 Task: Find connections with filter location Kasba with filter topic #Innovationwith filter profile language French with filter current company Petroleum Engineers Association with filter school Dr. Babasaheb Ambedkar Technological University with filter industry Book and Periodical Publishing with filter service category HR Consulting with filter keywords title Hair Stylist
Action: Mouse moved to (628, 75)
Screenshot: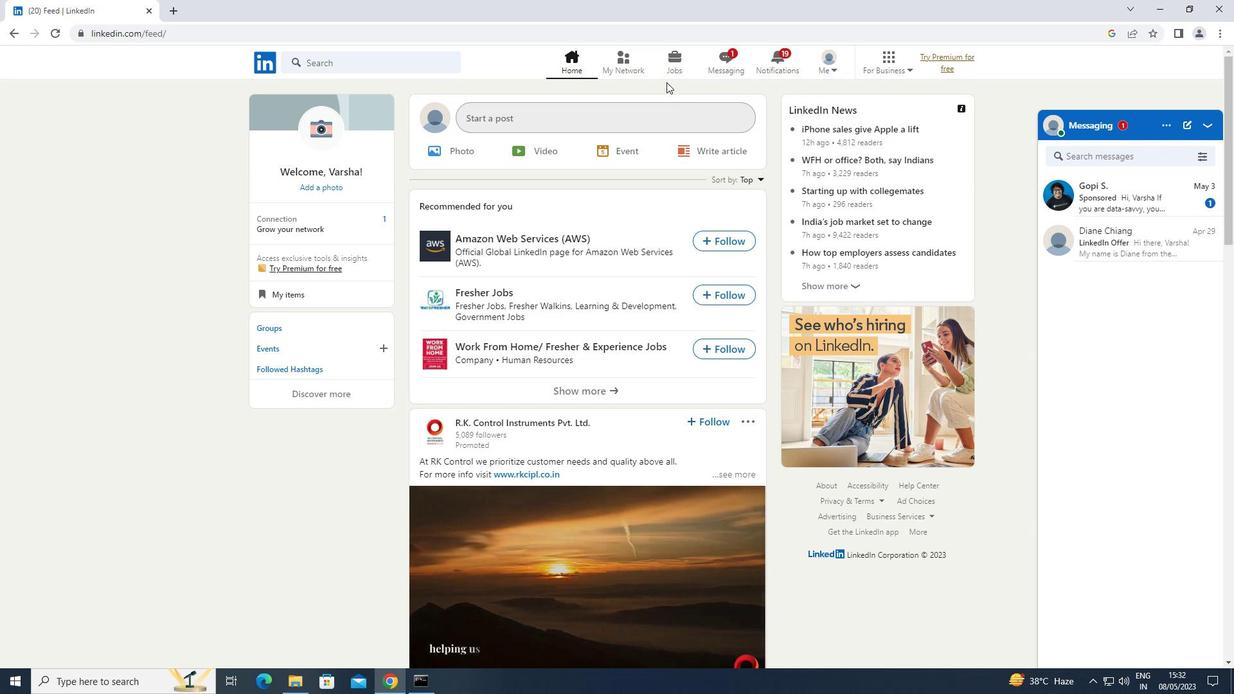 
Action: Mouse pressed left at (628, 75)
Screenshot: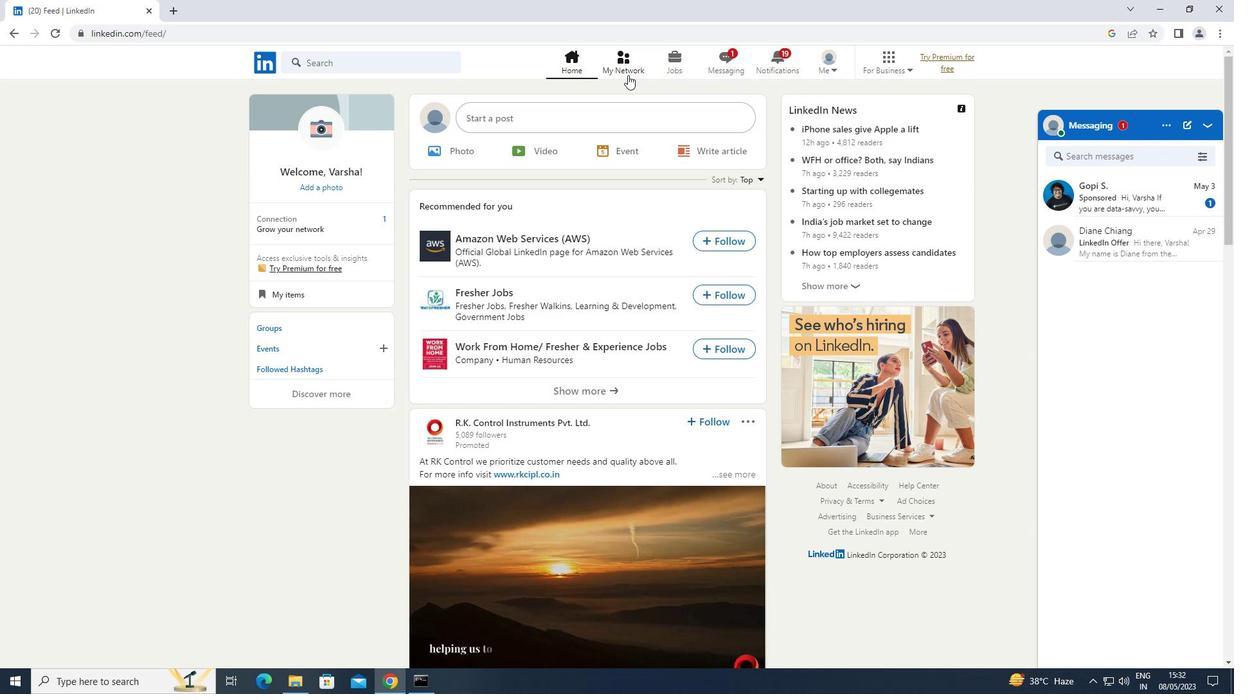 
Action: Mouse moved to (326, 139)
Screenshot: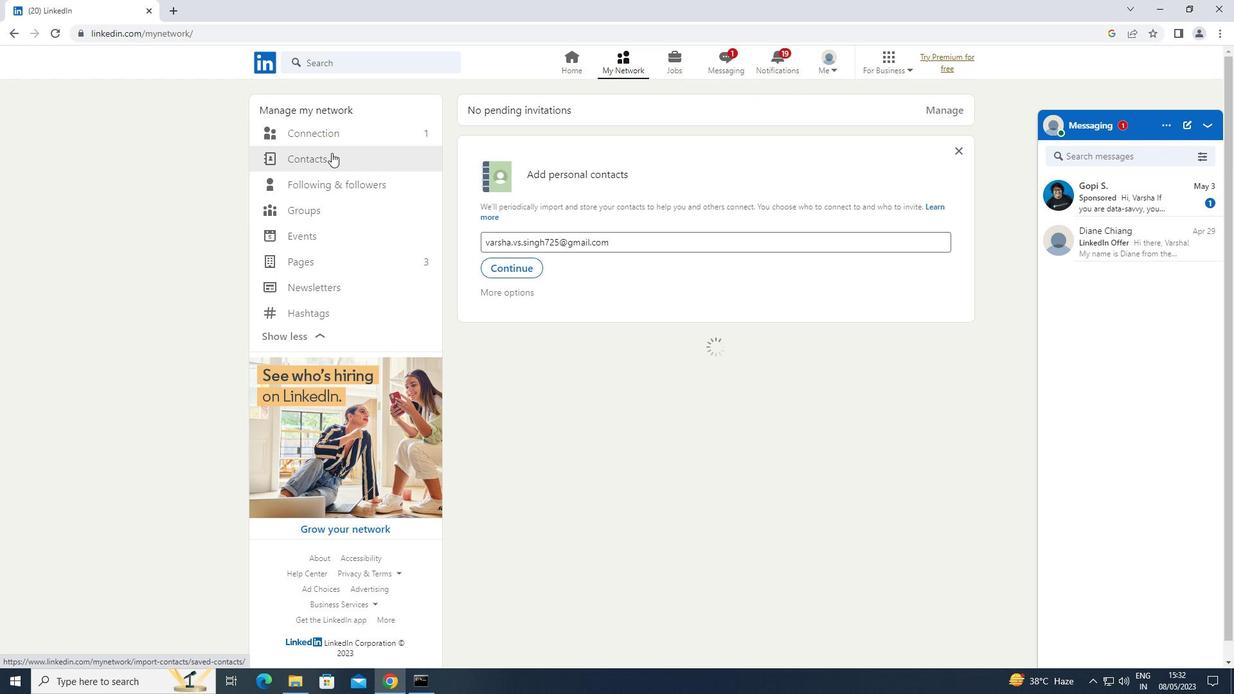 
Action: Mouse pressed left at (326, 139)
Screenshot: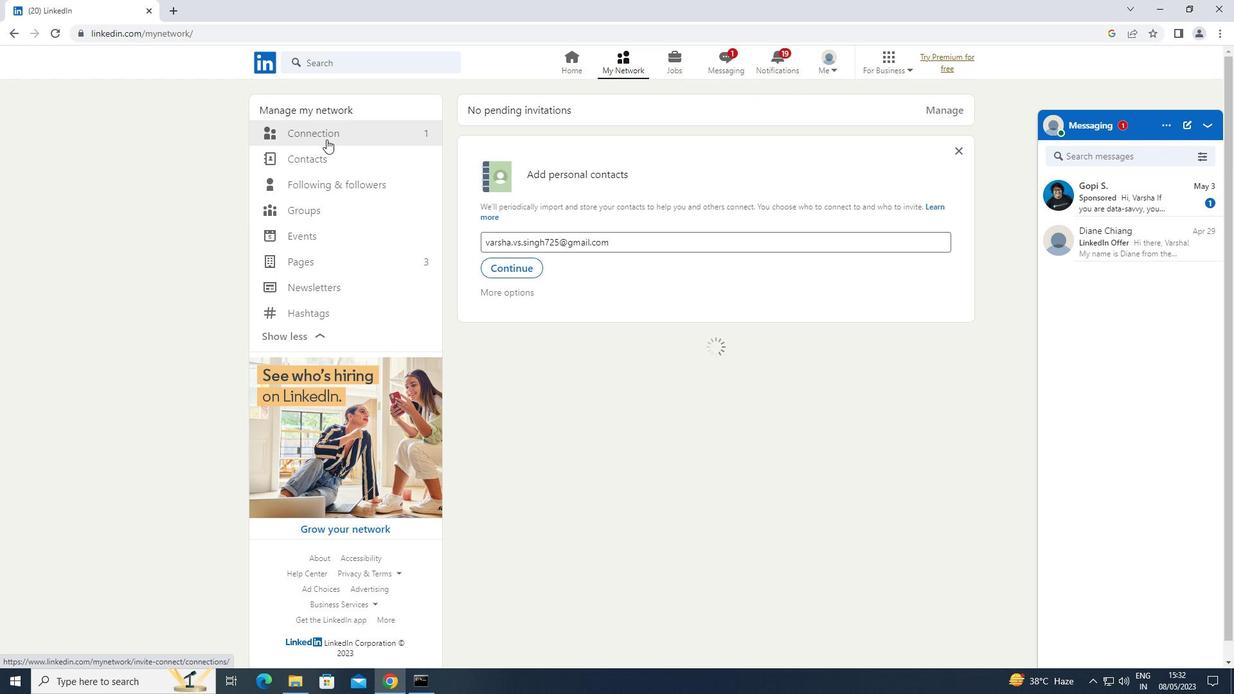 
Action: Mouse moved to (702, 129)
Screenshot: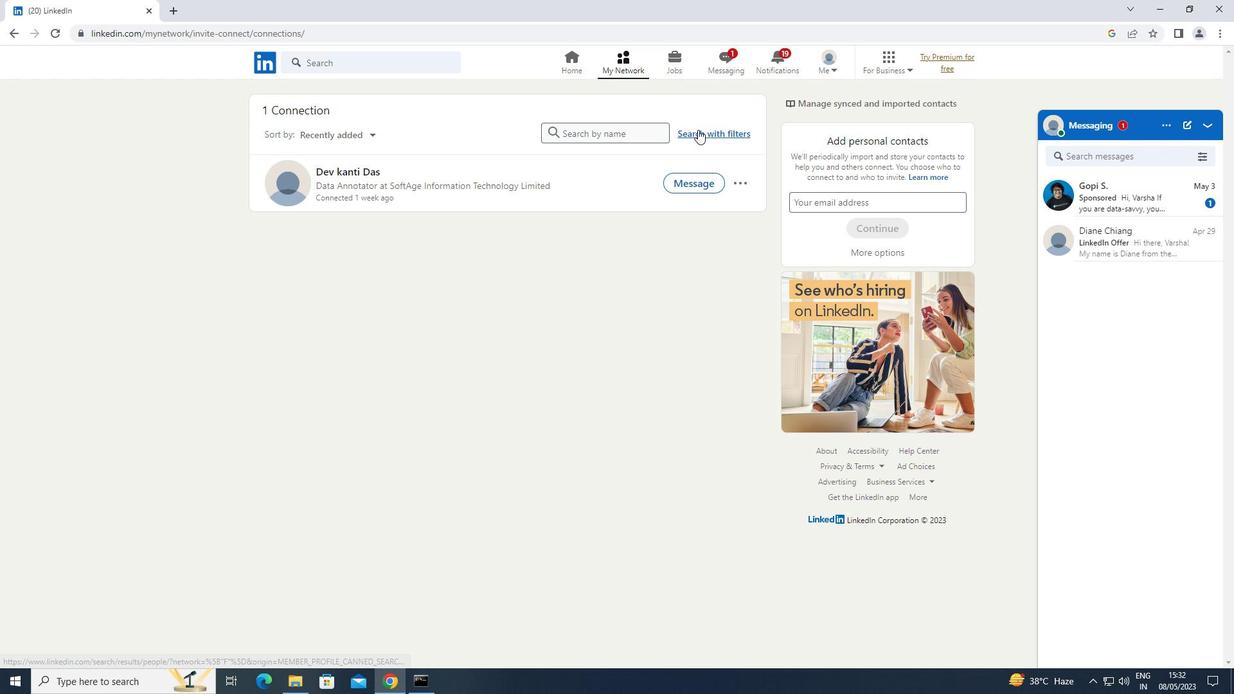 
Action: Mouse pressed left at (702, 129)
Screenshot: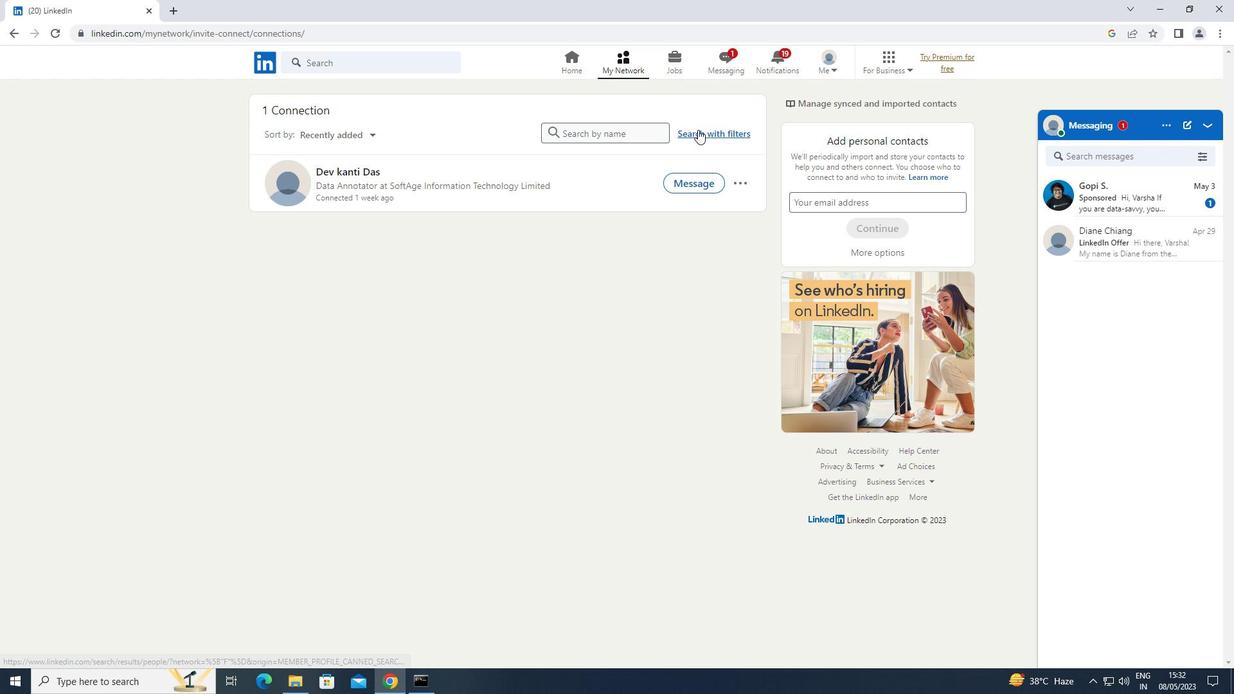 
Action: Mouse moved to (664, 100)
Screenshot: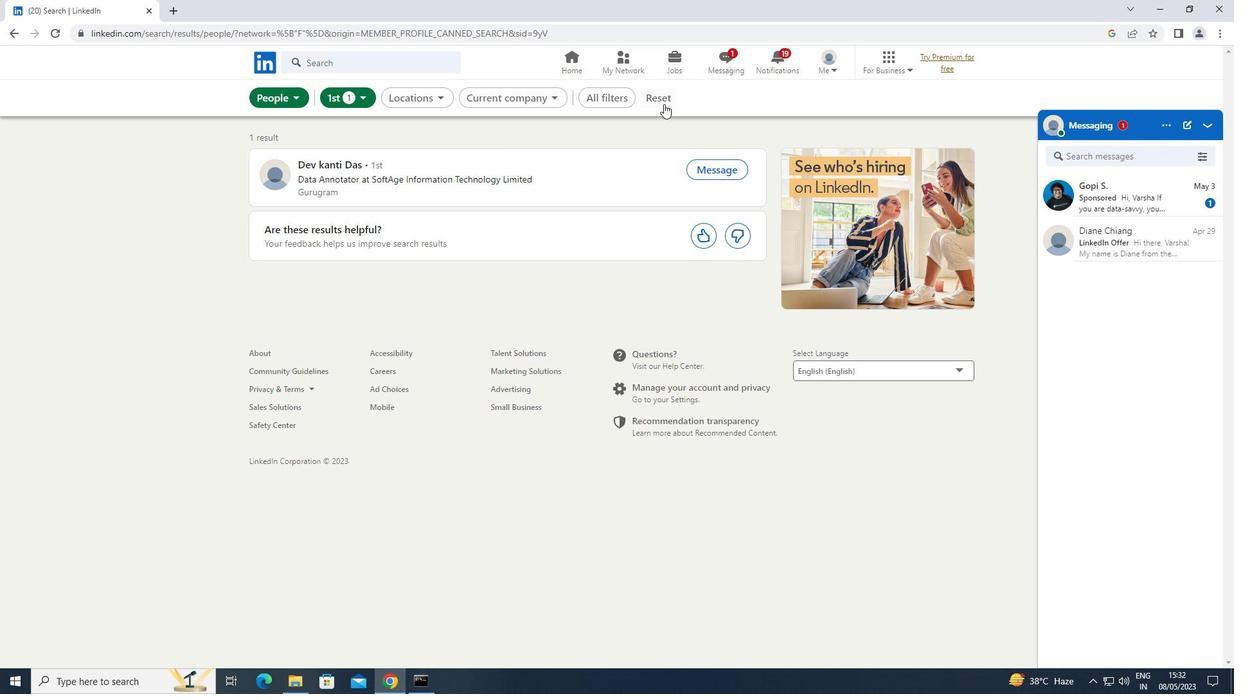 
Action: Mouse pressed left at (664, 100)
Screenshot: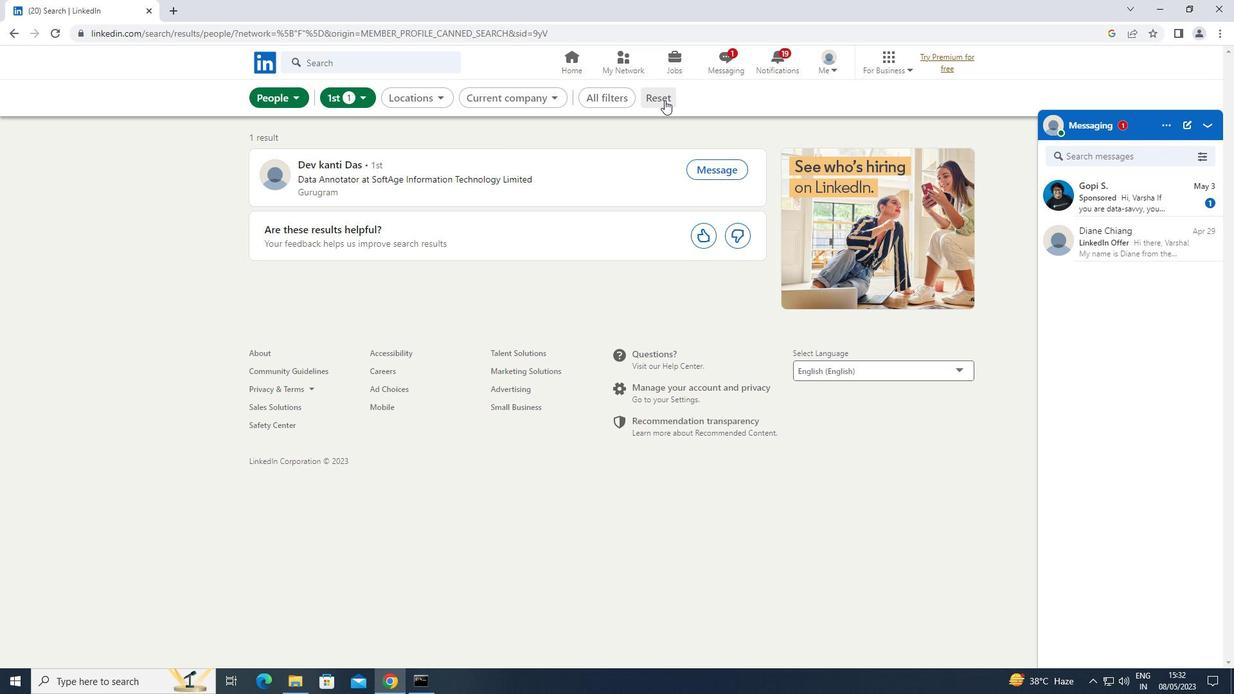 
Action: Mouse moved to (638, 101)
Screenshot: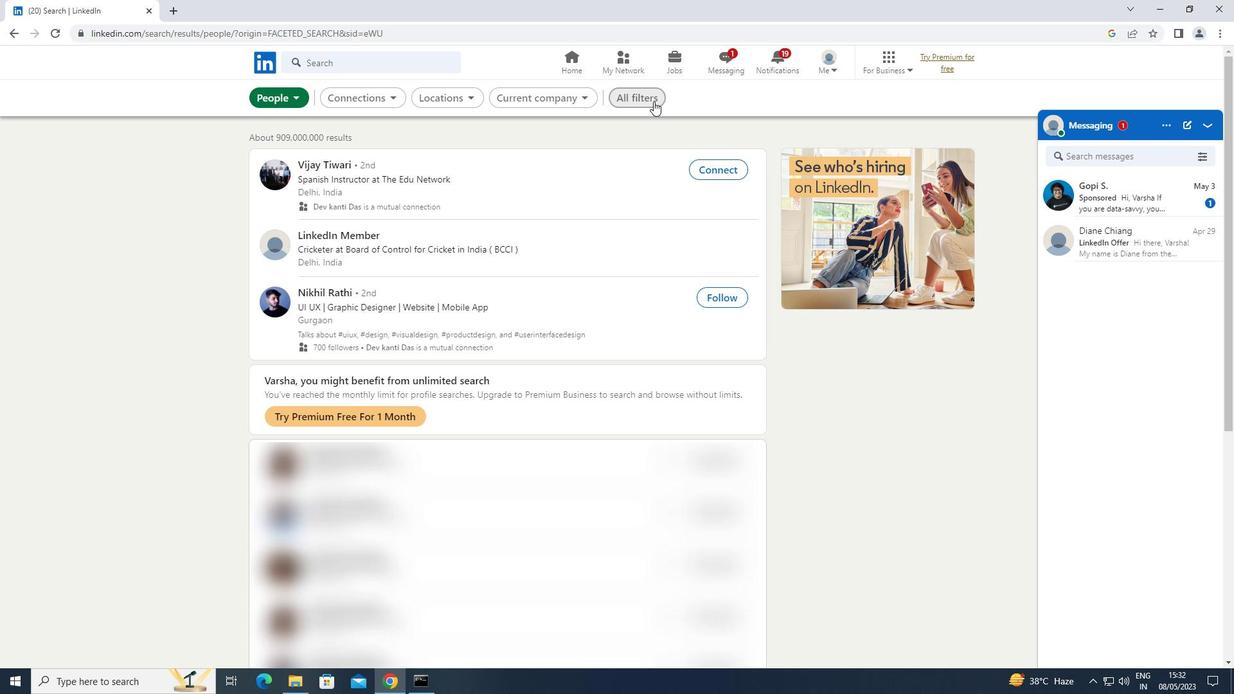 
Action: Mouse pressed left at (638, 101)
Screenshot: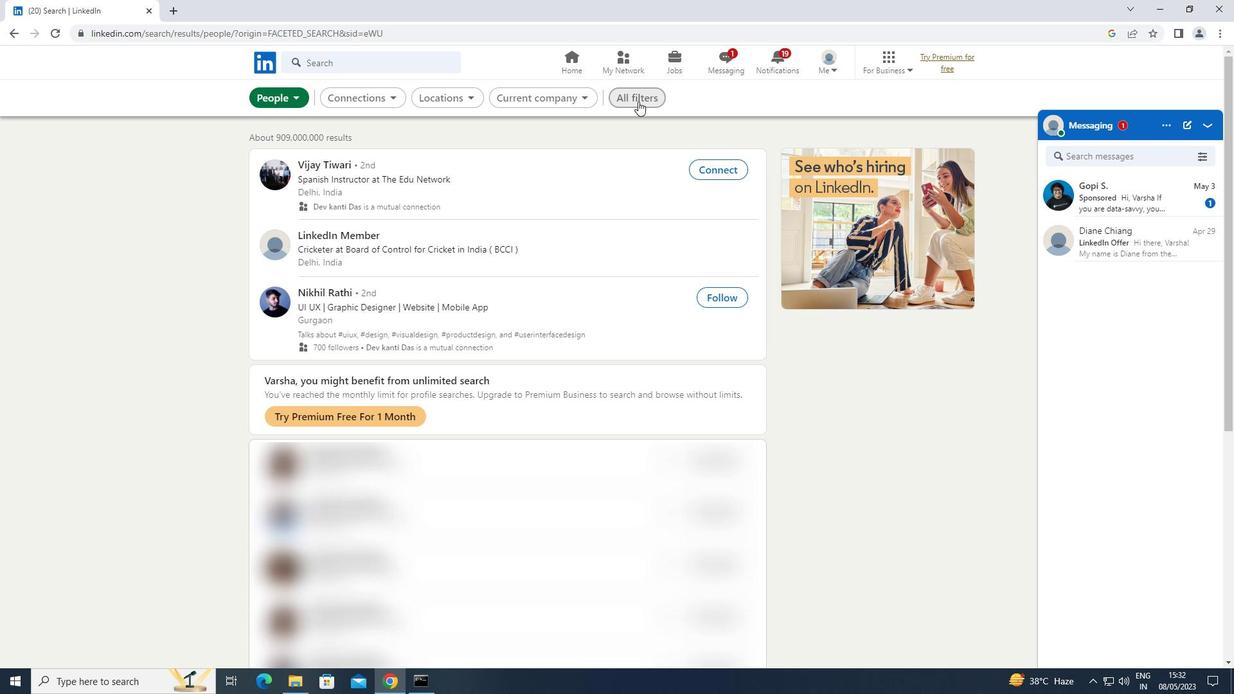 
Action: Mouse moved to (884, 243)
Screenshot: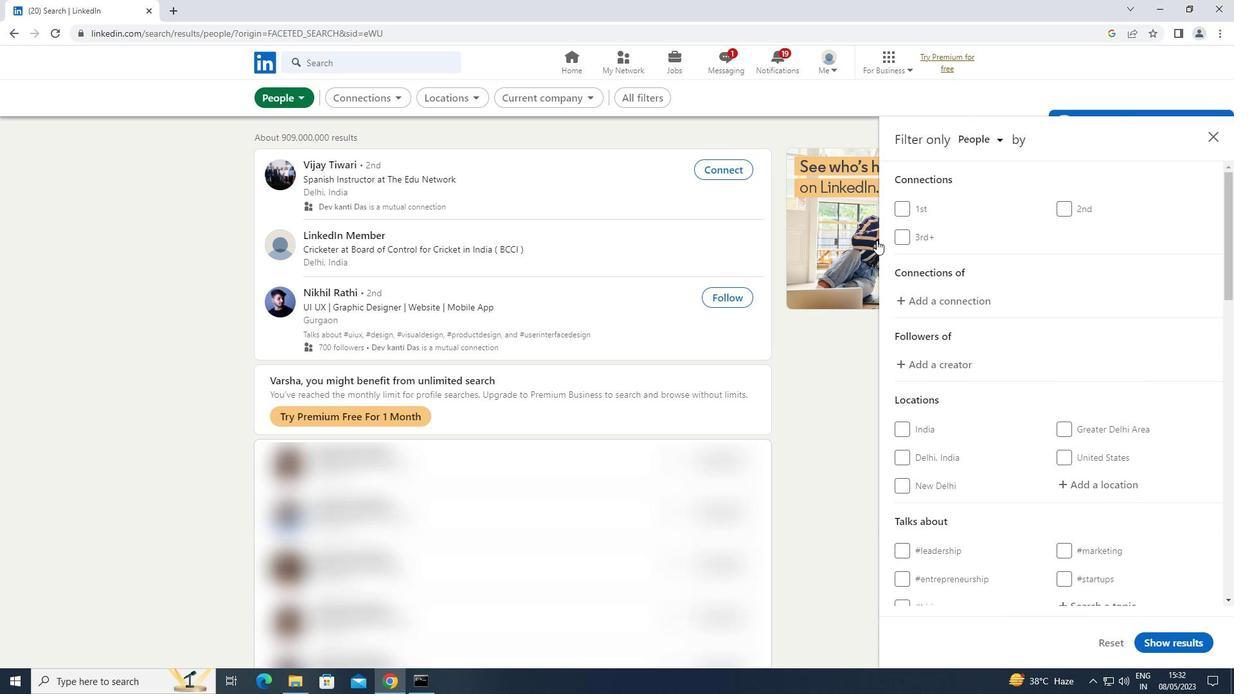 
Action: Mouse scrolled (884, 242) with delta (0, 0)
Screenshot: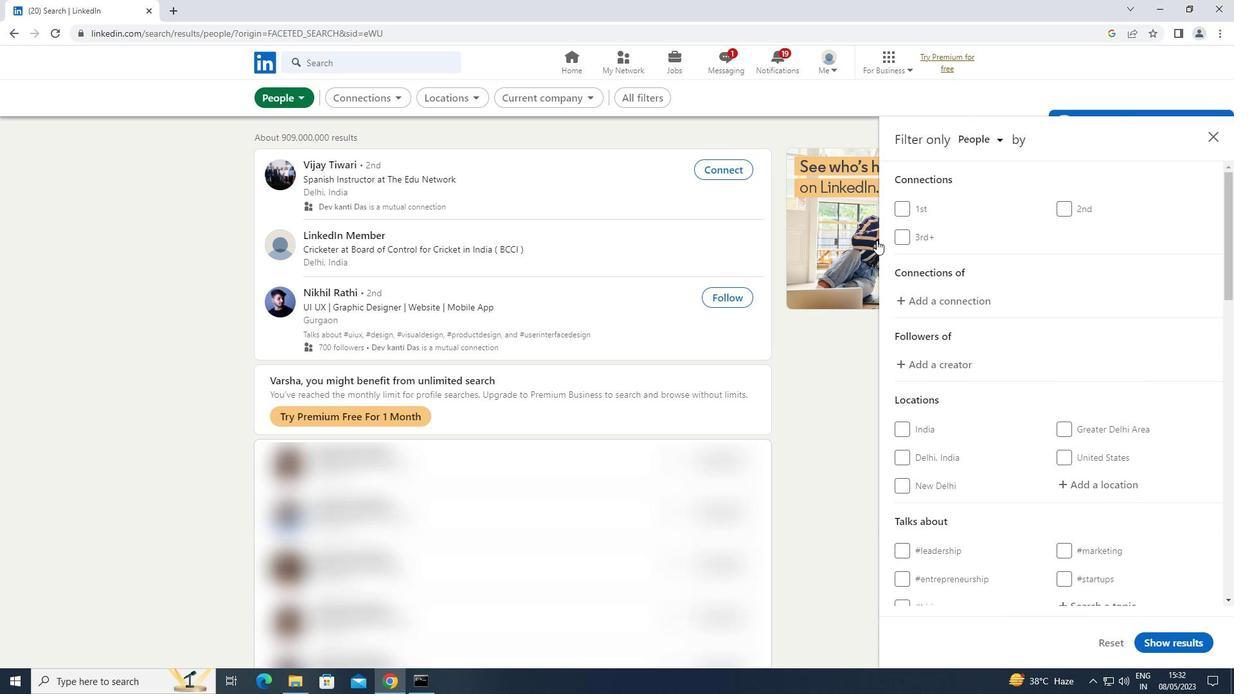 
Action: Mouse moved to (885, 244)
Screenshot: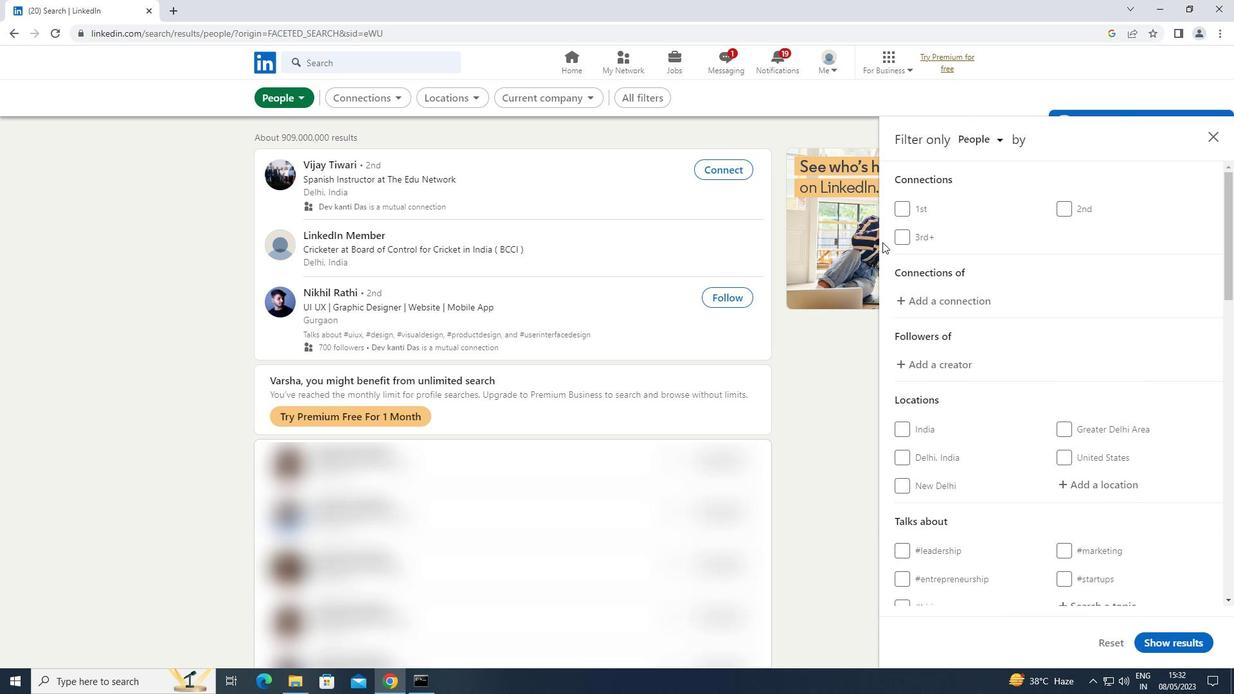 
Action: Mouse scrolled (885, 243) with delta (0, 0)
Screenshot: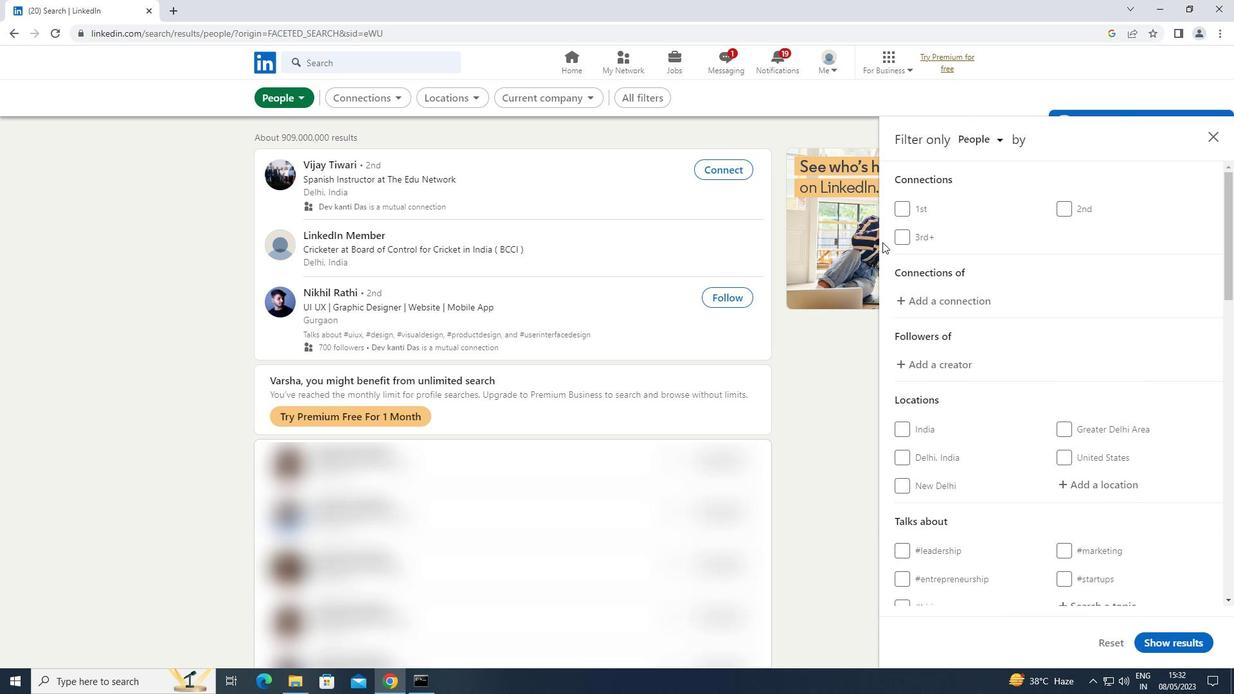 
Action: Mouse scrolled (885, 243) with delta (0, 0)
Screenshot: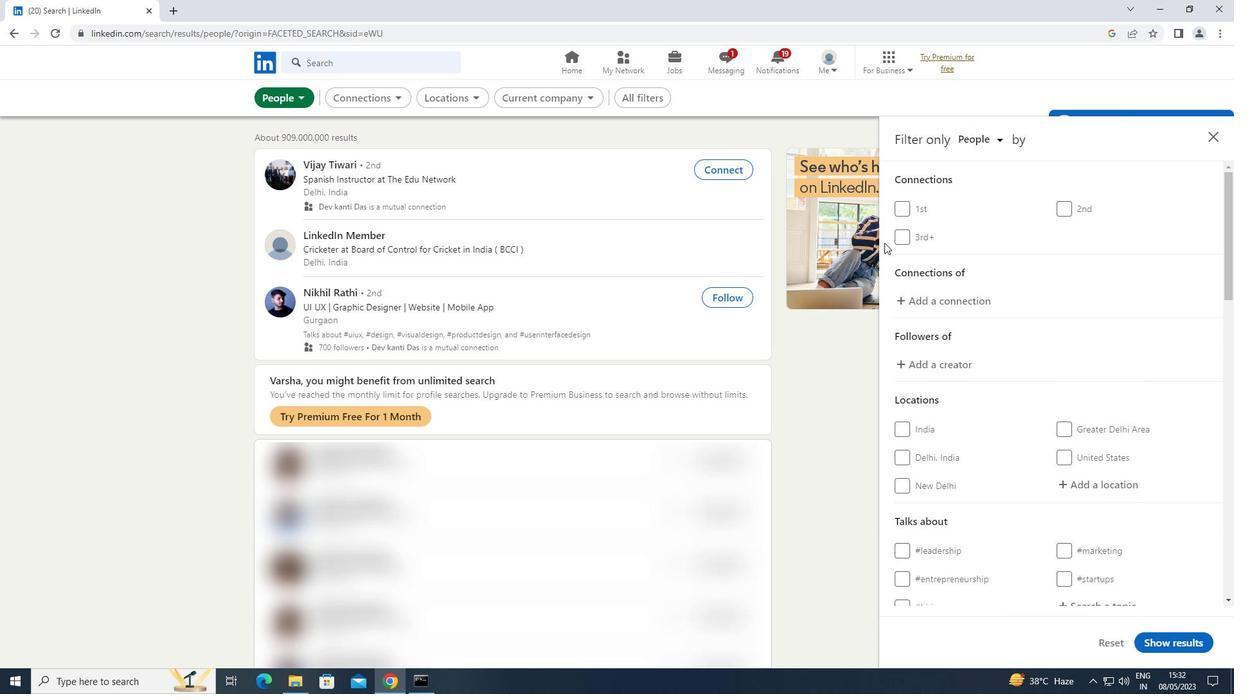 
Action: Mouse moved to (1091, 286)
Screenshot: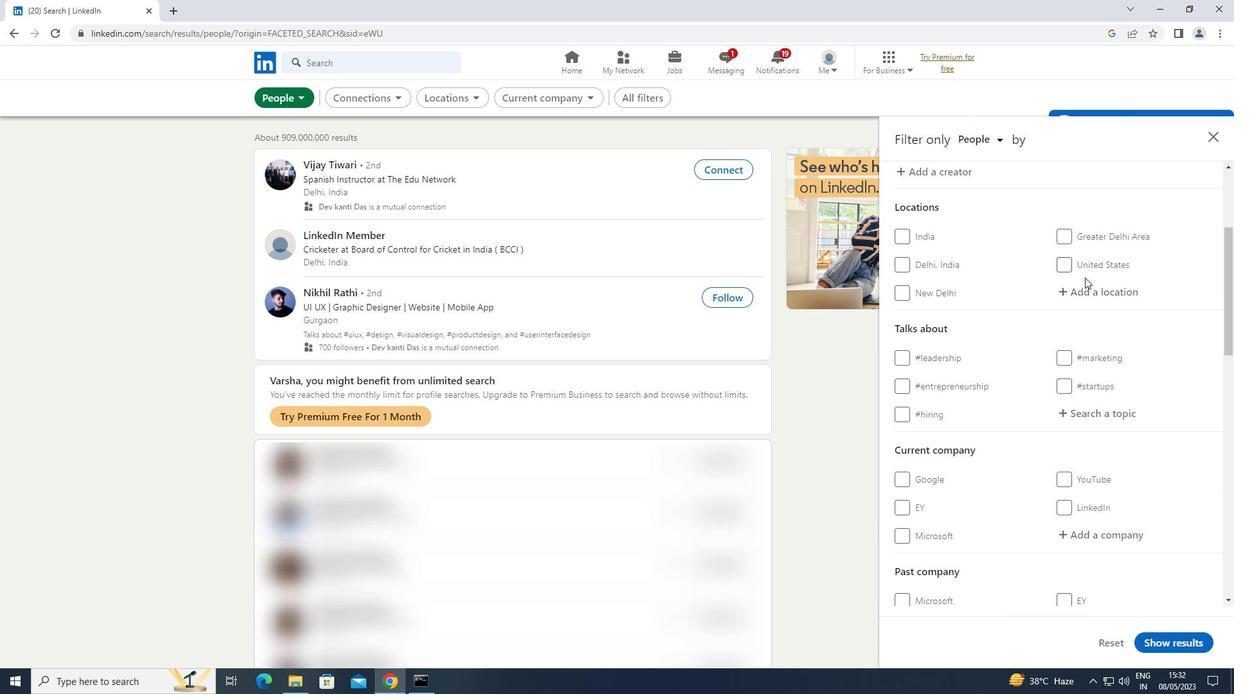 
Action: Mouse pressed left at (1091, 286)
Screenshot: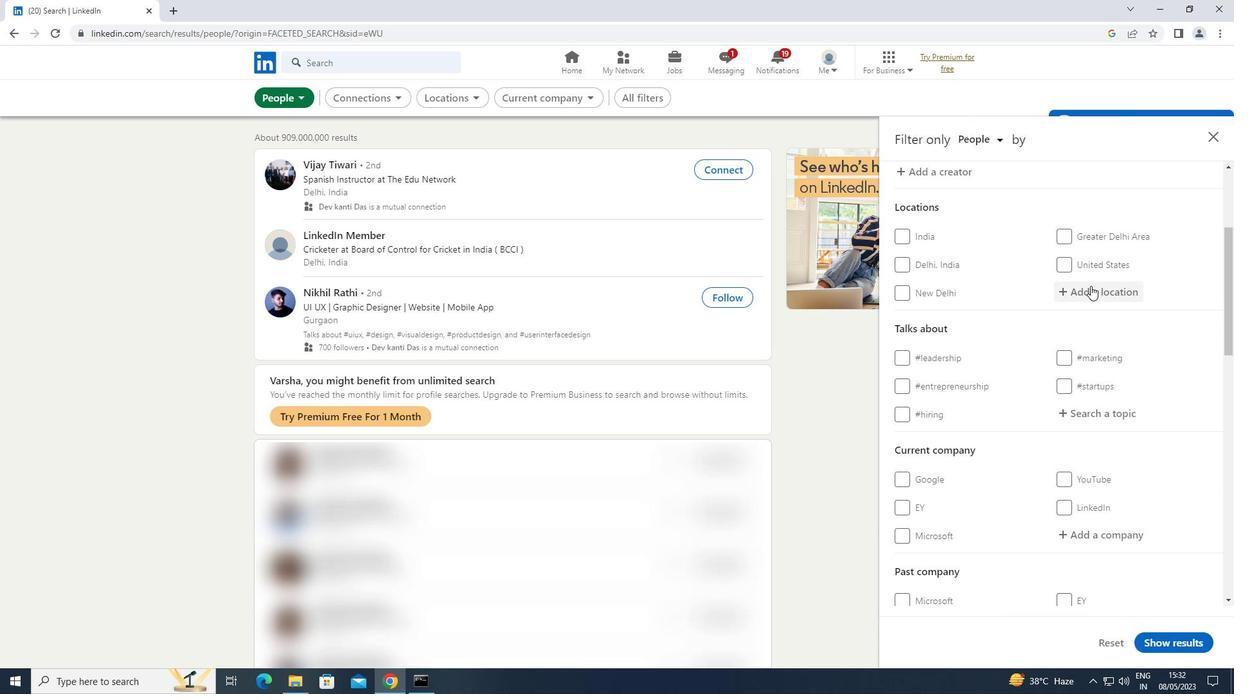 
Action: Mouse moved to (1091, 285)
Screenshot: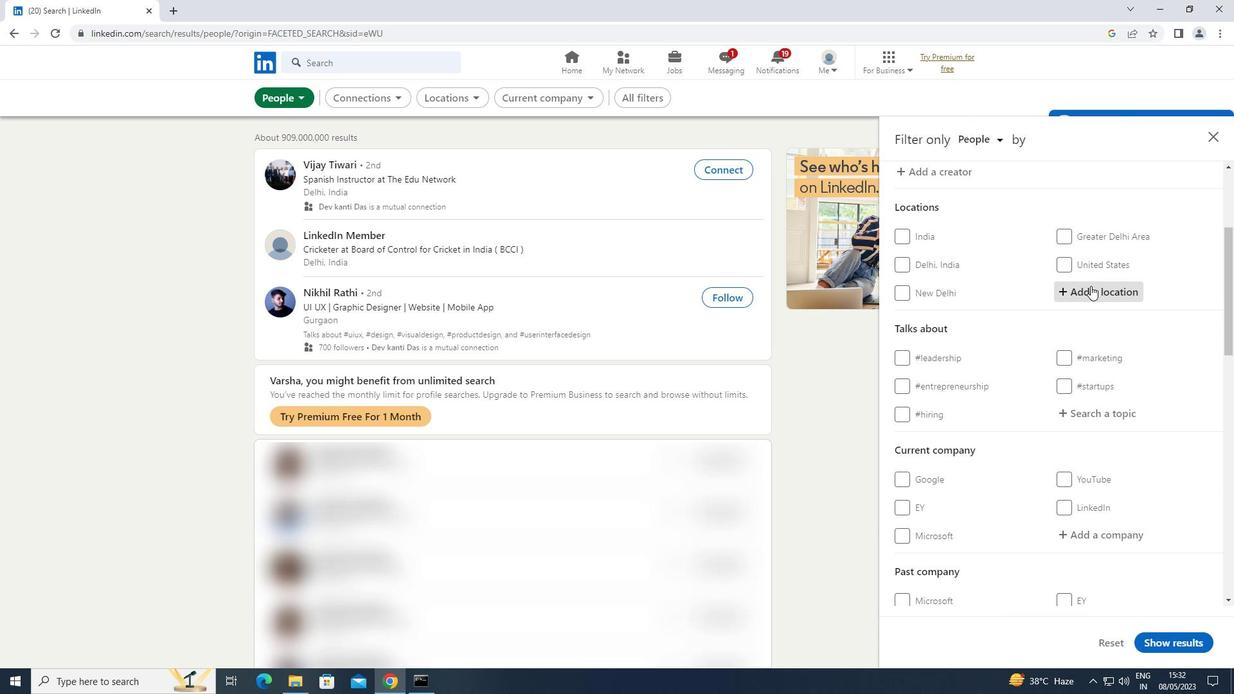 
Action: Key pressed <Key.shift>KASBA
Screenshot: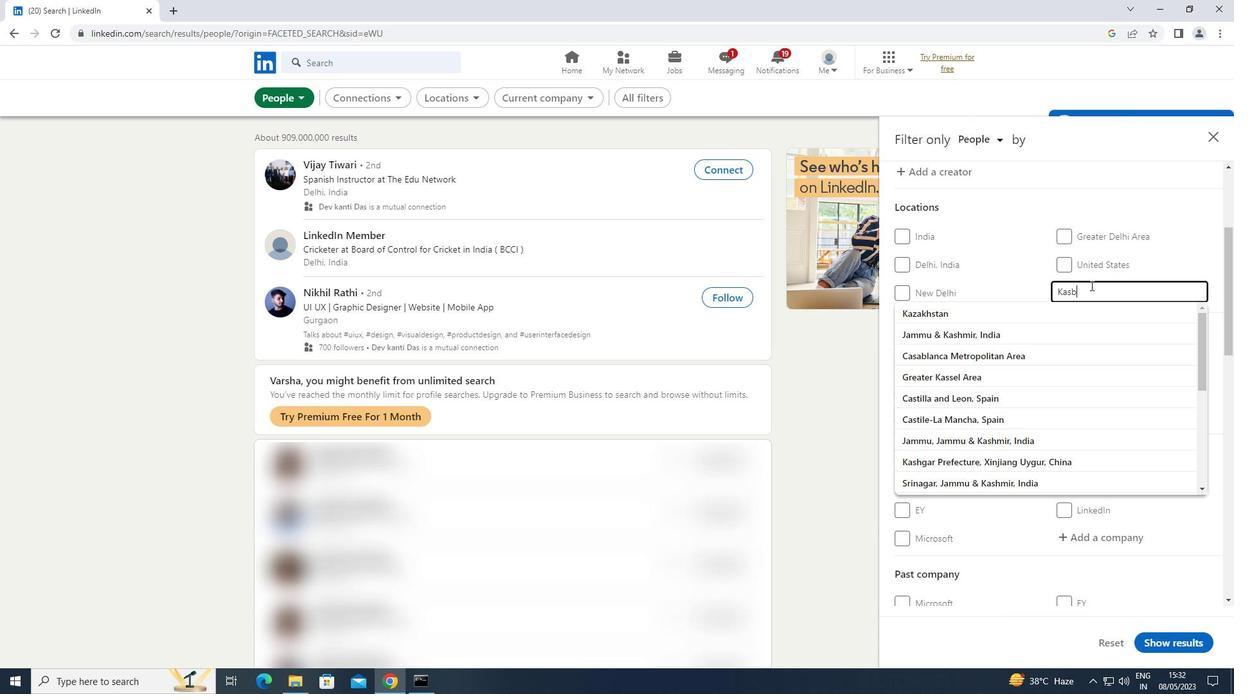 
Action: Mouse moved to (1095, 364)
Screenshot: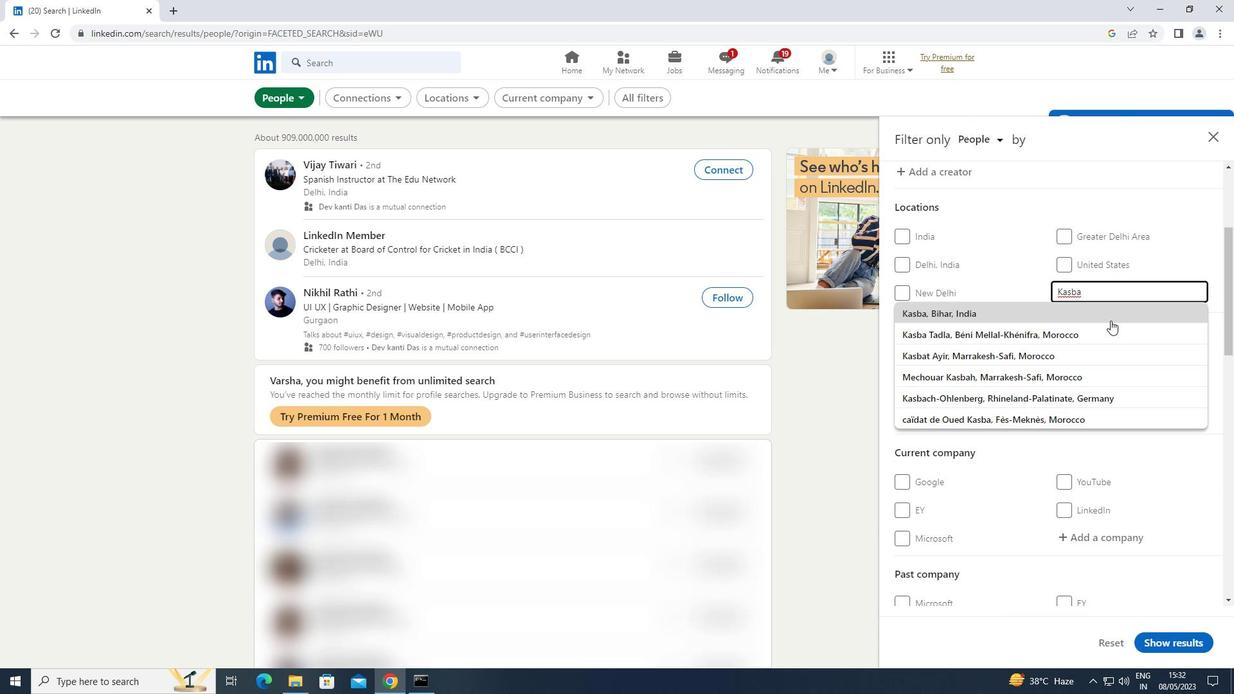 
Action: Key pressed <Key.enter>
Screenshot: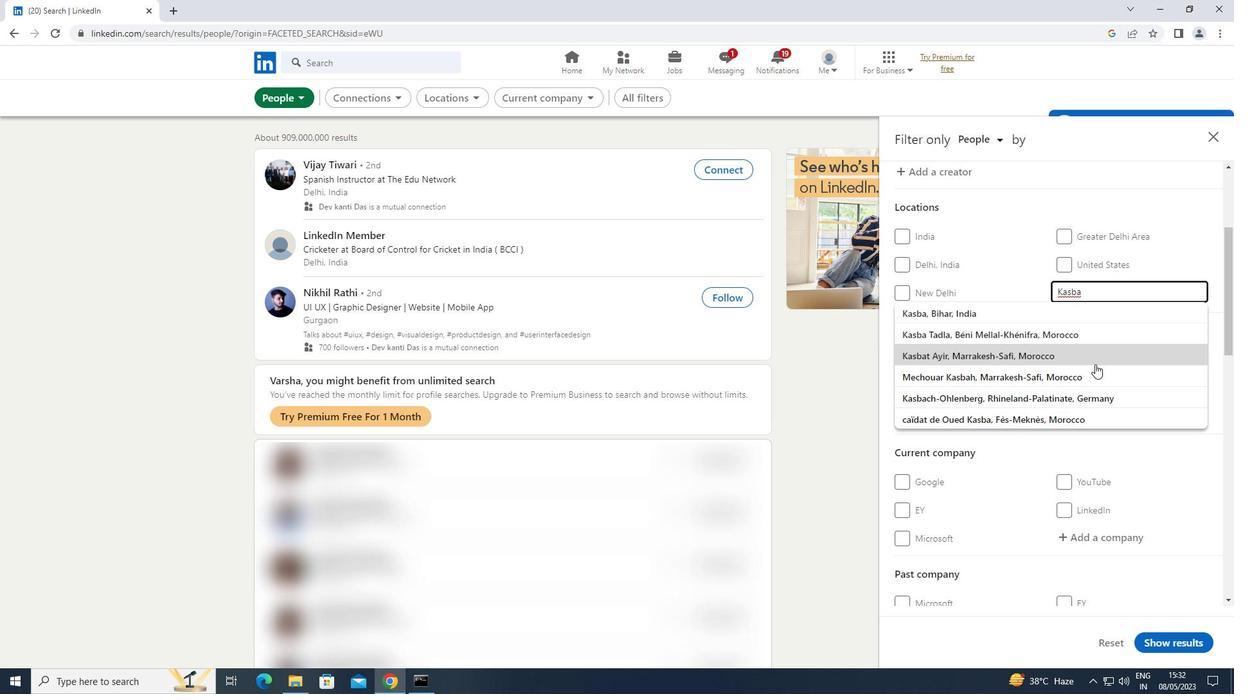 
Action: Mouse moved to (1082, 417)
Screenshot: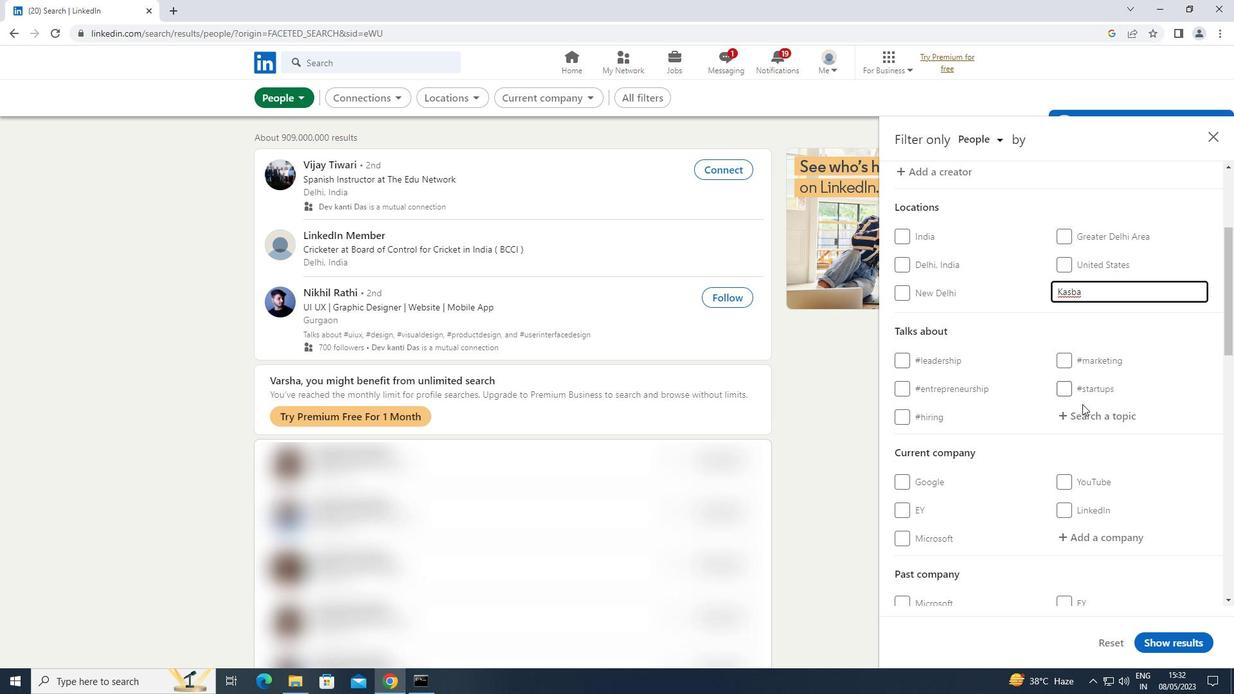 
Action: Mouse pressed left at (1082, 417)
Screenshot: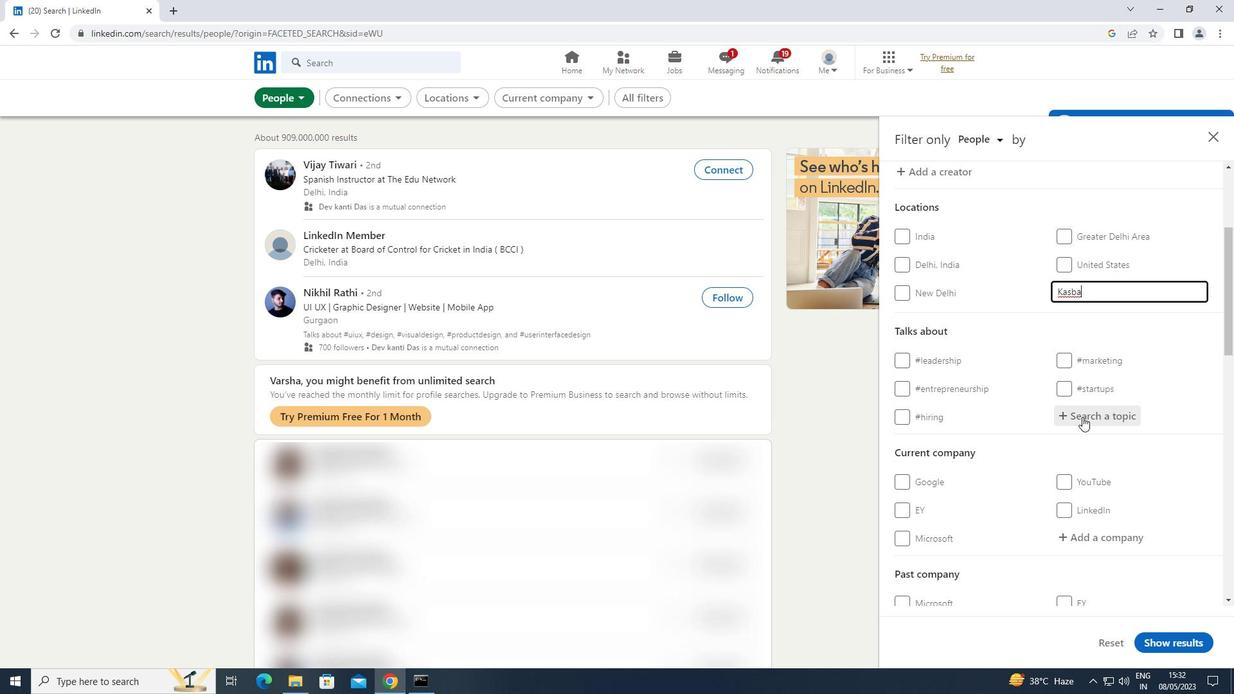 
Action: Key pressed <Key.shift>I<Key.backspace><Key.shift>#<Key.shift>INNOVATION
Screenshot: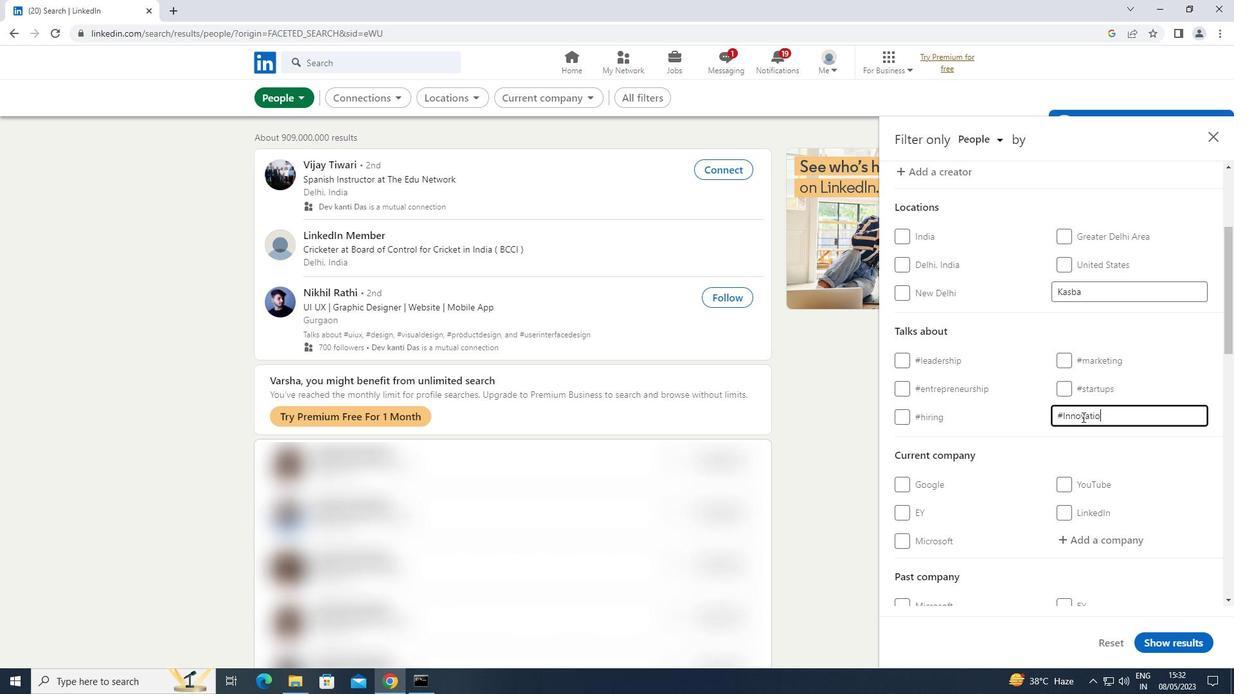 
Action: Mouse moved to (1082, 417)
Screenshot: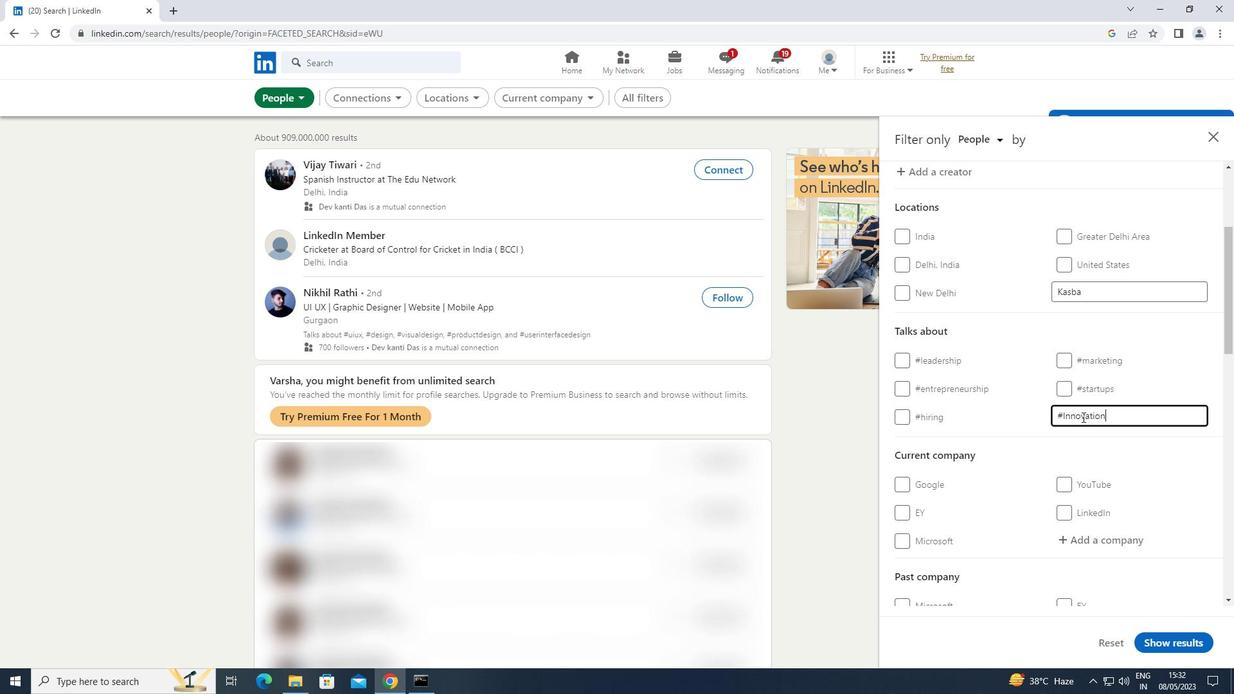 
Action: Mouse scrolled (1082, 417) with delta (0, 0)
Screenshot: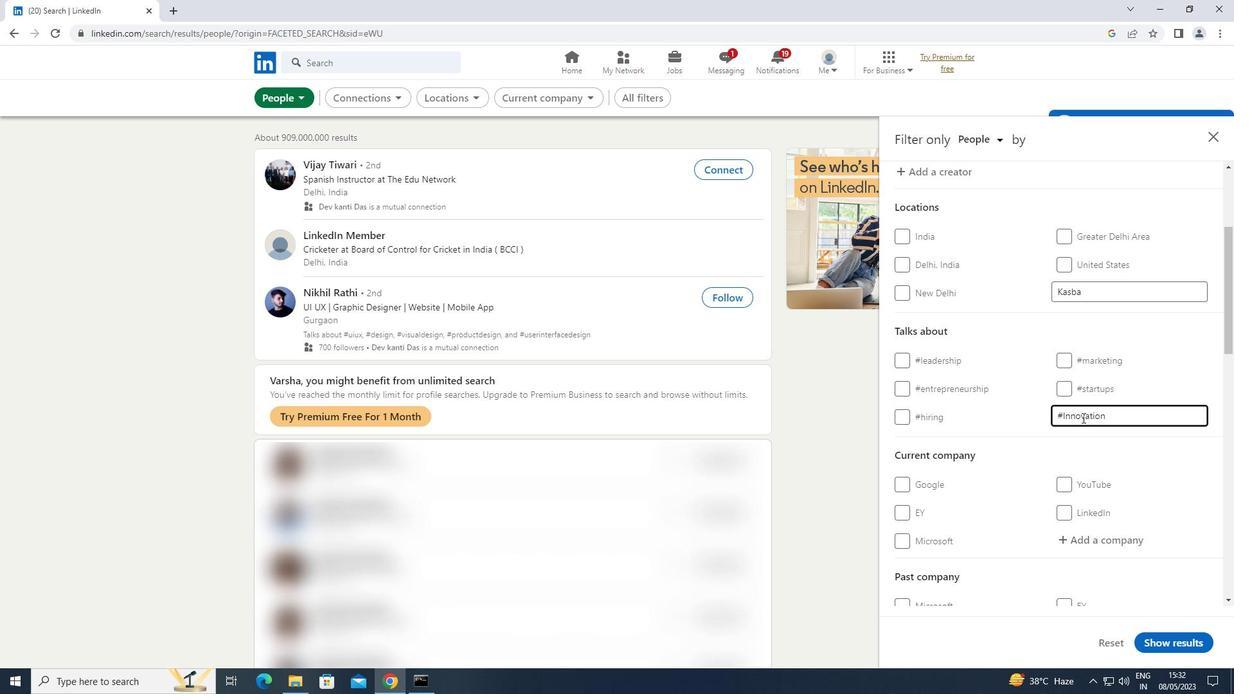 
Action: Mouse moved to (1081, 418)
Screenshot: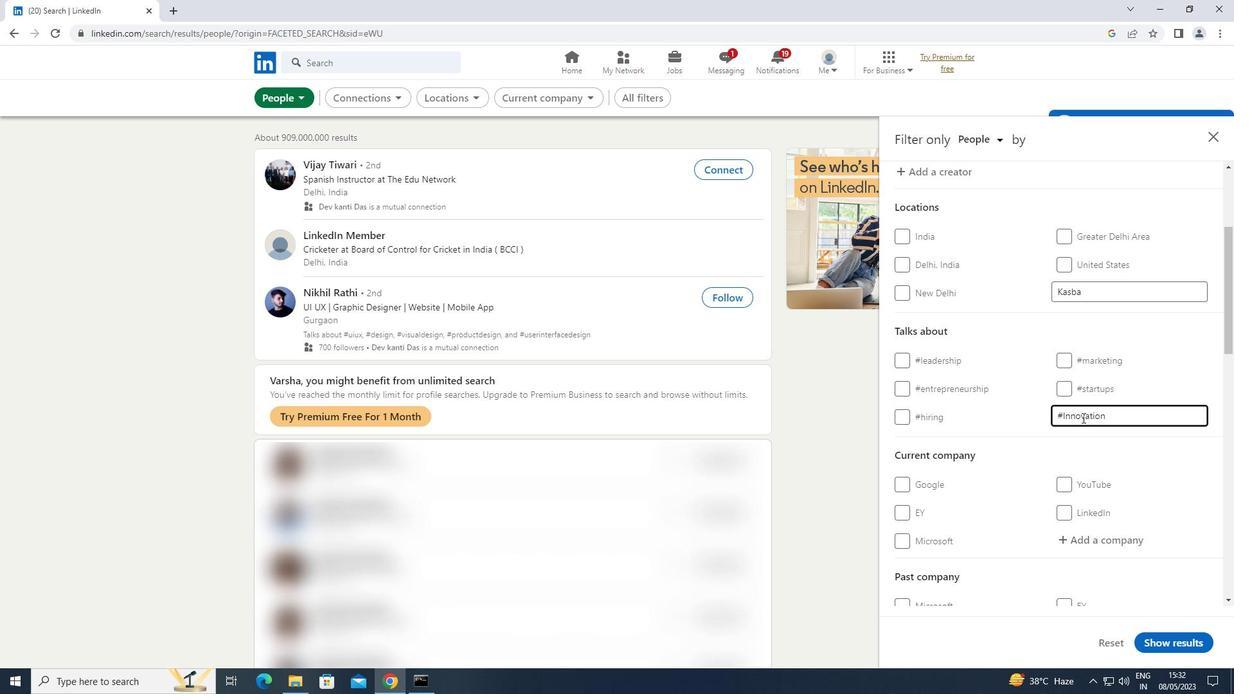 
Action: Mouse scrolled (1081, 417) with delta (0, 0)
Screenshot: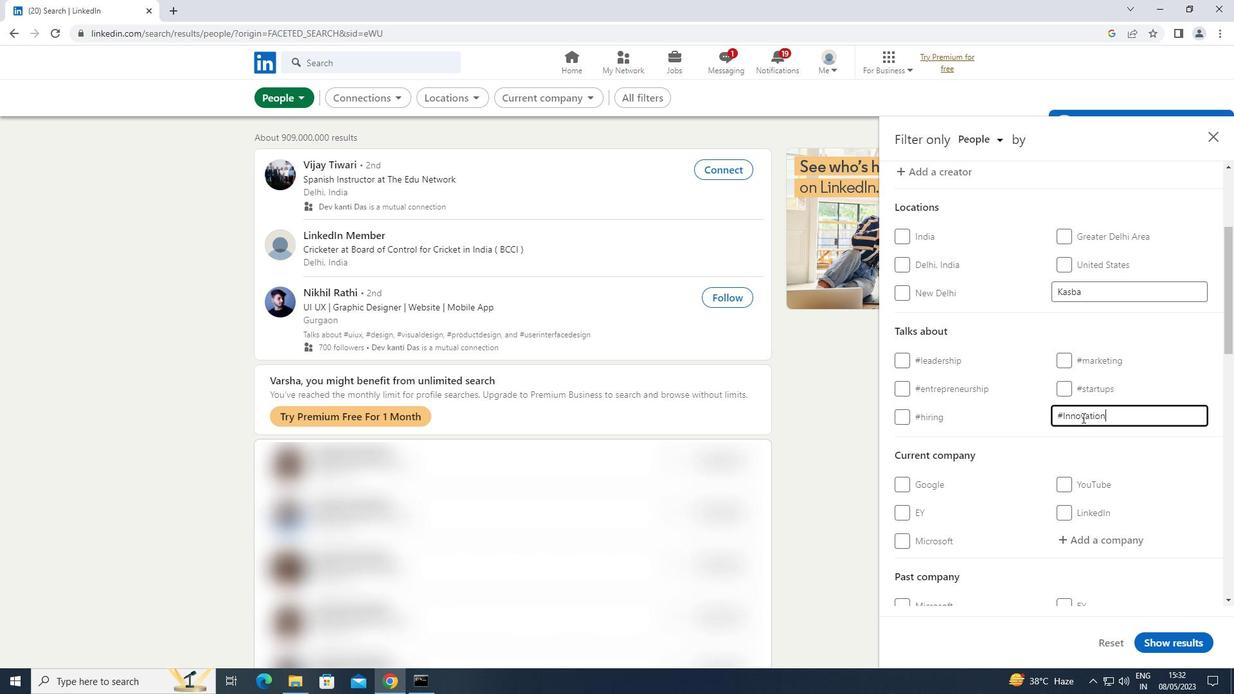 
Action: Mouse moved to (1081, 419)
Screenshot: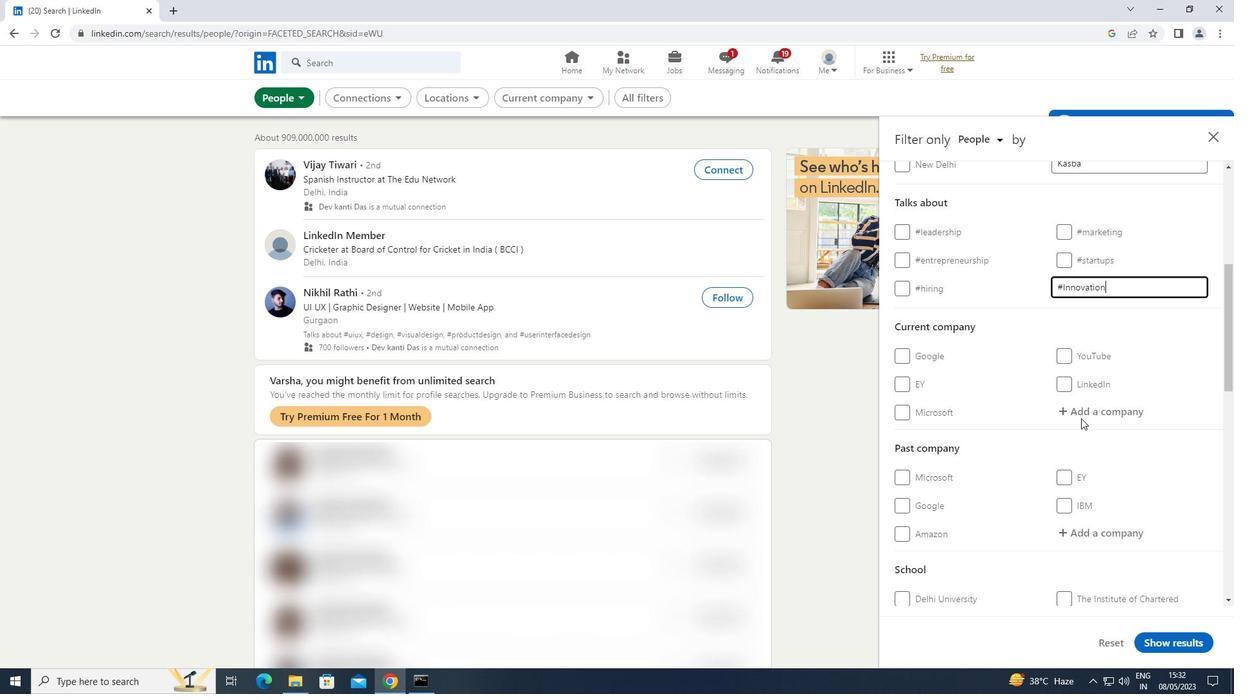 
Action: Mouse scrolled (1081, 418) with delta (0, 0)
Screenshot: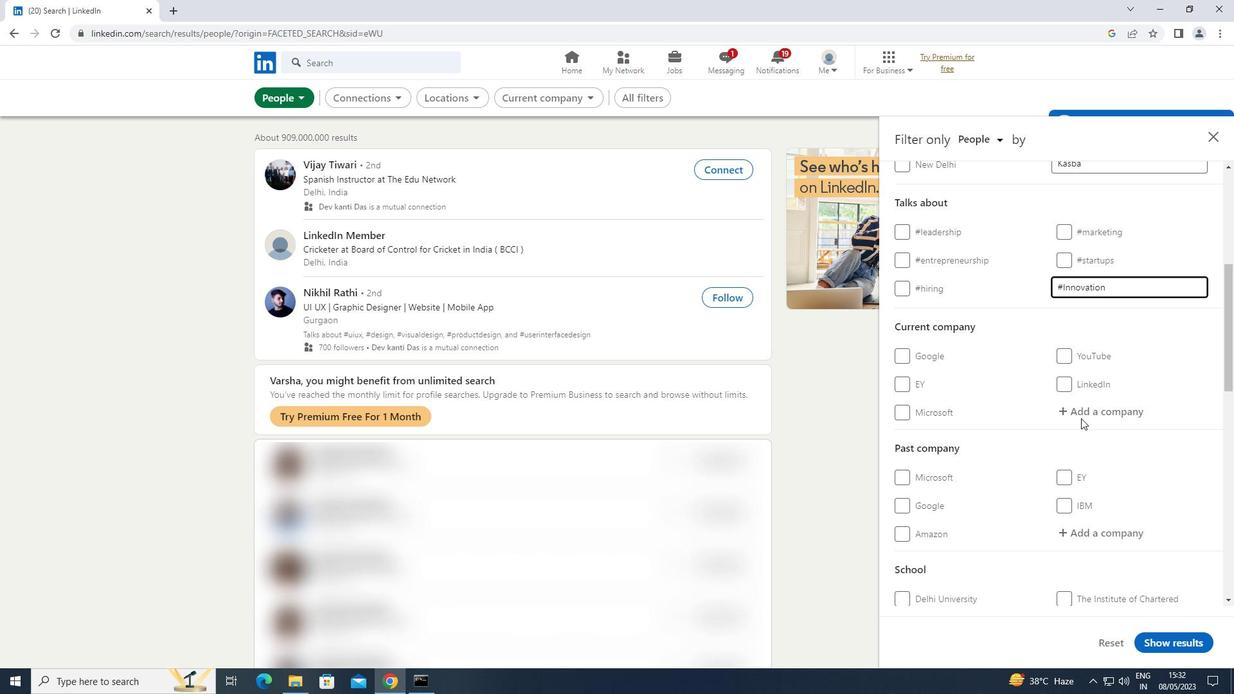 
Action: Mouse moved to (1080, 419)
Screenshot: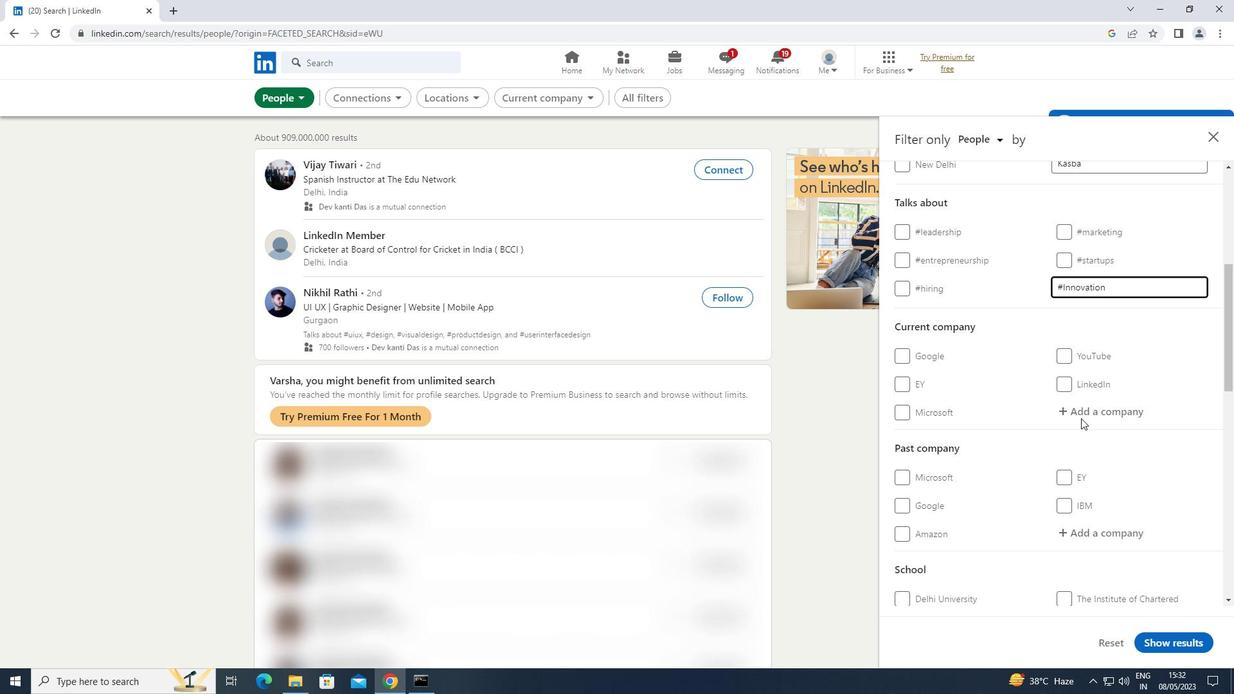 
Action: Mouse scrolled (1080, 419) with delta (0, 0)
Screenshot: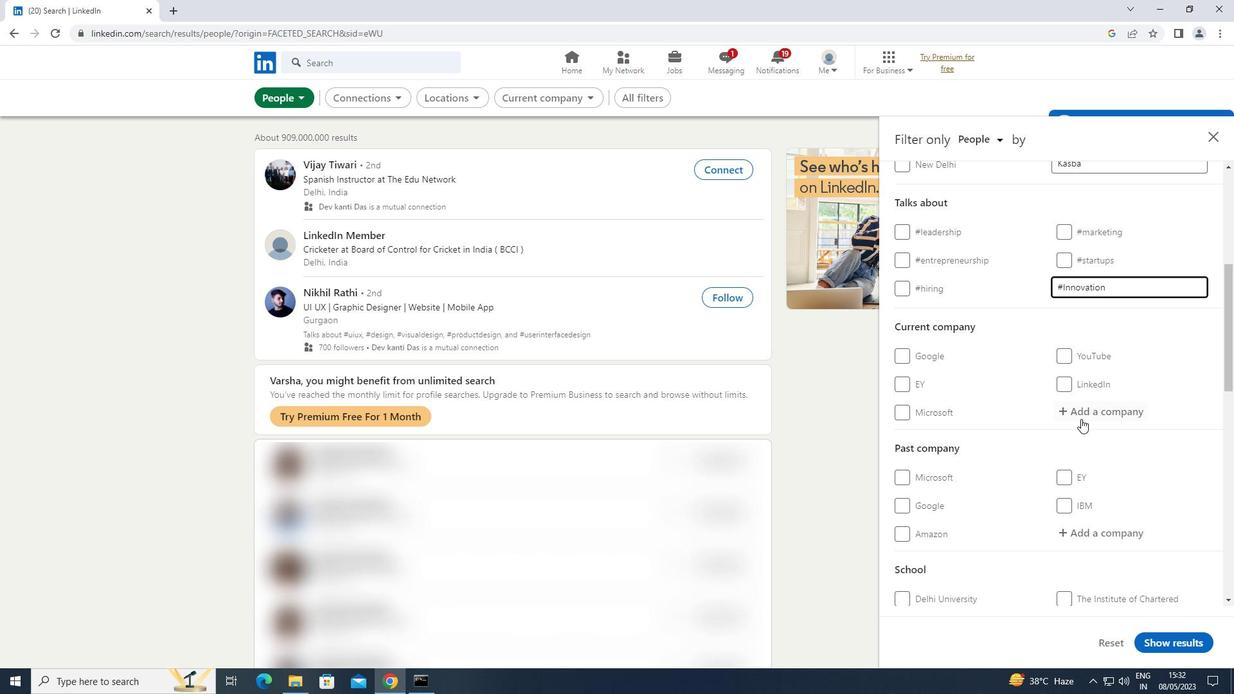 
Action: Mouse moved to (1080, 420)
Screenshot: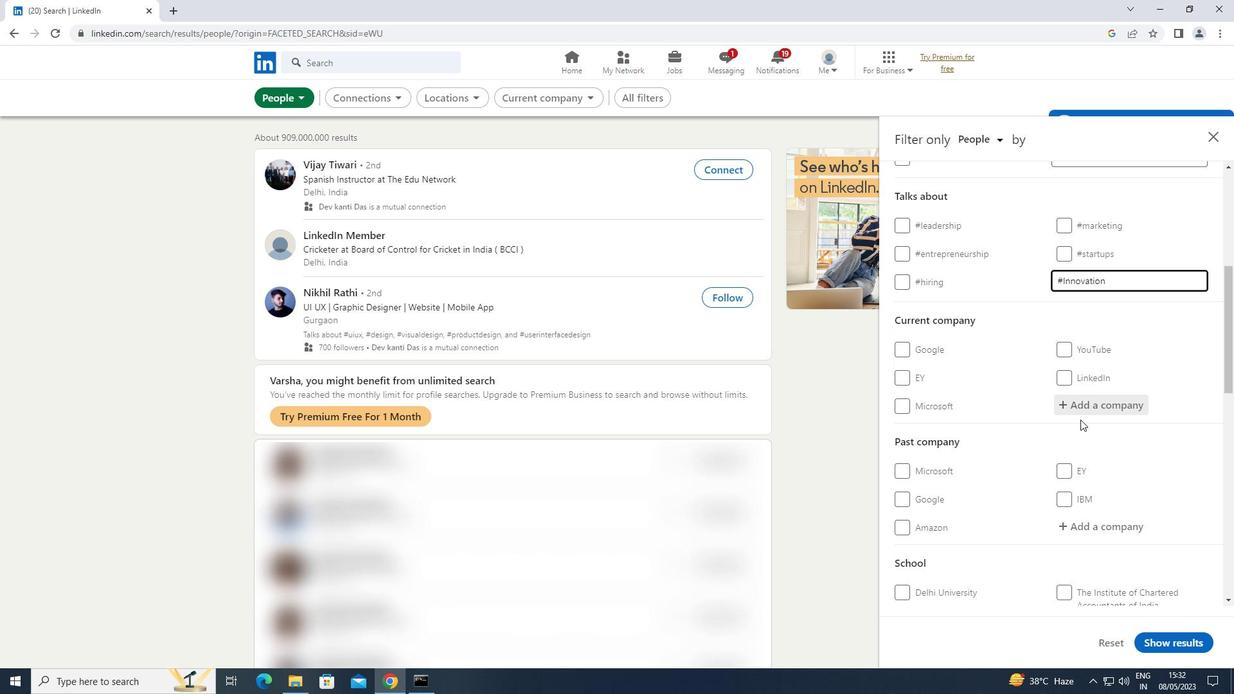 
Action: Mouse scrolled (1080, 419) with delta (0, 0)
Screenshot: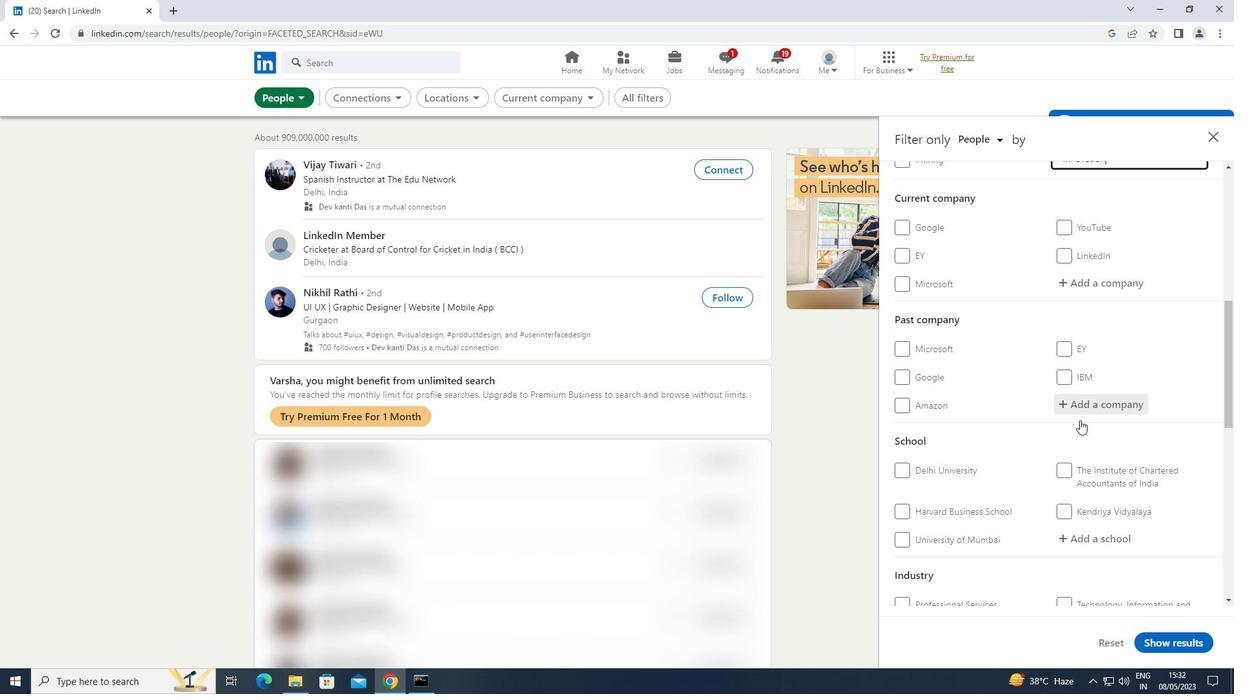 
Action: Mouse scrolled (1080, 419) with delta (0, 0)
Screenshot: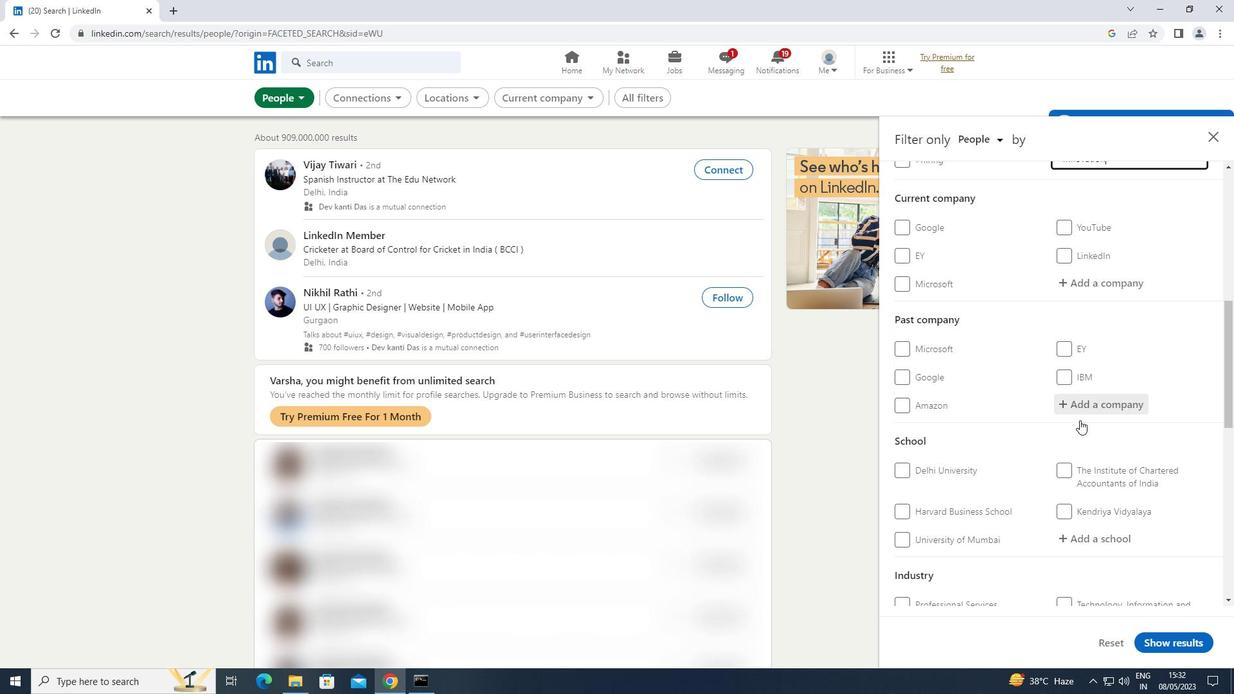 
Action: Mouse scrolled (1080, 419) with delta (0, 0)
Screenshot: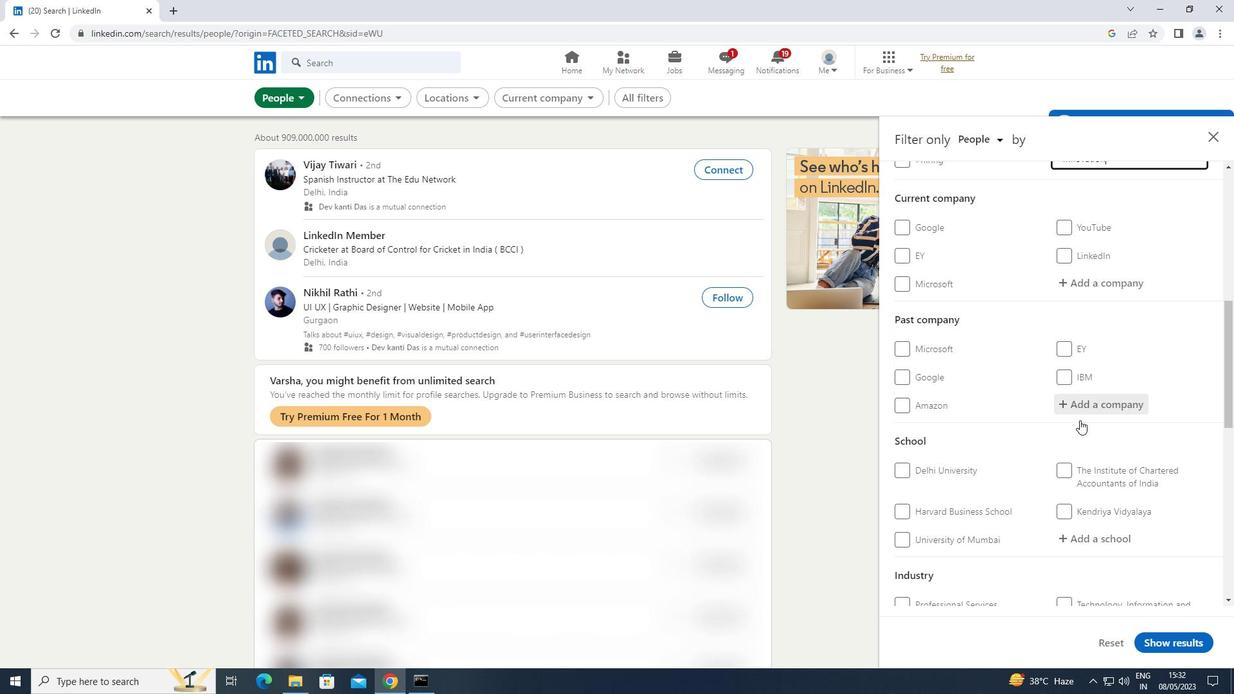 
Action: Mouse scrolled (1080, 419) with delta (0, 0)
Screenshot: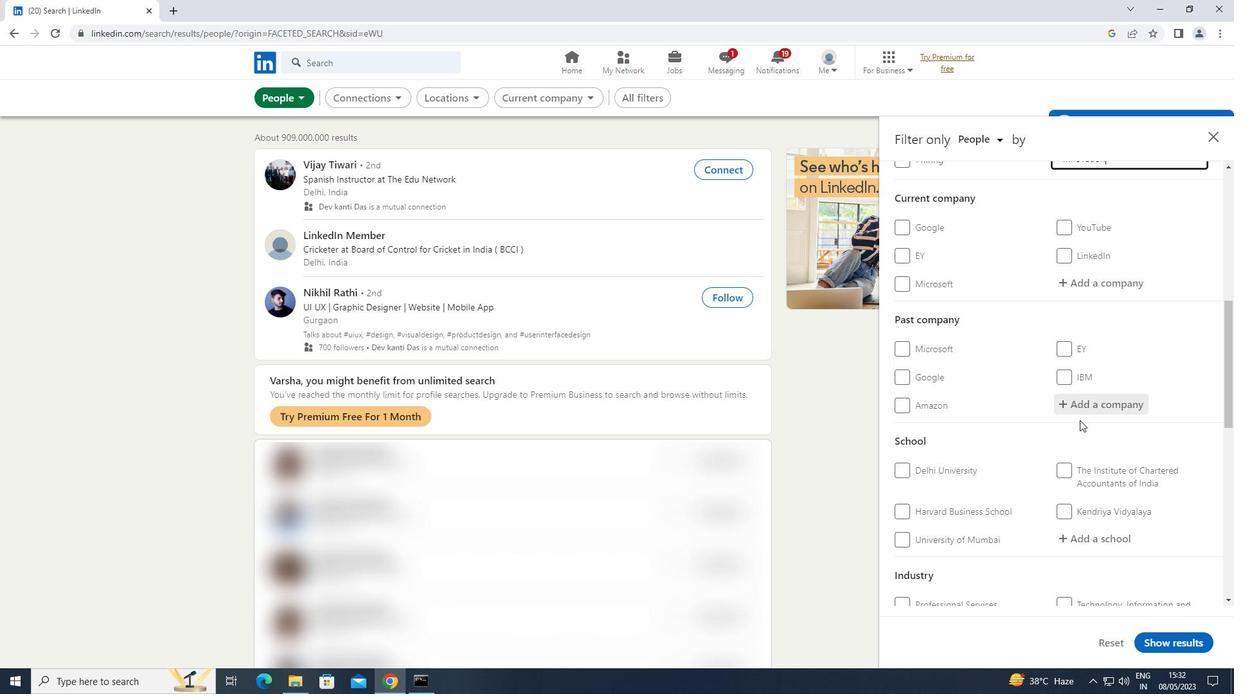 
Action: Mouse moved to (1064, 494)
Screenshot: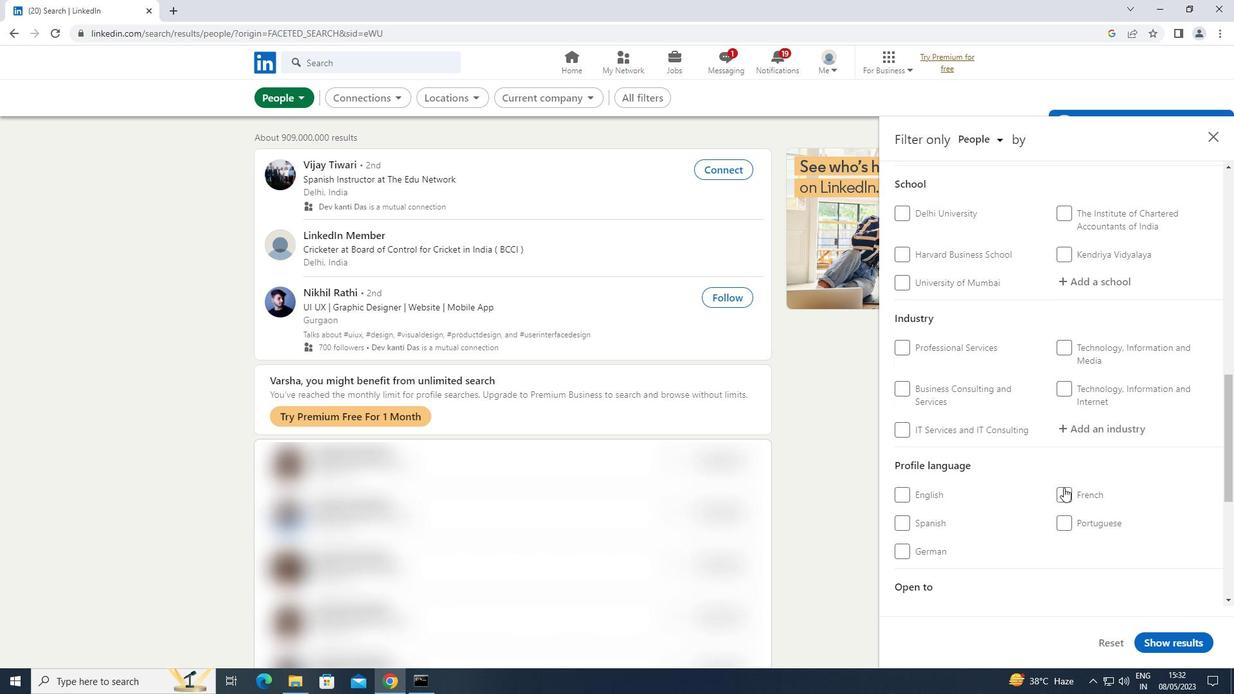 
Action: Mouse pressed left at (1064, 494)
Screenshot: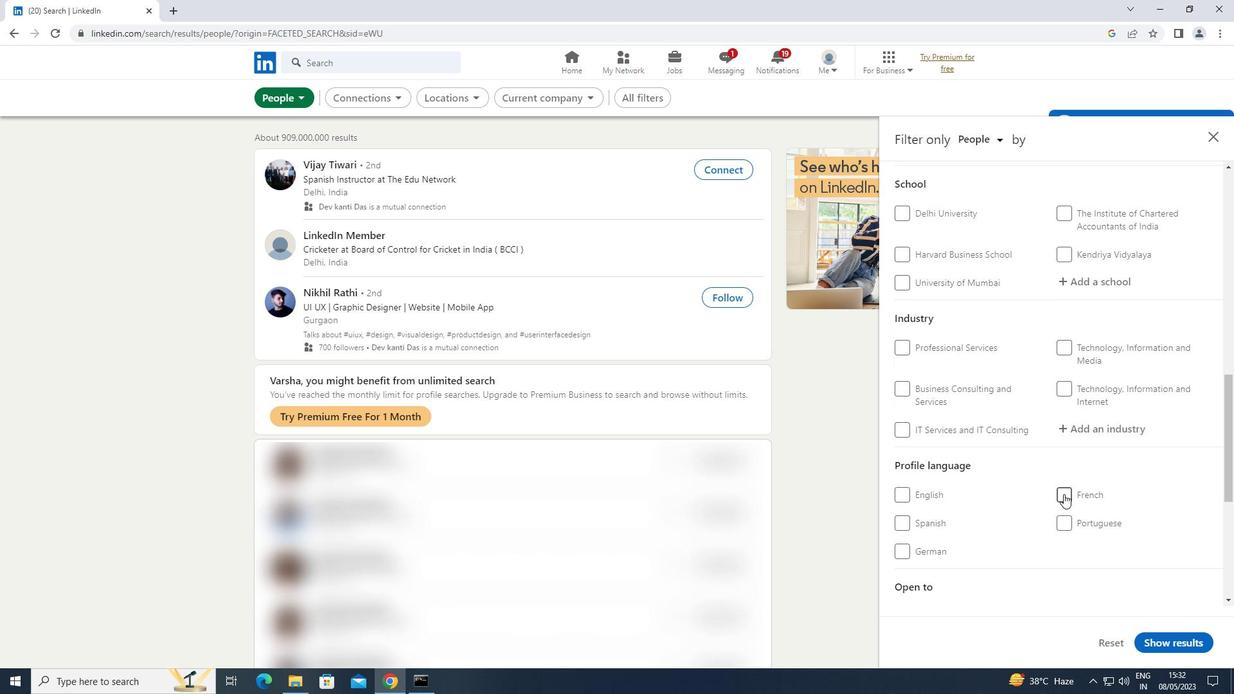 
Action: Mouse moved to (1068, 491)
Screenshot: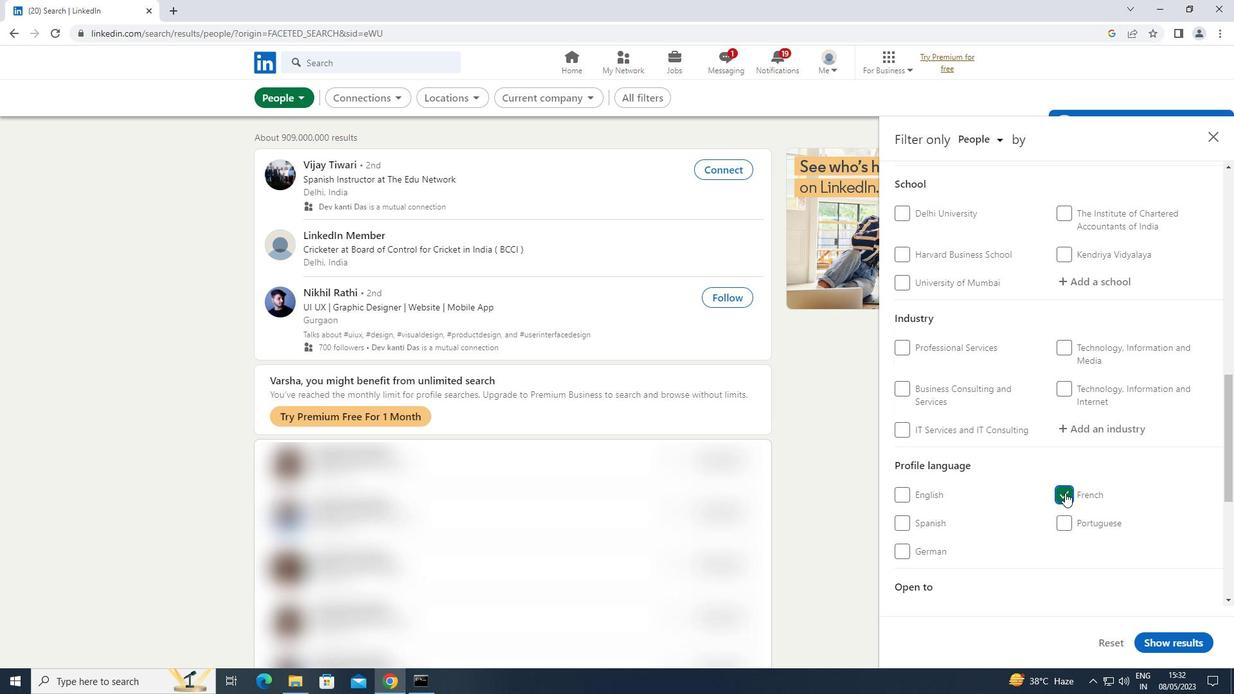 
Action: Mouse scrolled (1068, 491) with delta (0, 0)
Screenshot: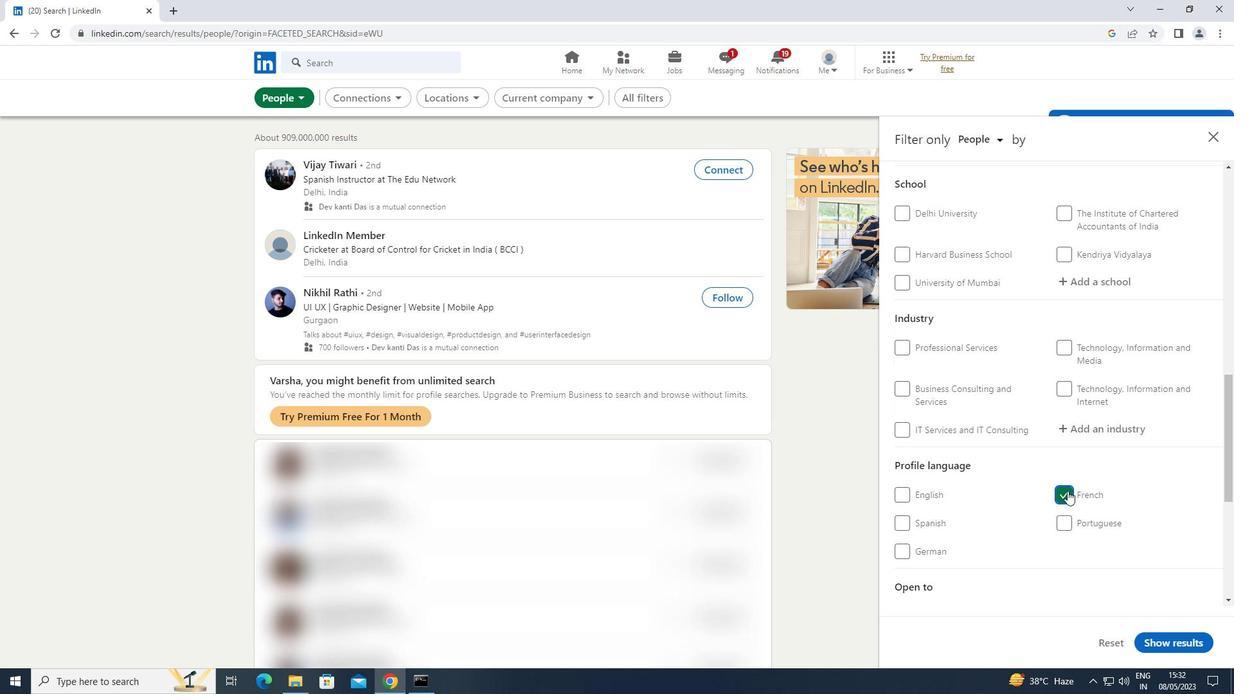 
Action: Mouse scrolled (1068, 491) with delta (0, 0)
Screenshot: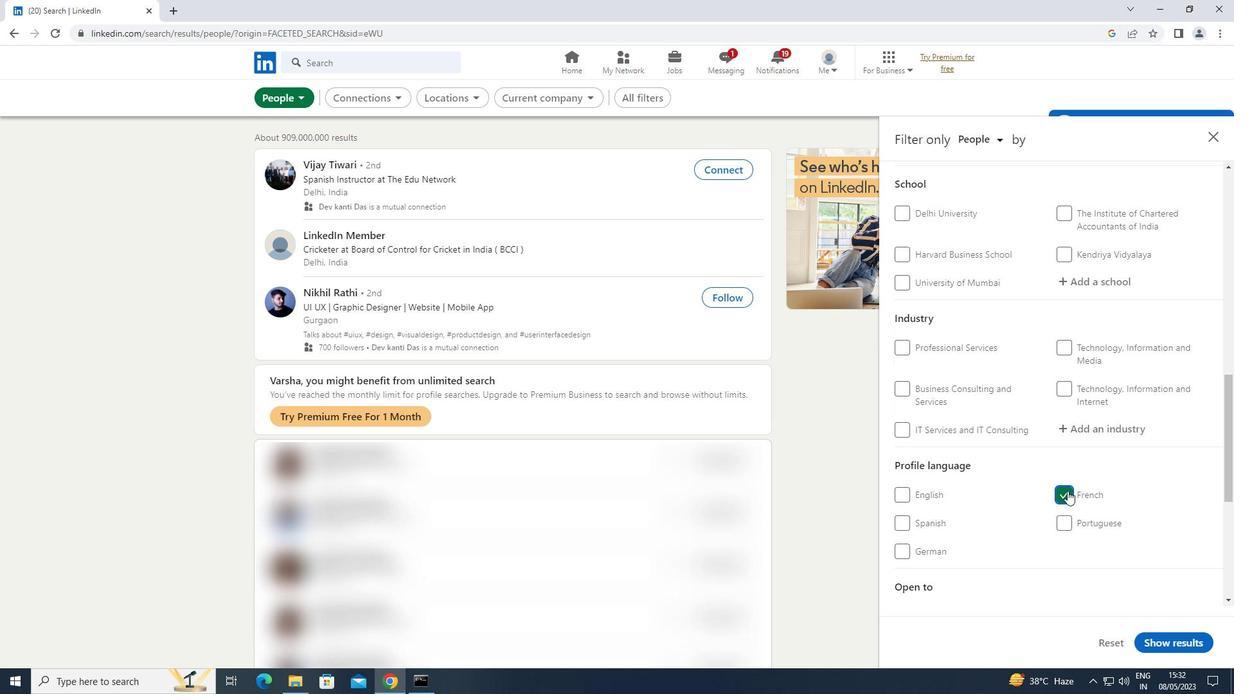 
Action: Mouse moved to (1069, 489)
Screenshot: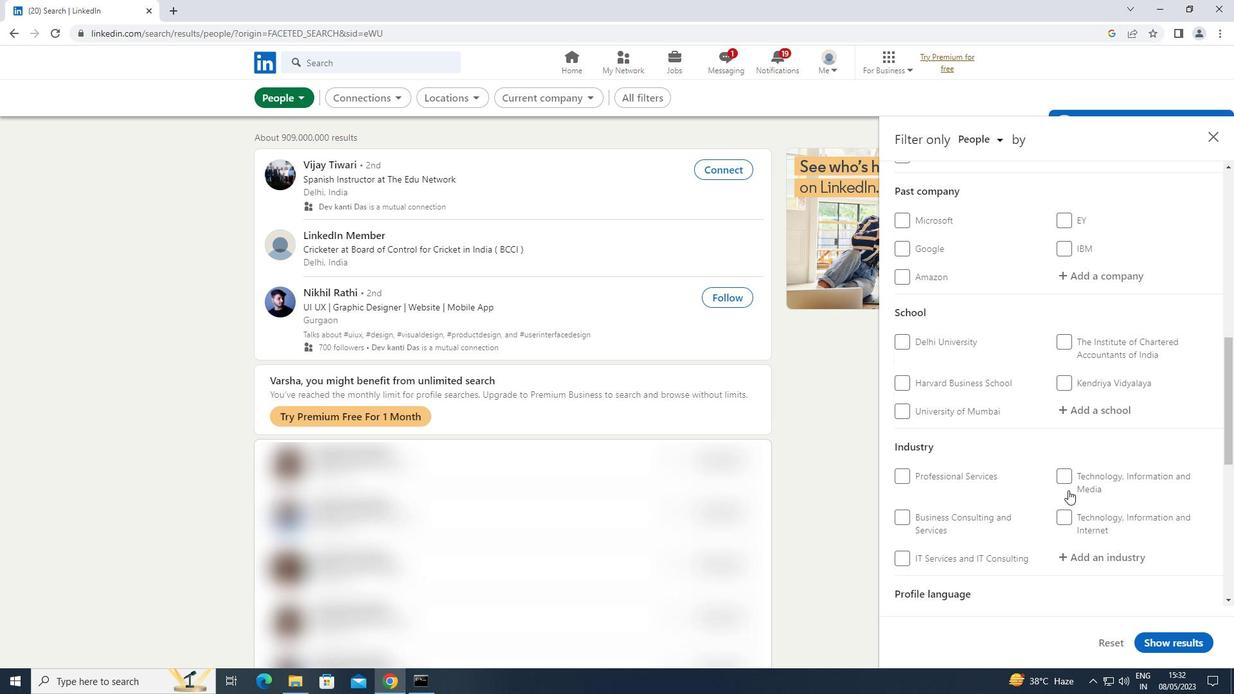 
Action: Mouse scrolled (1069, 490) with delta (0, 0)
Screenshot: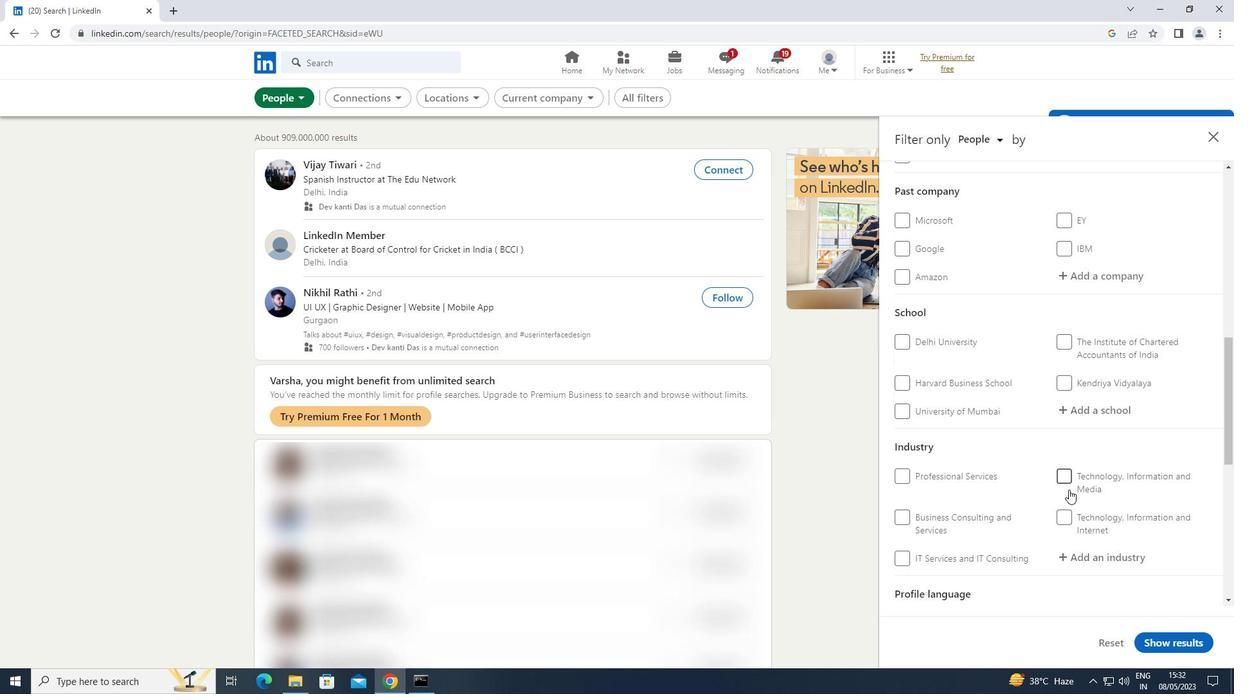 
Action: Mouse moved to (1071, 488)
Screenshot: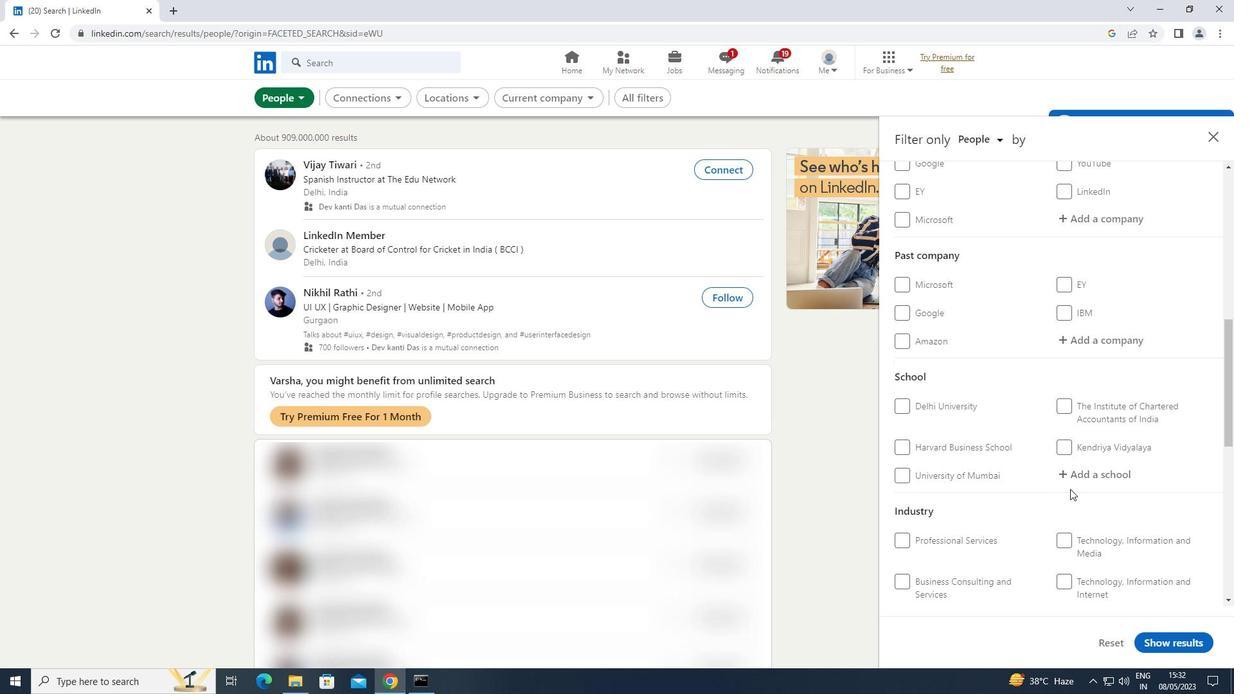
Action: Mouse scrolled (1071, 489) with delta (0, 0)
Screenshot: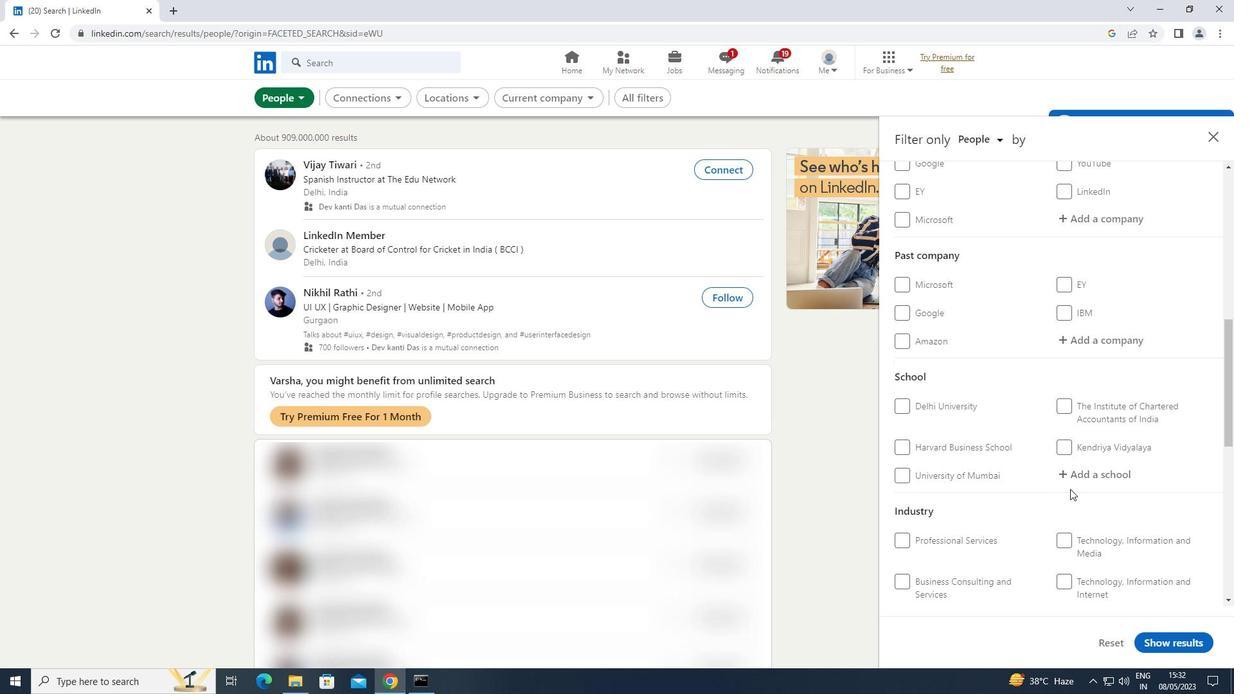 
Action: Mouse scrolled (1071, 489) with delta (0, 0)
Screenshot: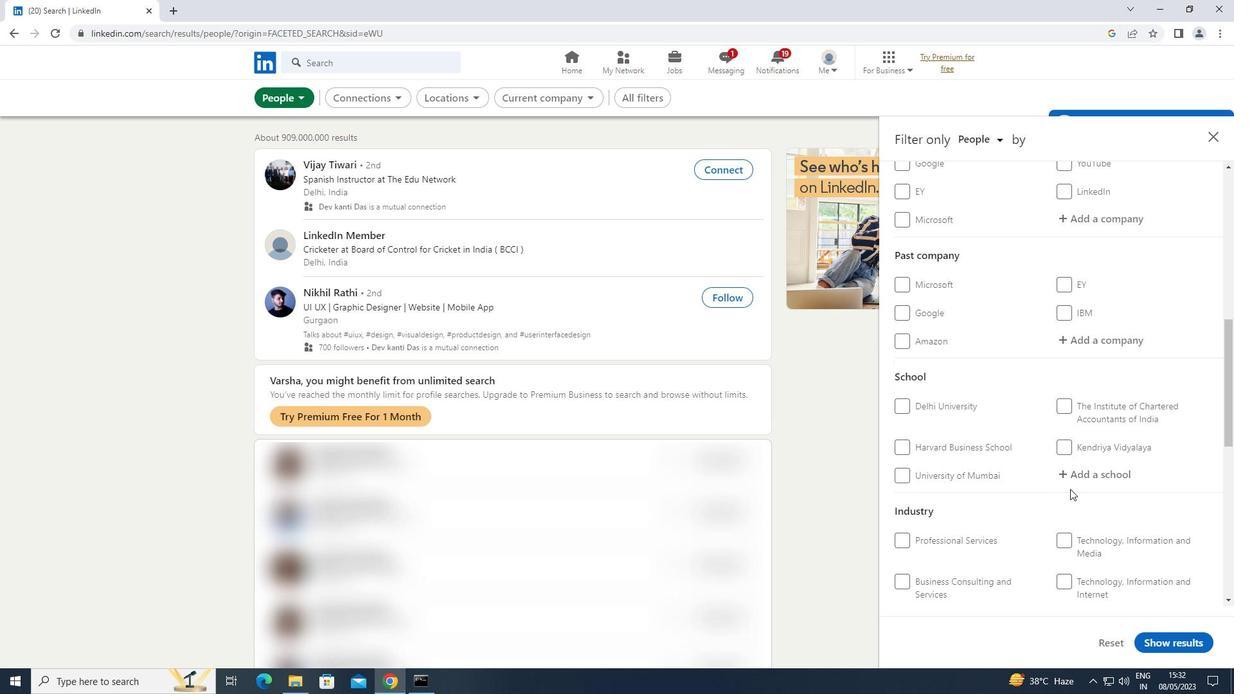 
Action: Mouse scrolled (1071, 489) with delta (0, 0)
Screenshot: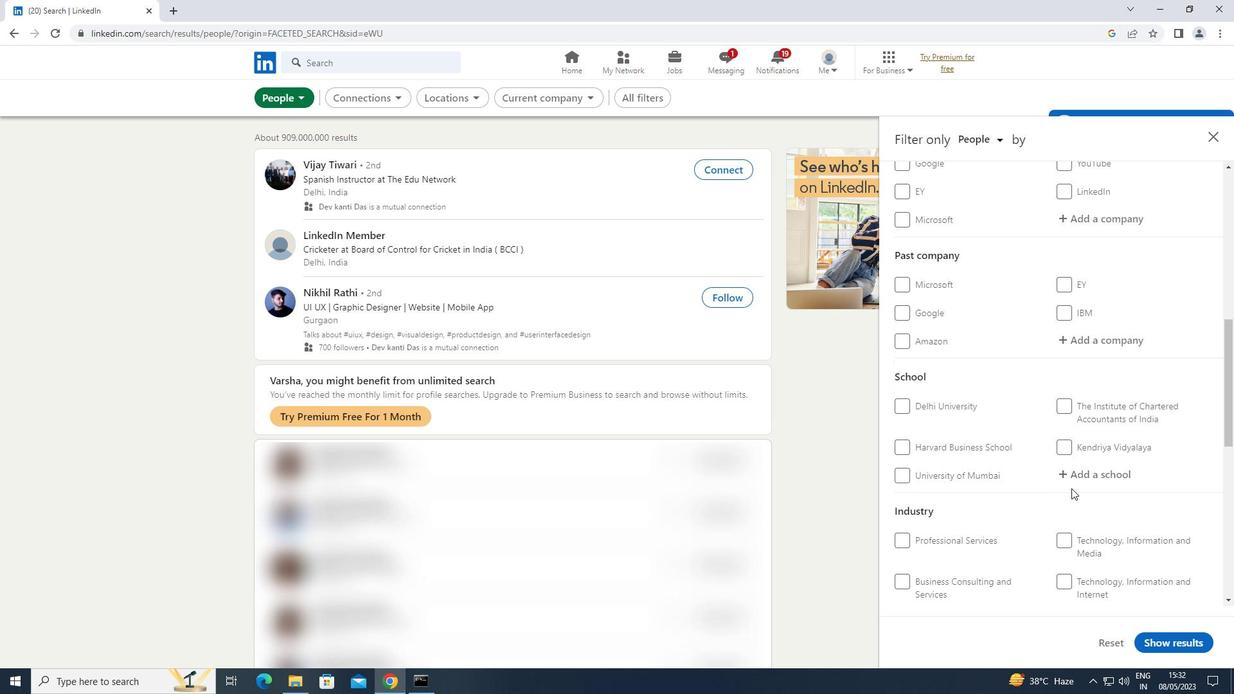 
Action: Mouse moved to (1091, 412)
Screenshot: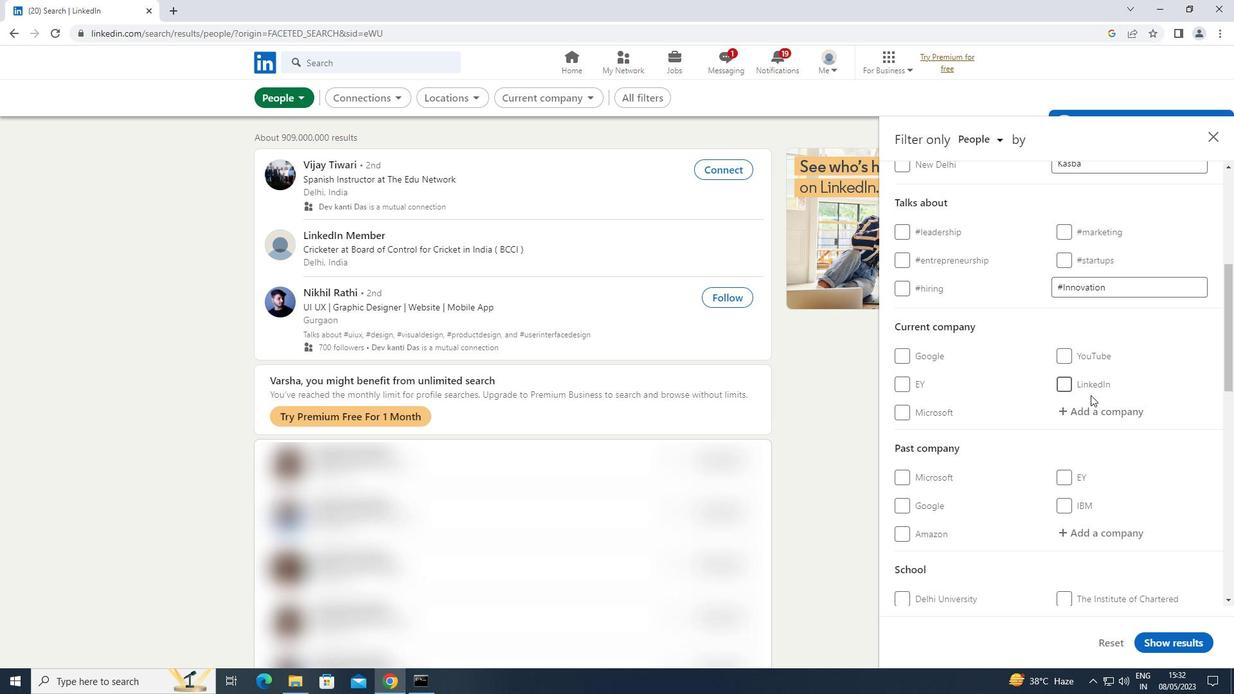 
Action: Mouse pressed left at (1091, 412)
Screenshot: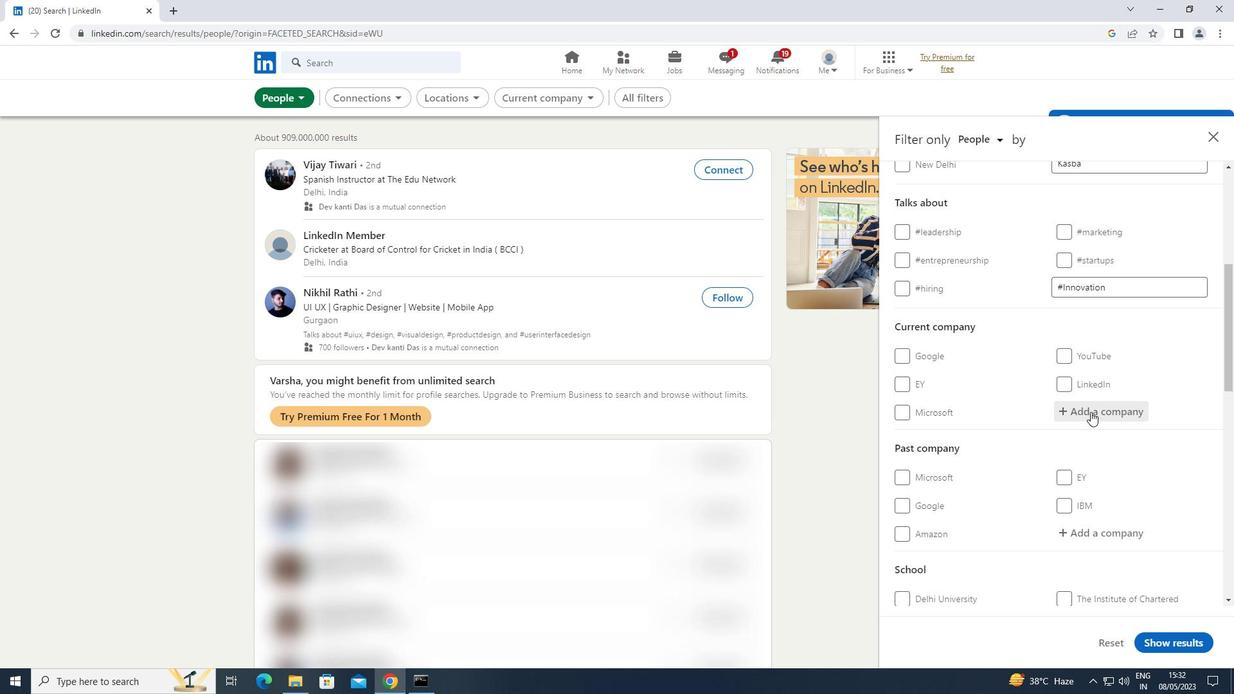 
Action: Key pressed <Key.shift>PETROLEUM
Screenshot: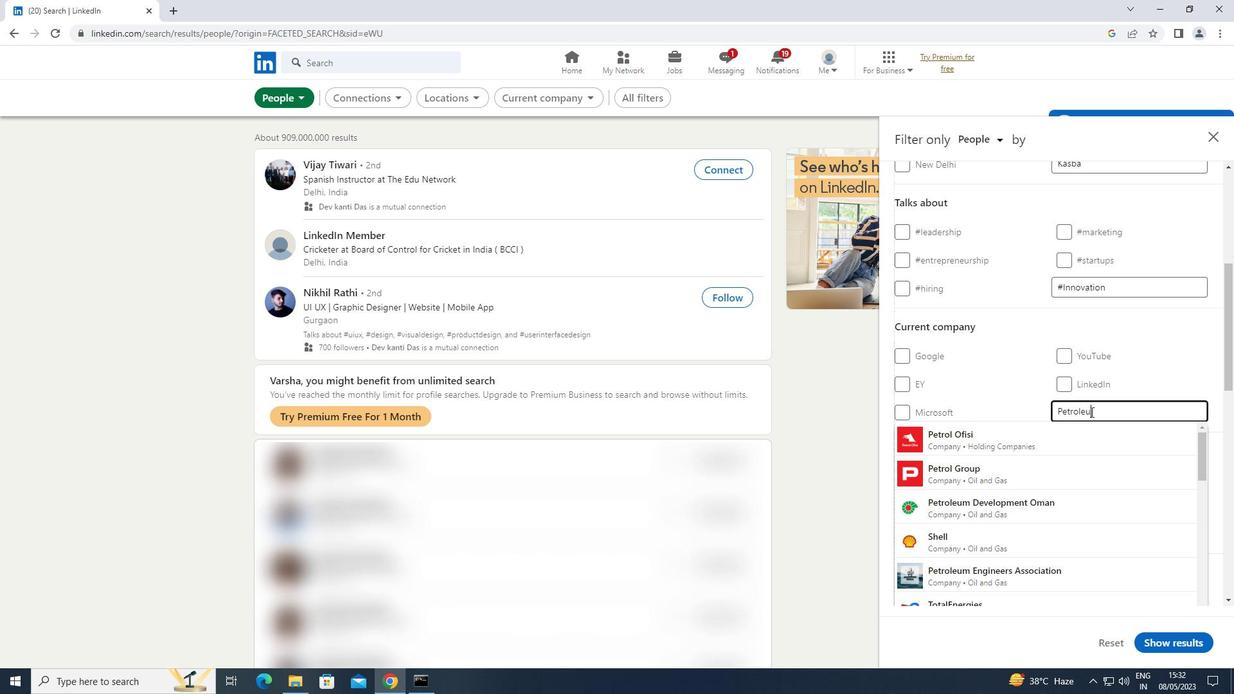 
Action: Mouse moved to (1020, 500)
Screenshot: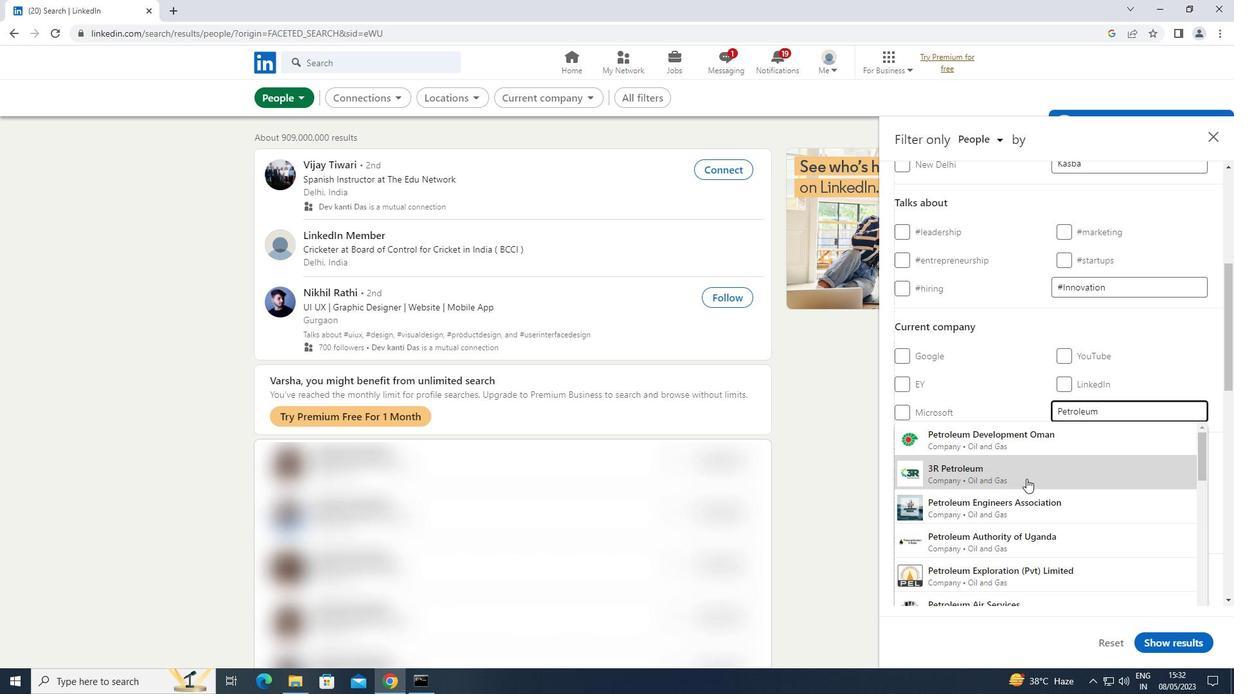 
Action: Mouse pressed left at (1020, 500)
Screenshot: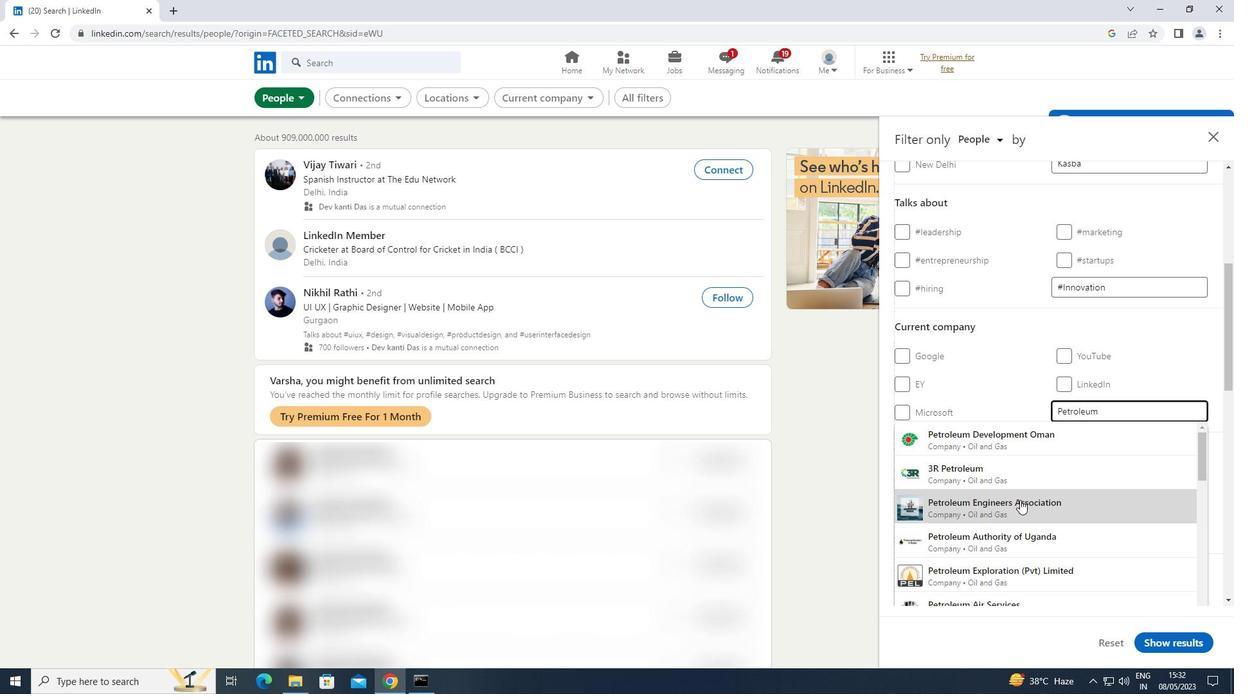 
Action: Mouse moved to (1021, 498)
Screenshot: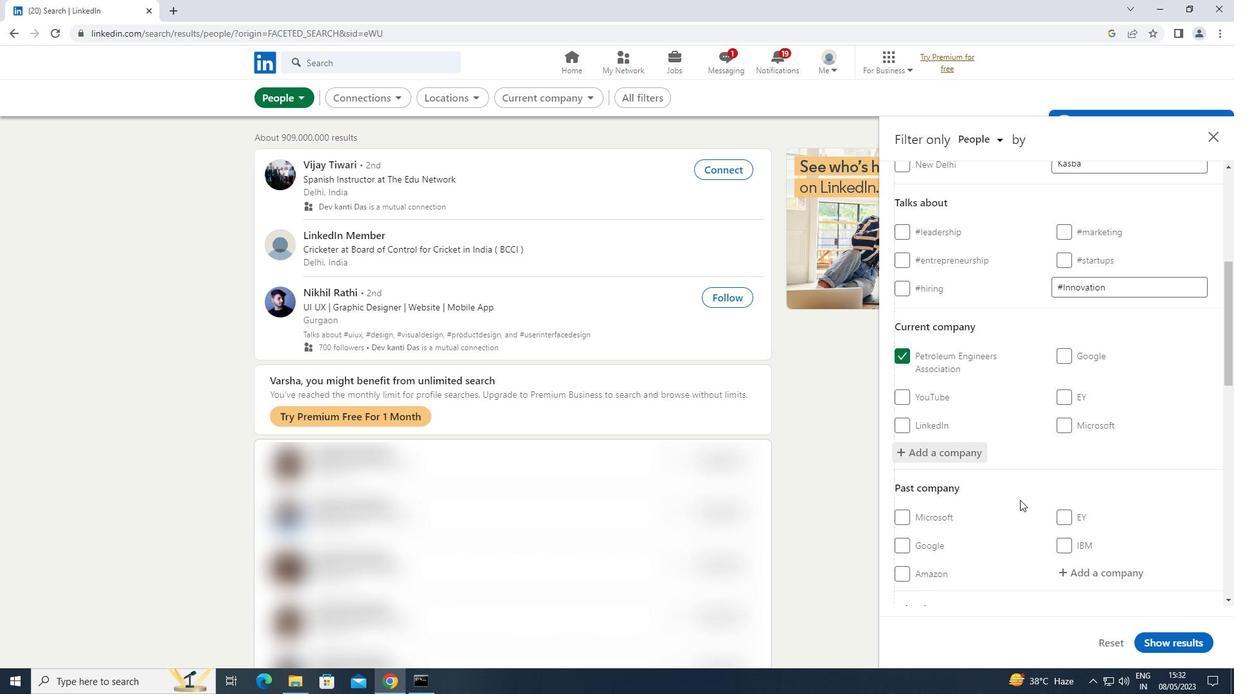 
Action: Mouse scrolled (1021, 498) with delta (0, 0)
Screenshot: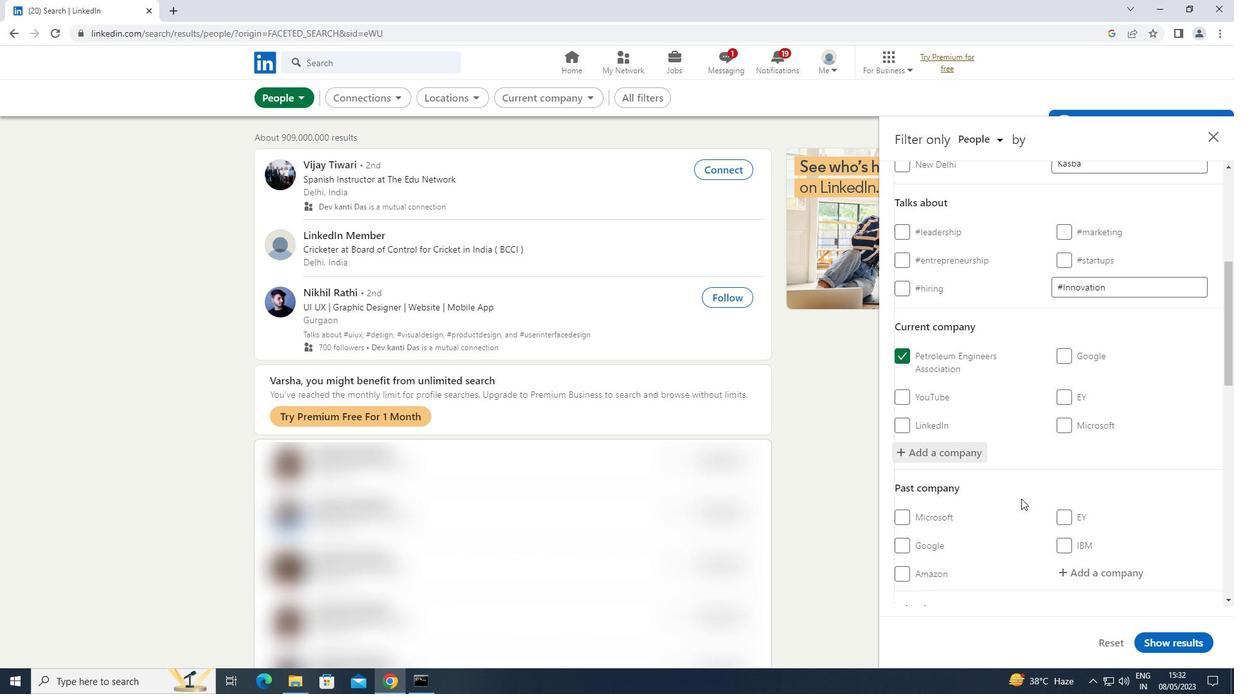 
Action: Mouse scrolled (1021, 498) with delta (0, 0)
Screenshot: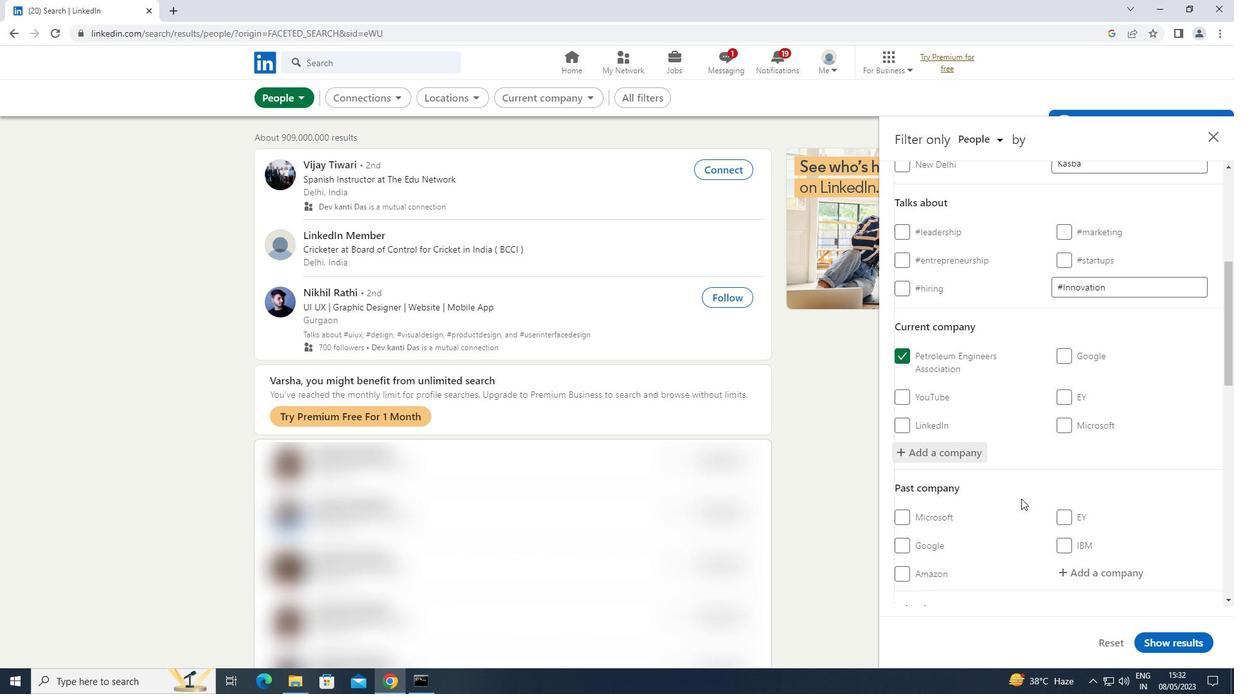
Action: Mouse scrolled (1021, 498) with delta (0, 0)
Screenshot: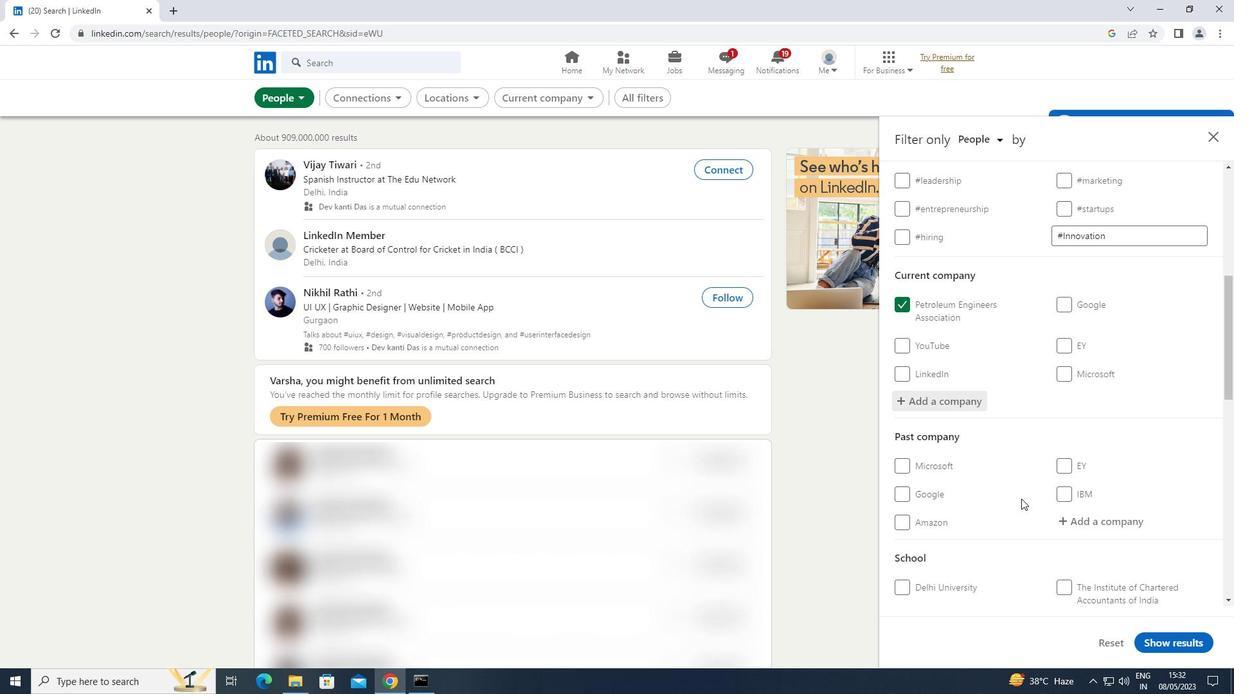 
Action: Mouse moved to (1080, 511)
Screenshot: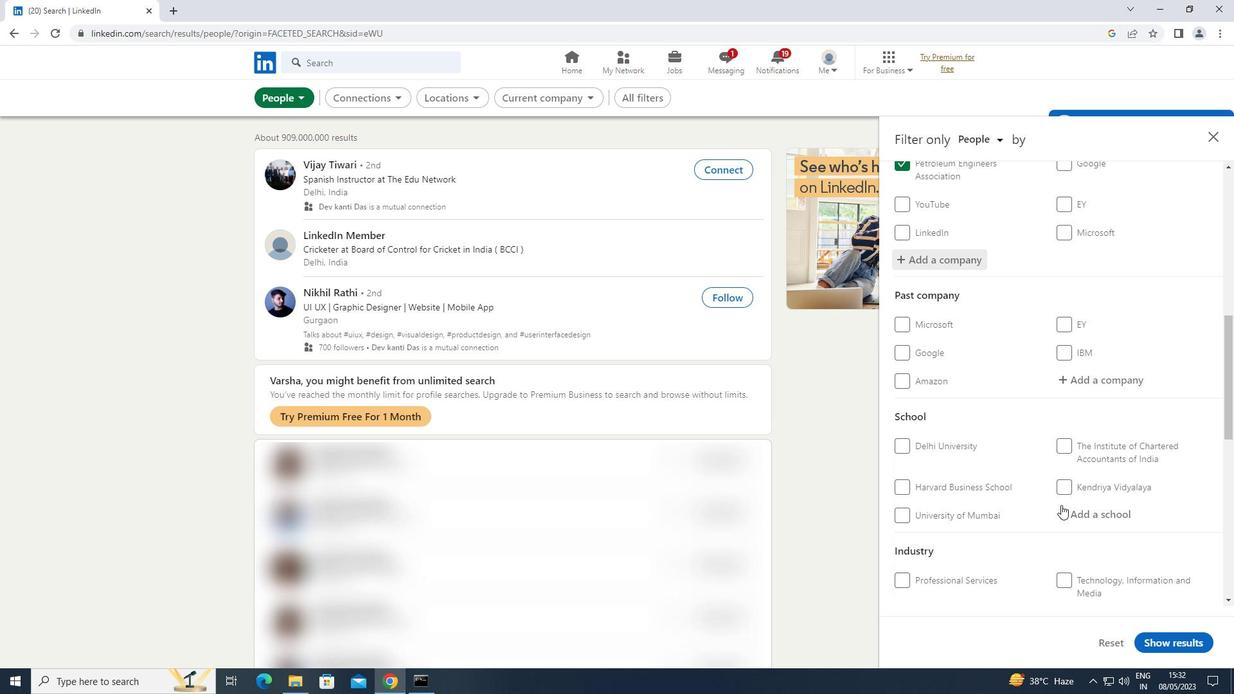 
Action: Mouse pressed left at (1080, 511)
Screenshot: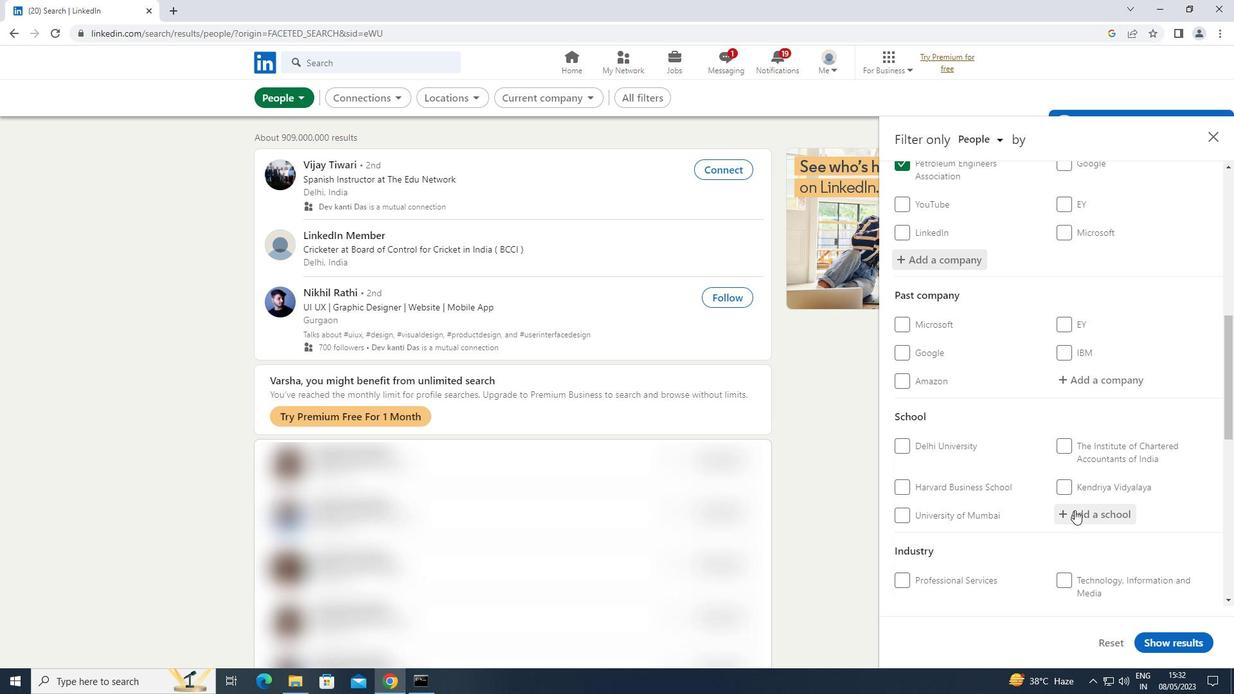 
Action: Key pressed <Key.shift>DR.<Key.space><Key.shift>BABASAHEB
Screenshot: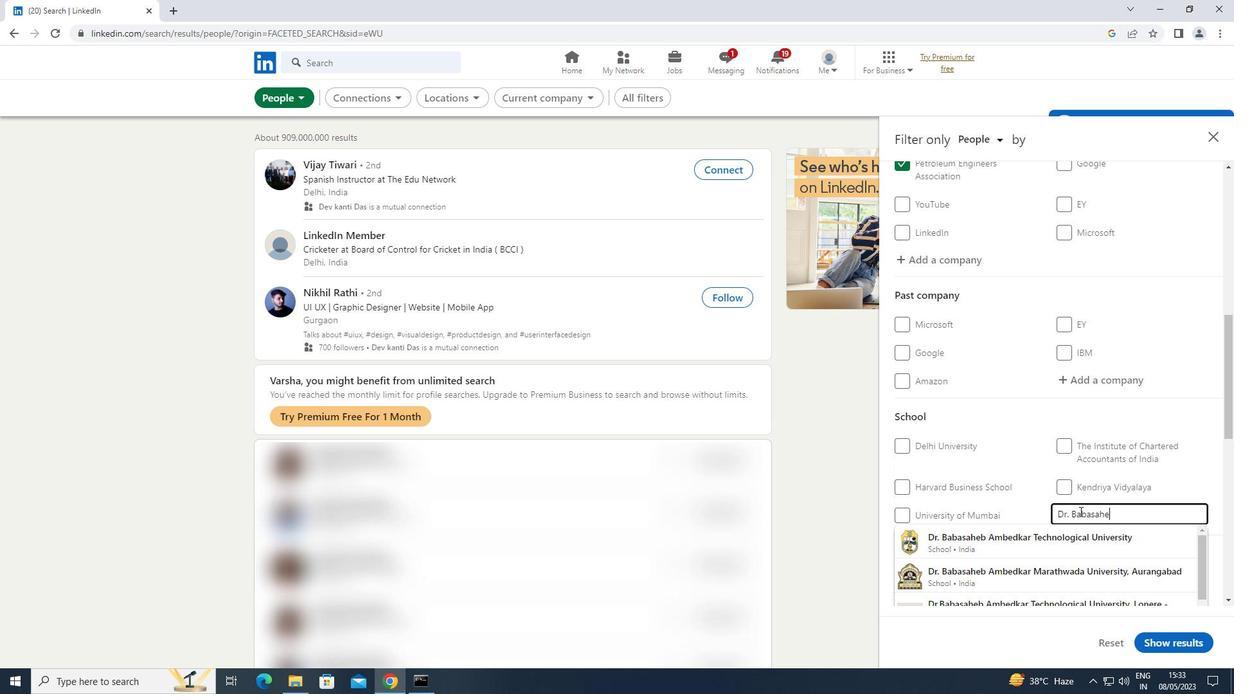 
Action: Mouse moved to (1068, 543)
Screenshot: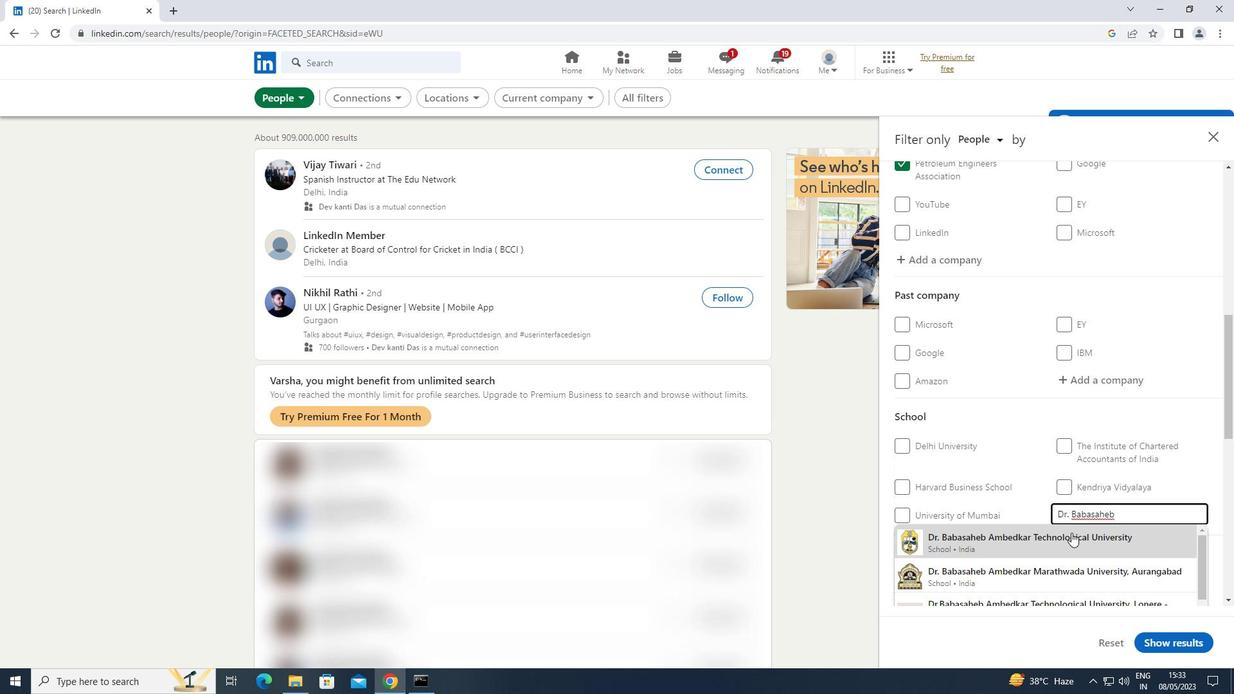 
Action: Mouse scrolled (1068, 543) with delta (0, 0)
Screenshot: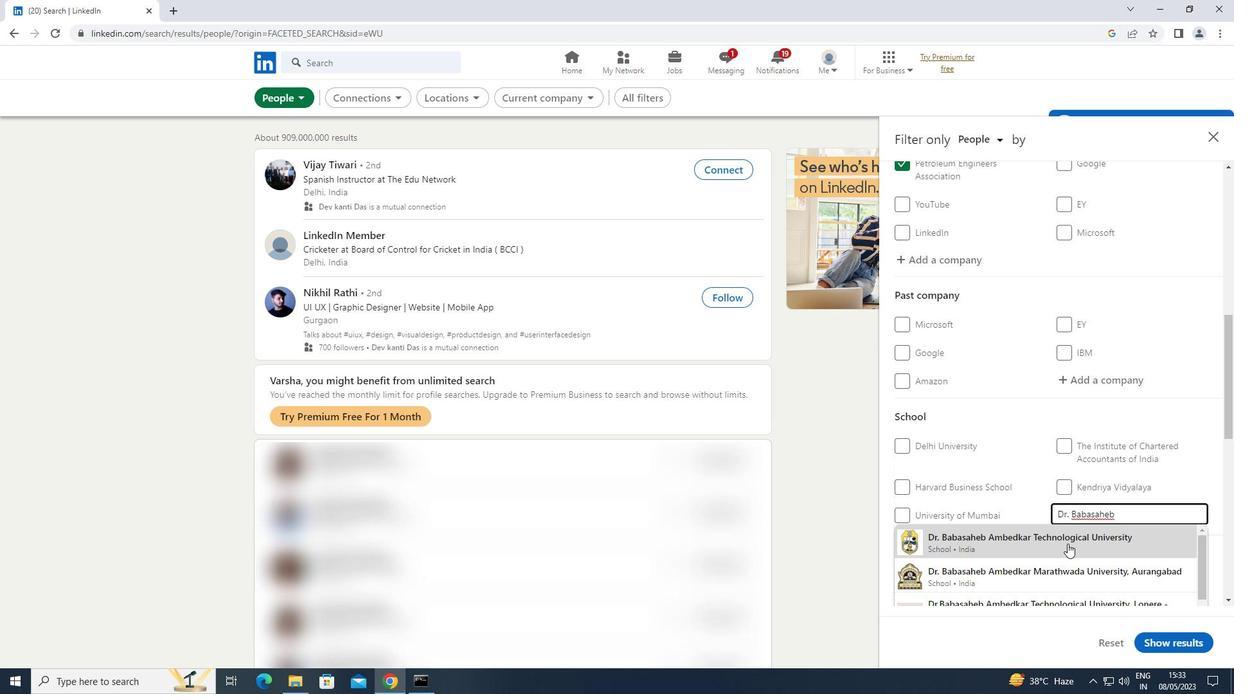
Action: Mouse moved to (1068, 545)
Screenshot: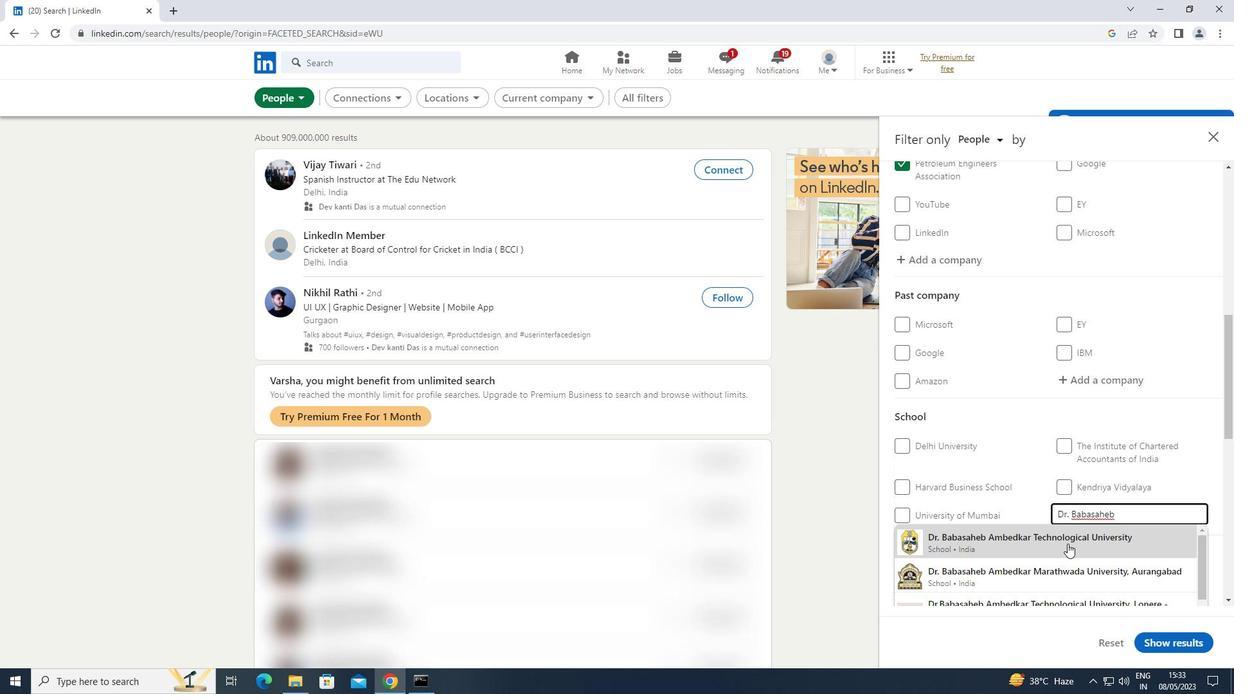 
Action: Mouse scrolled (1068, 545) with delta (0, 0)
Screenshot: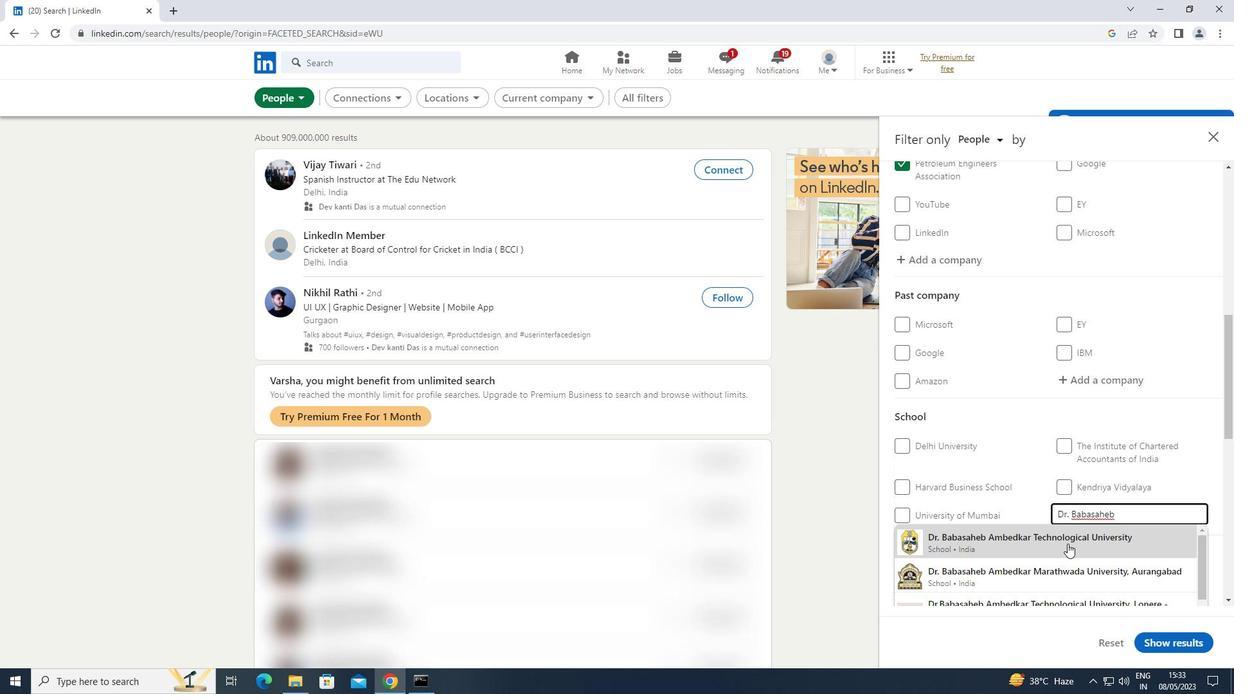 
Action: Mouse moved to (1068, 547)
Screenshot: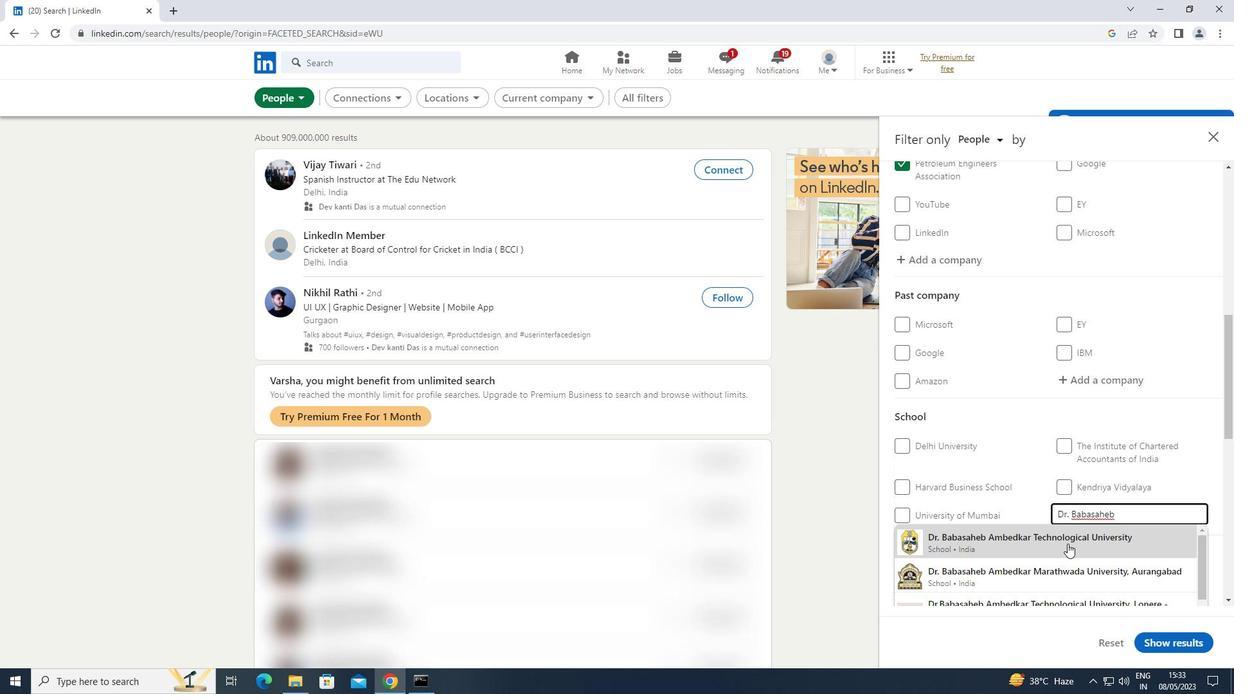 
Action: Mouse scrolled (1068, 546) with delta (0, 0)
Screenshot: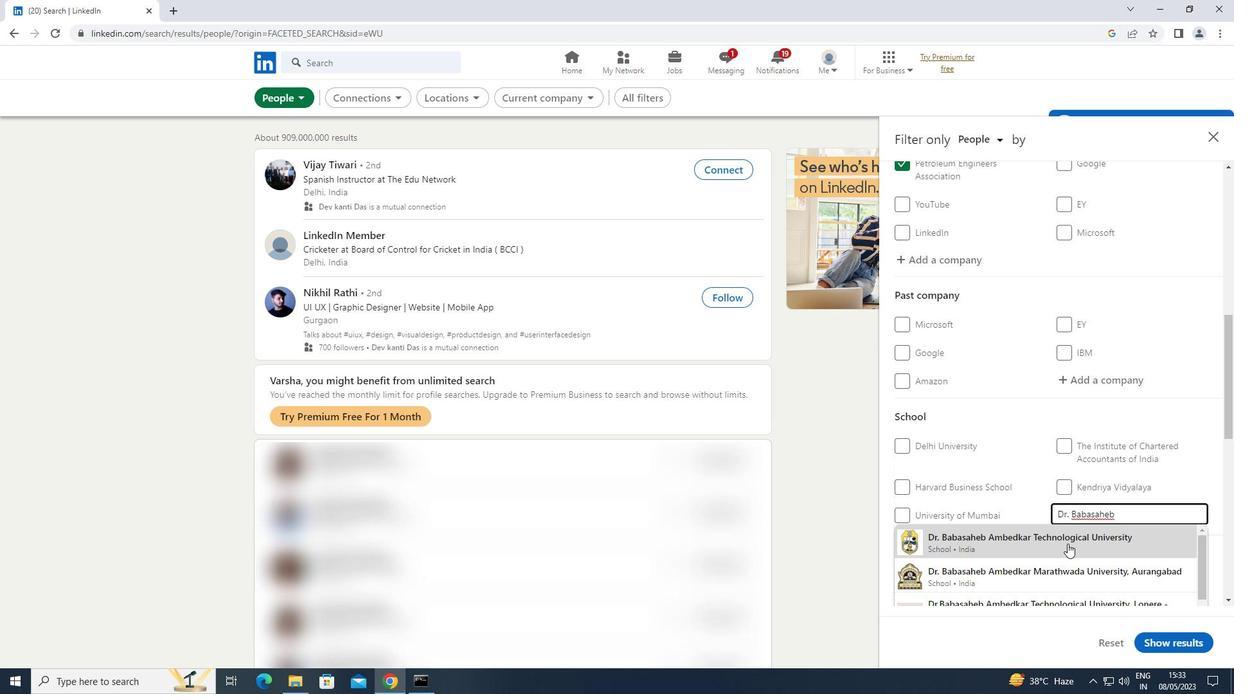 
Action: Mouse moved to (1069, 546)
Screenshot: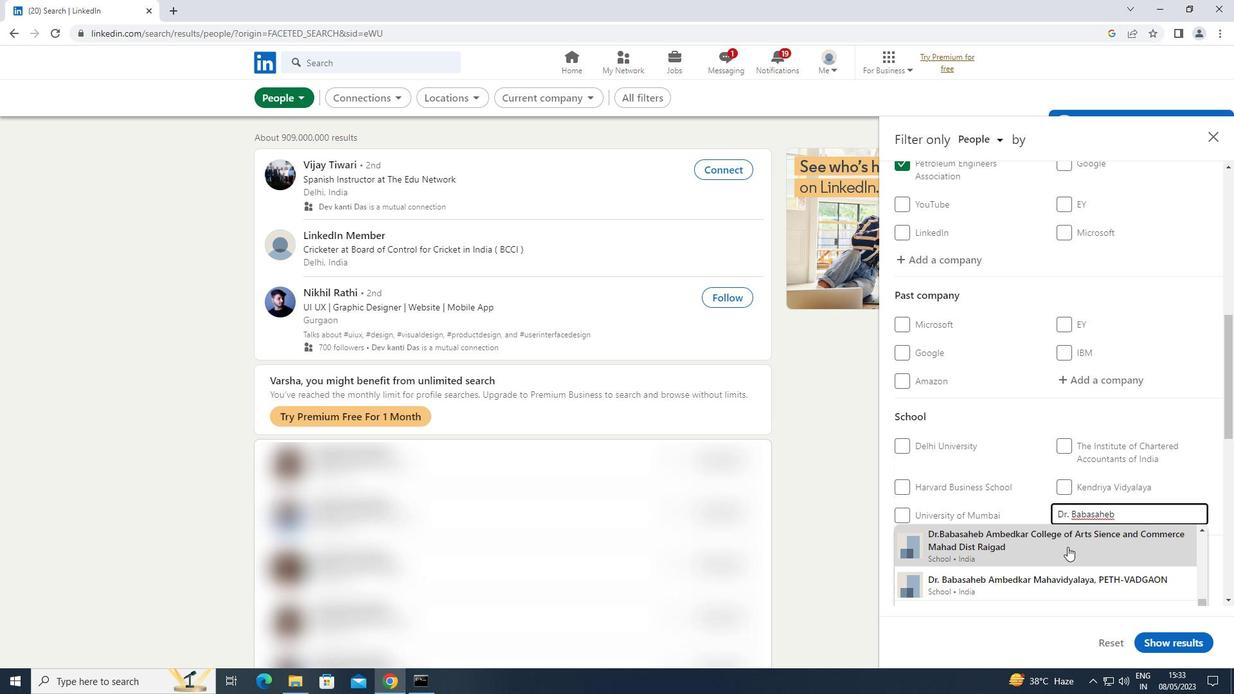 
Action: Mouse scrolled (1069, 547) with delta (0, 0)
Screenshot: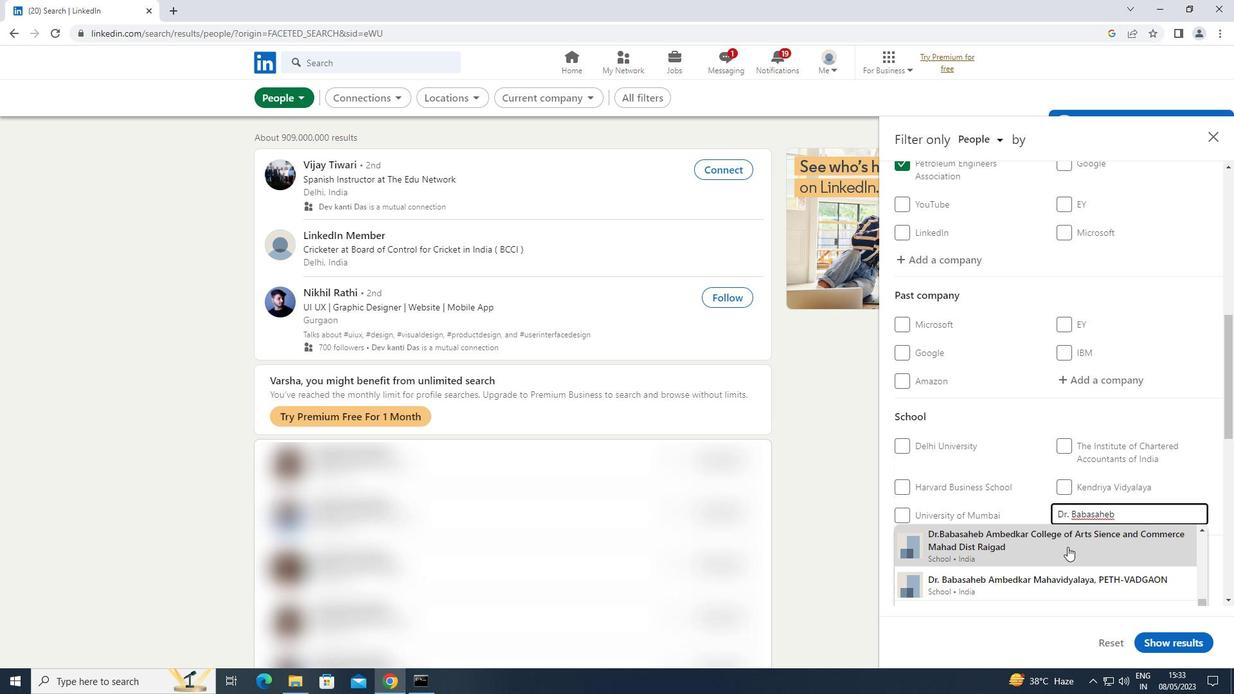 
Action: Mouse scrolled (1069, 547) with delta (0, 0)
Screenshot: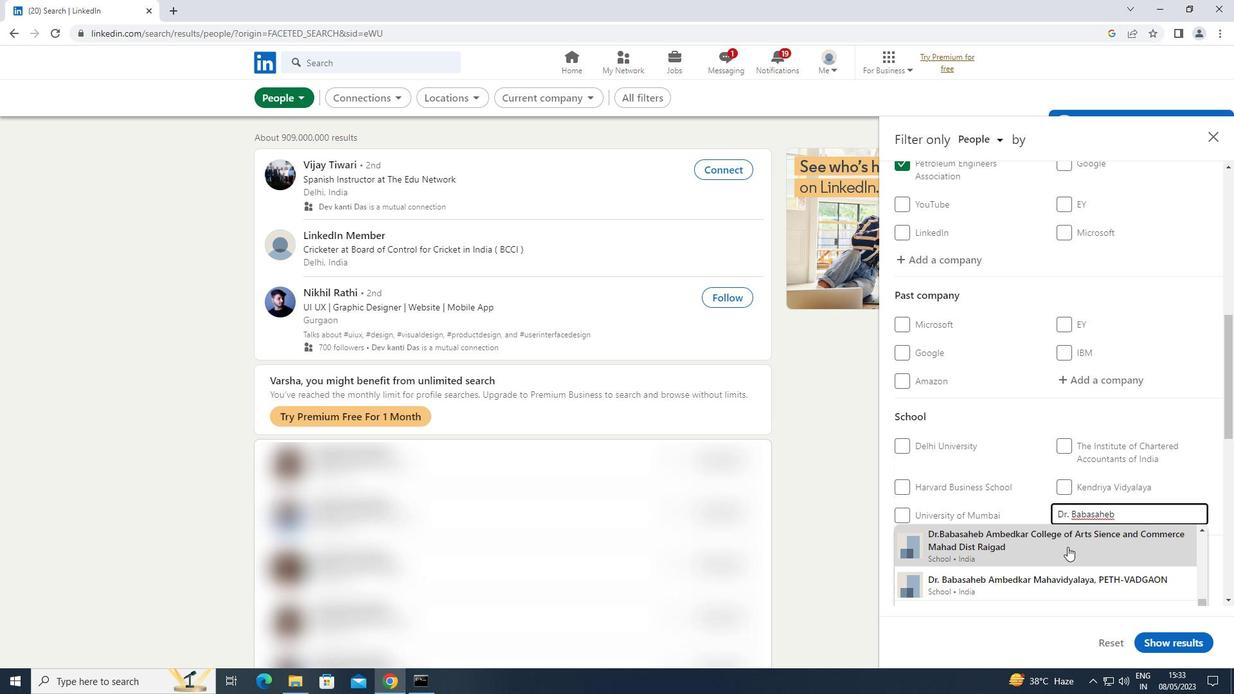 
Action: Mouse scrolled (1069, 547) with delta (0, 0)
Screenshot: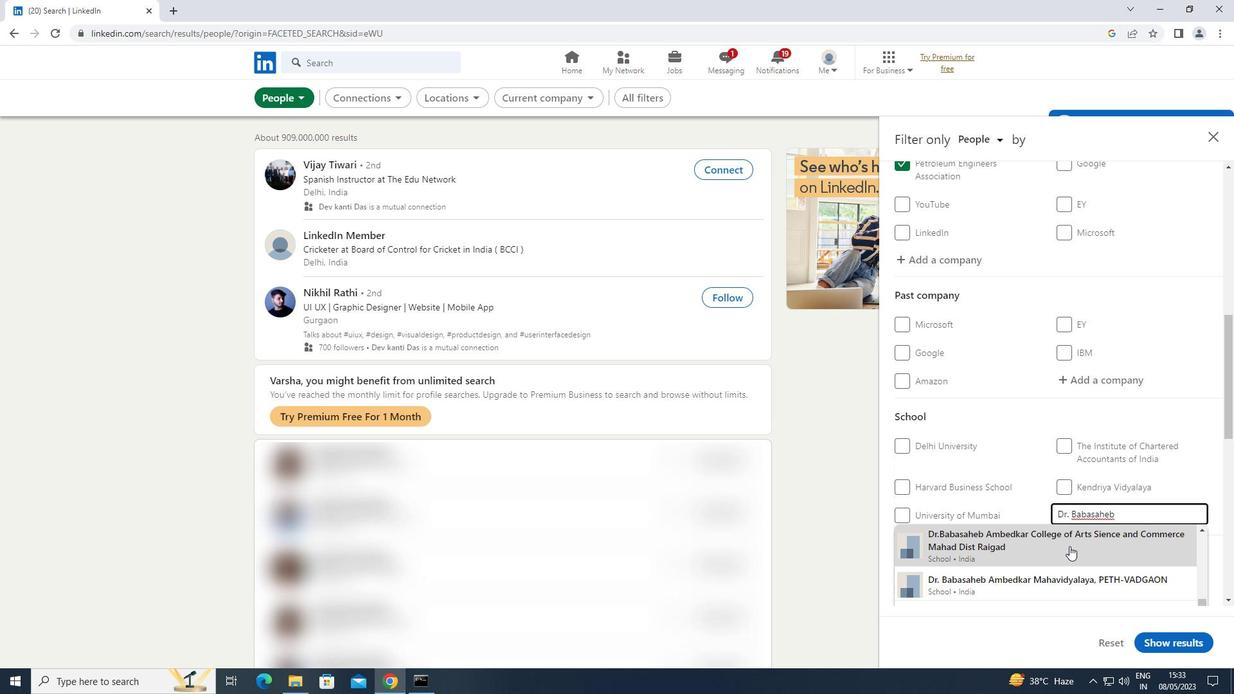 
Action: Mouse scrolled (1069, 547) with delta (0, 0)
Screenshot: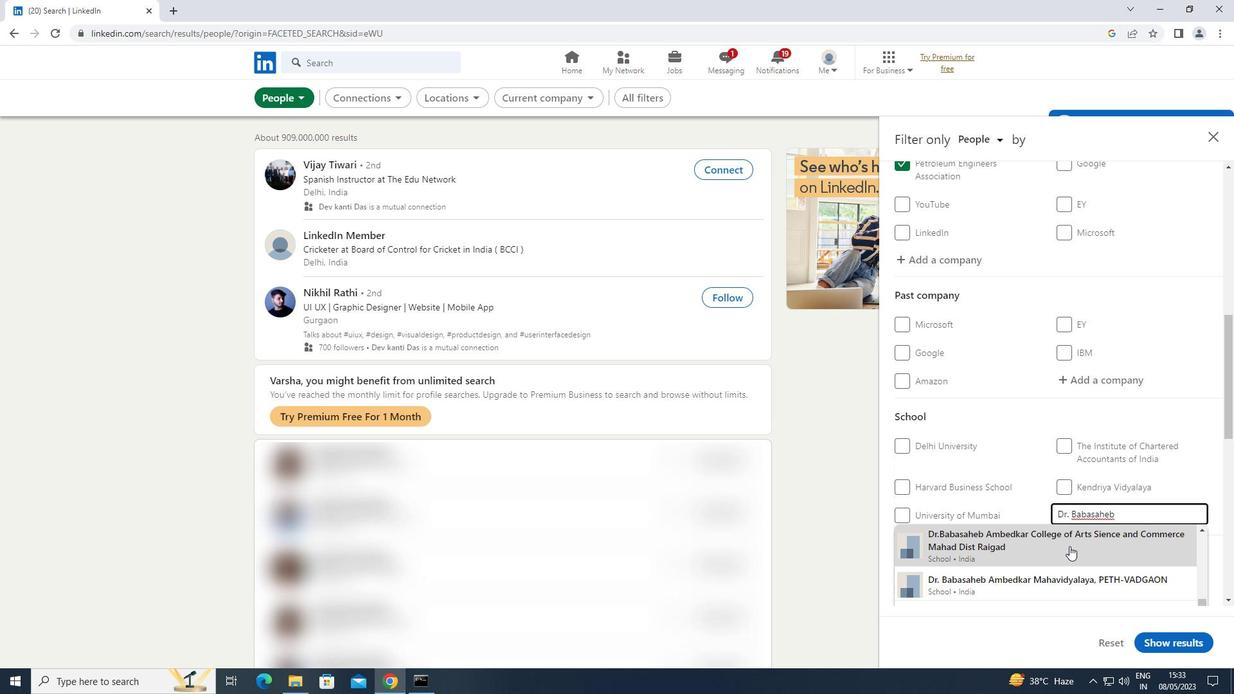 
Action: Mouse scrolled (1069, 547) with delta (0, 0)
Screenshot: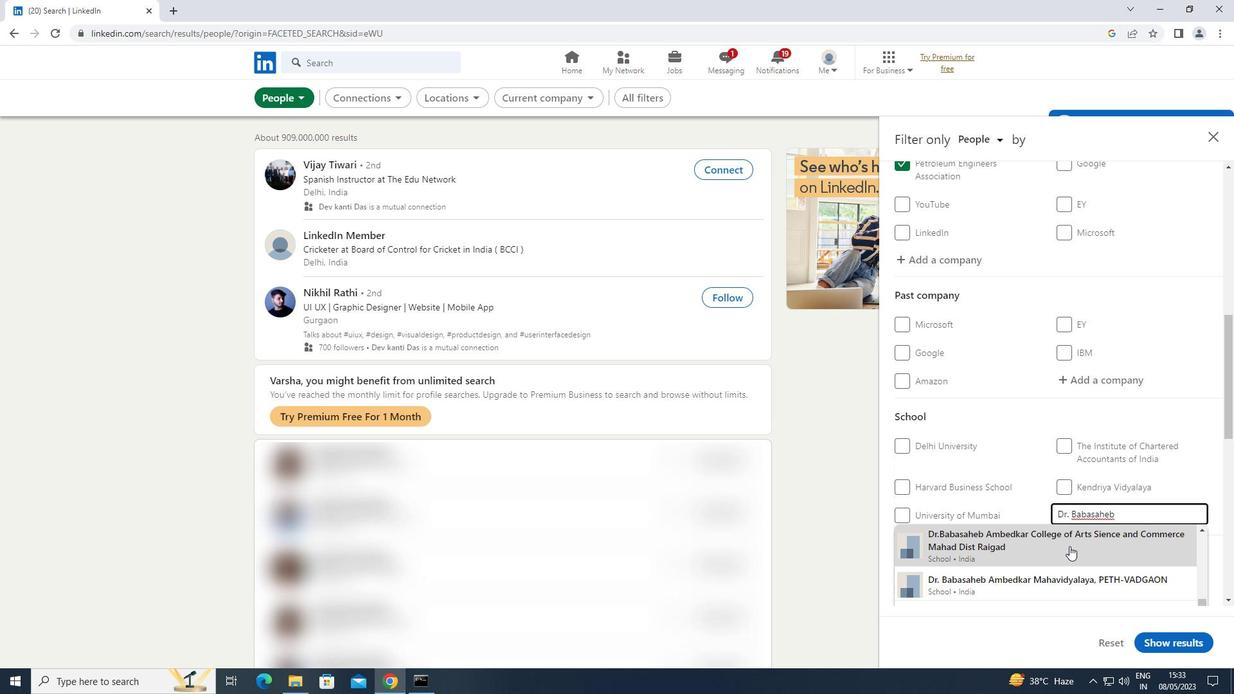 
Action: Mouse moved to (1071, 542)
Screenshot: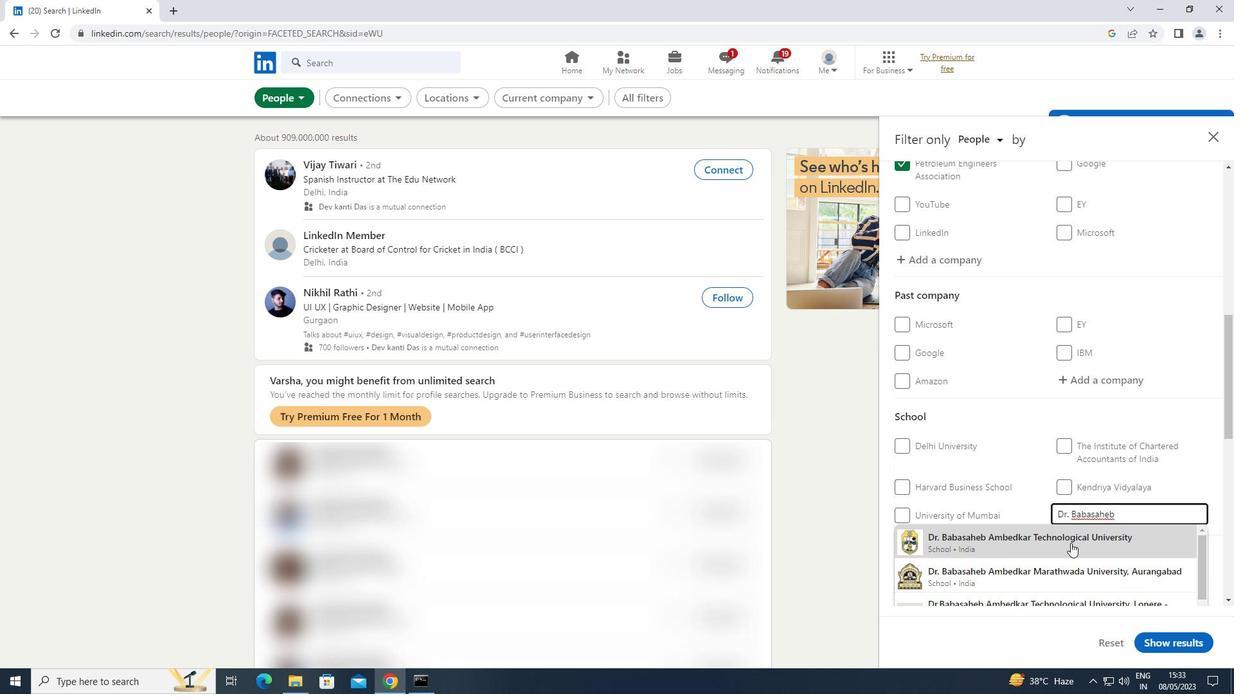 
Action: Mouse pressed left at (1071, 542)
Screenshot: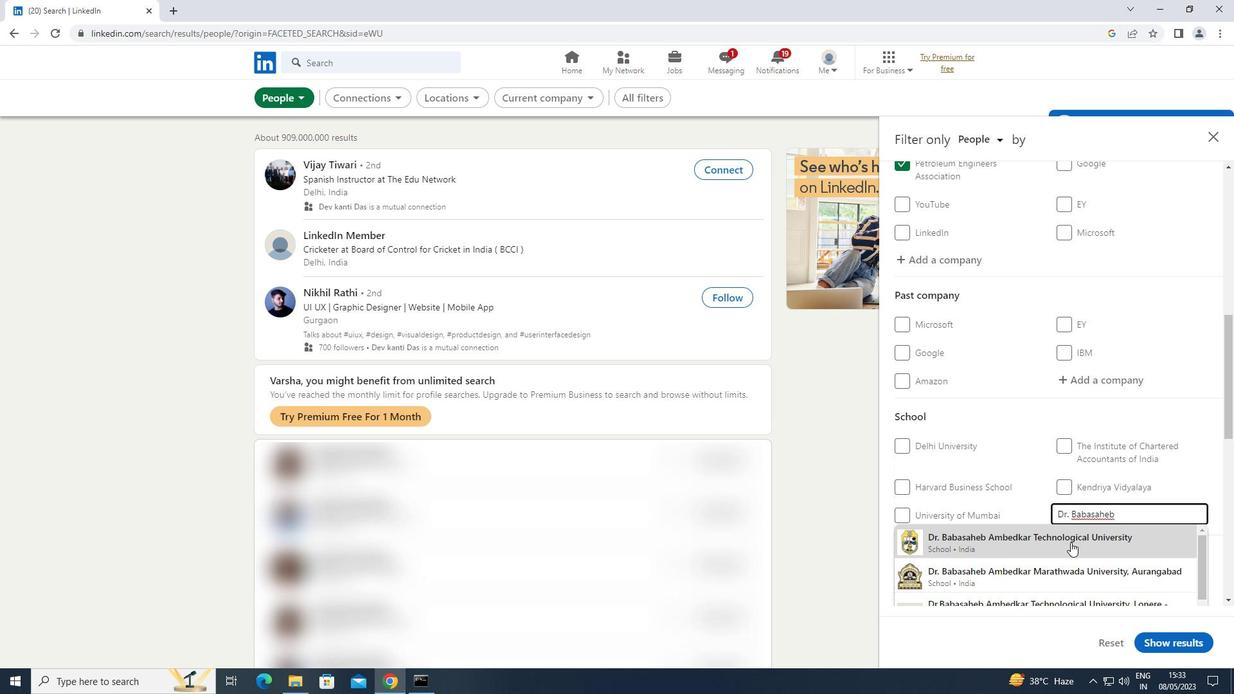 
Action: Mouse moved to (1073, 540)
Screenshot: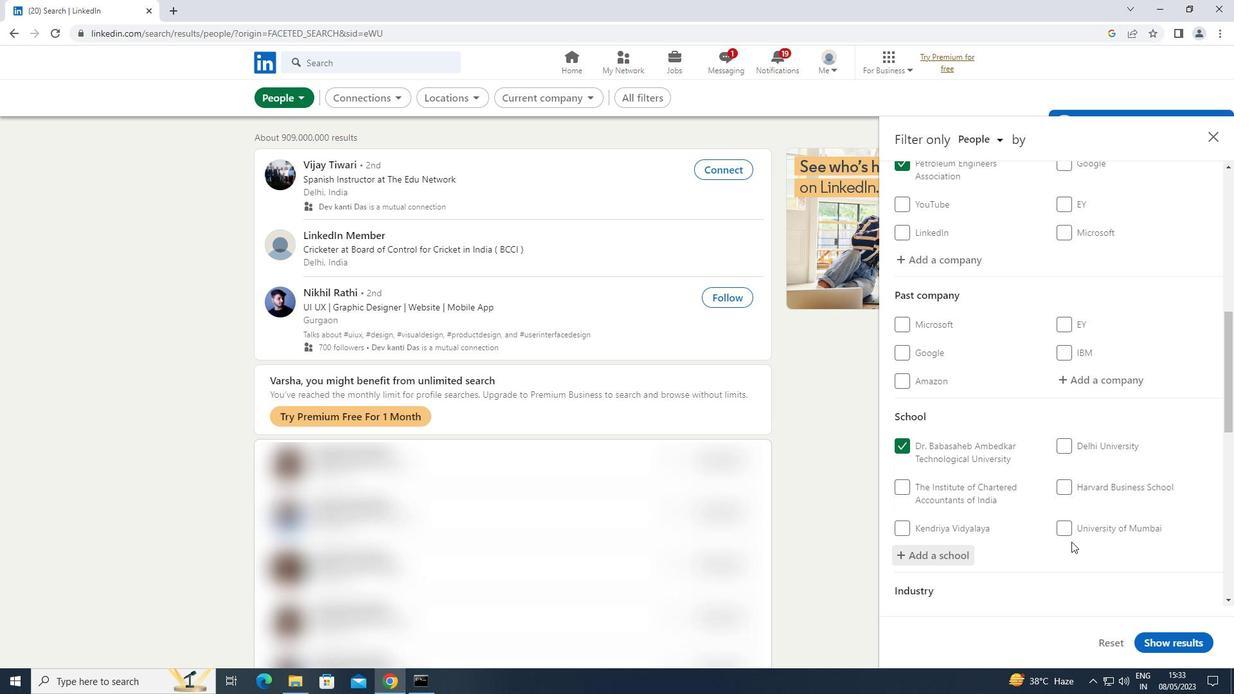 
Action: Mouse scrolled (1073, 540) with delta (0, 0)
Screenshot: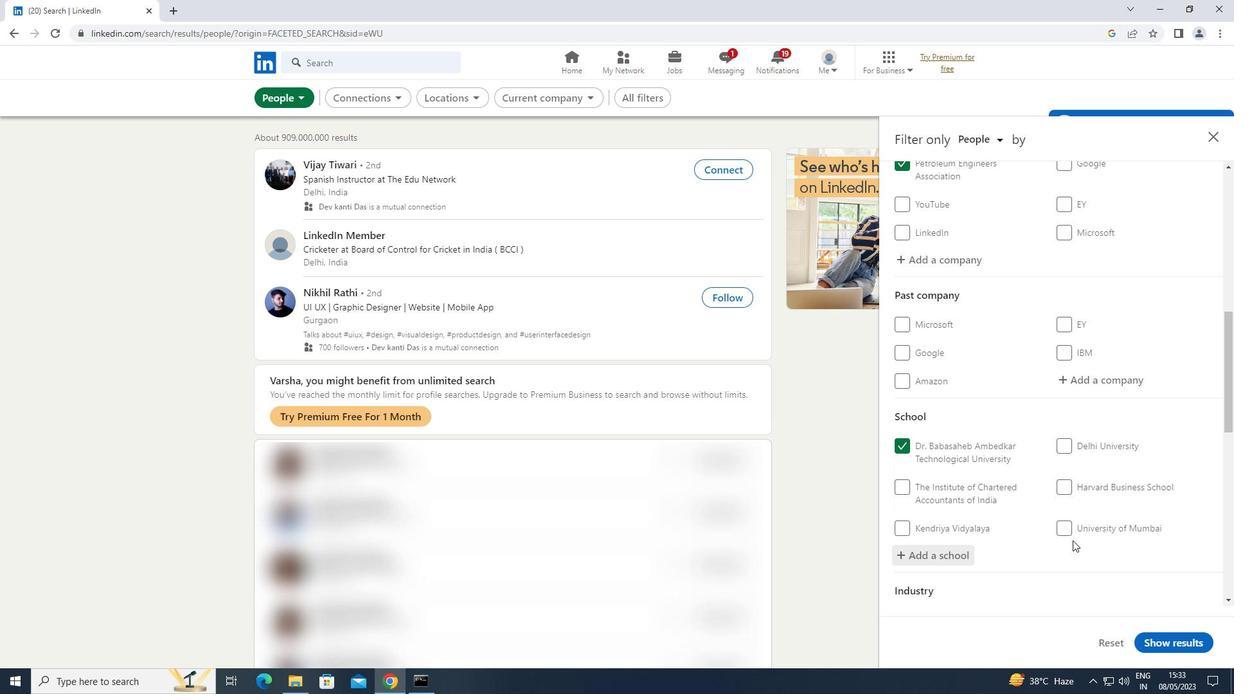 
Action: Mouse scrolled (1073, 540) with delta (0, 0)
Screenshot: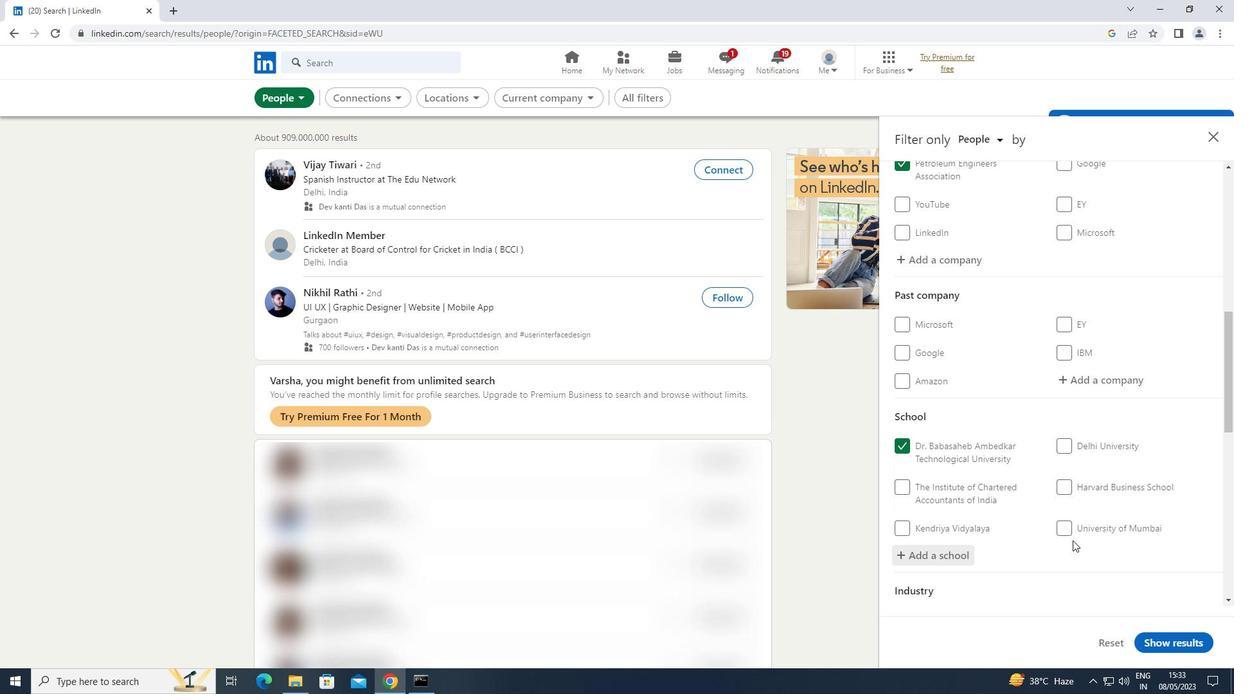 
Action: Mouse moved to (1073, 538)
Screenshot: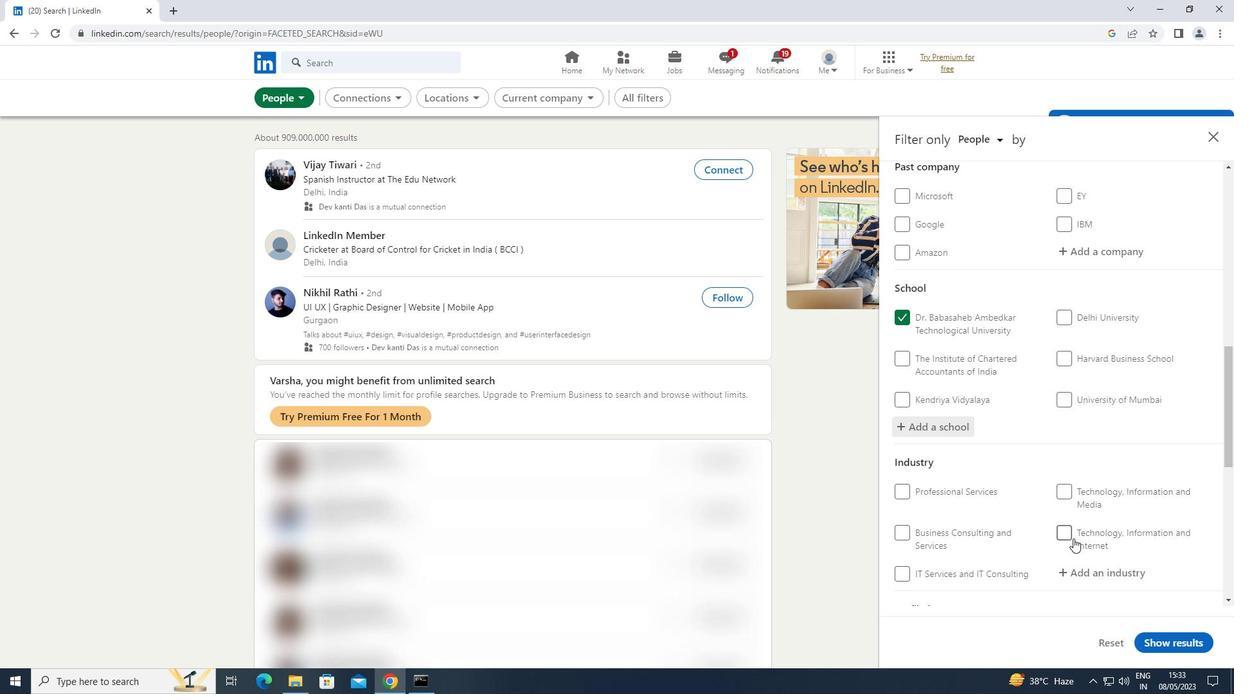 
Action: Mouse scrolled (1073, 537) with delta (0, 0)
Screenshot: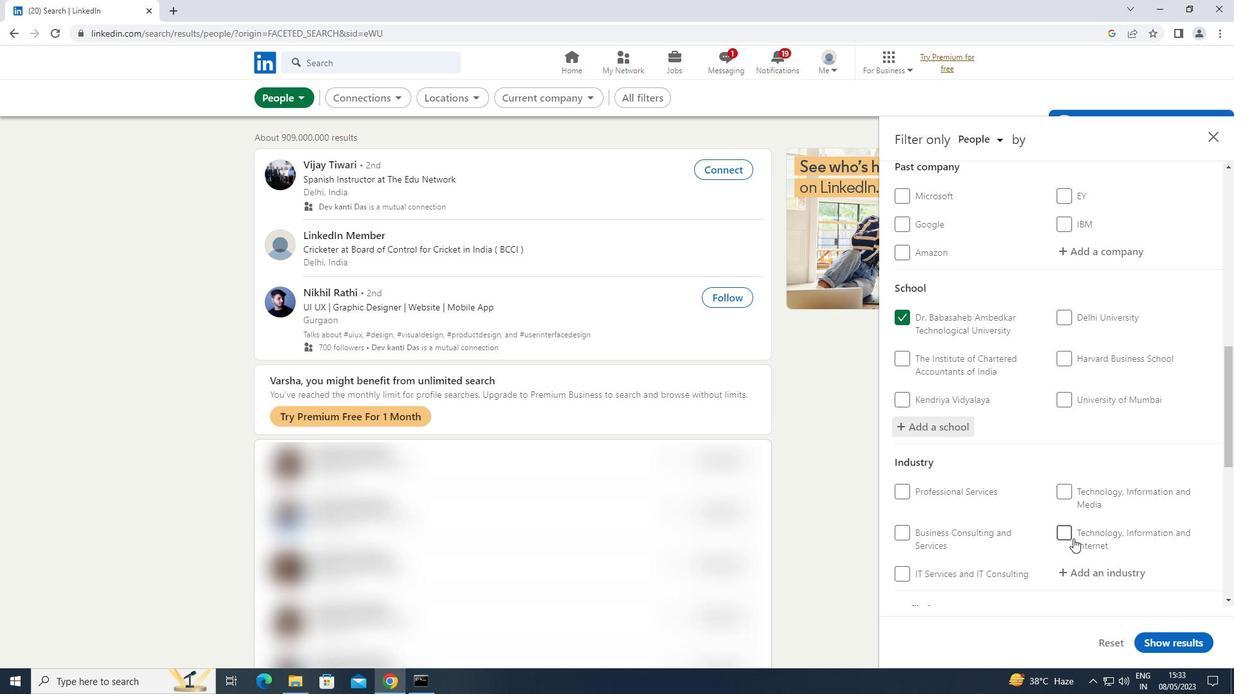 
Action: Mouse scrolled (1073, 537) with delta (0, 0)
Screenshot: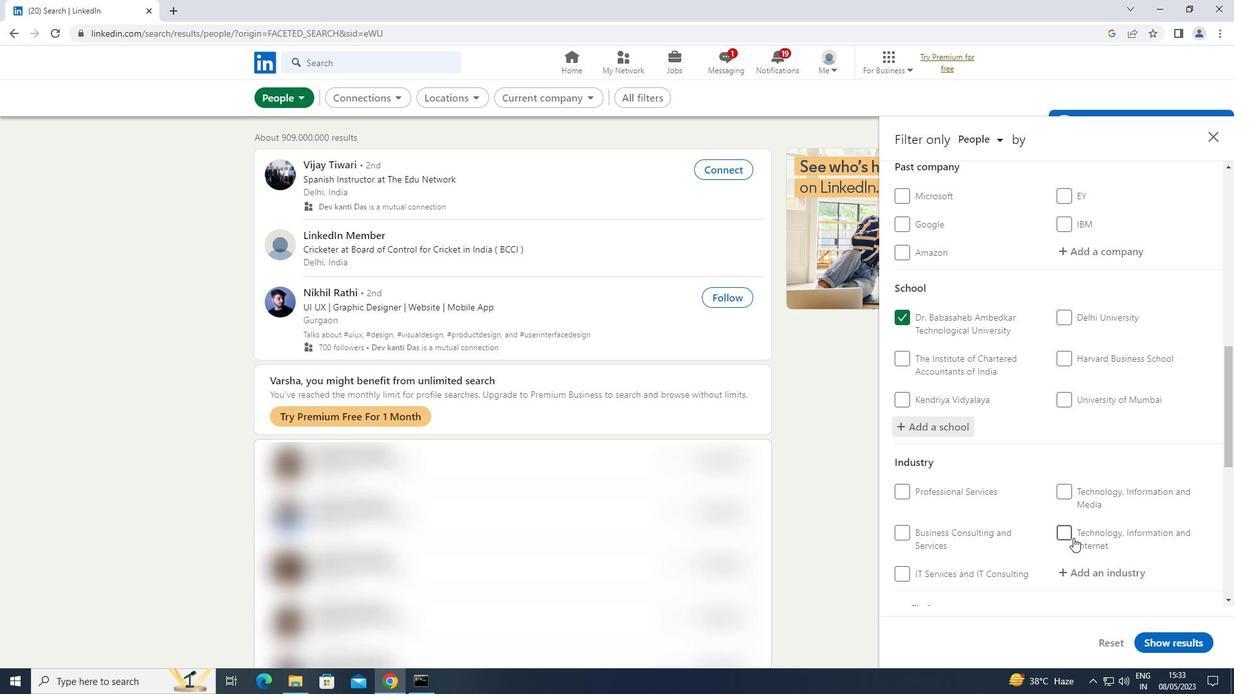 
Action: Mouse moved to (1106, 444)
Screenshot: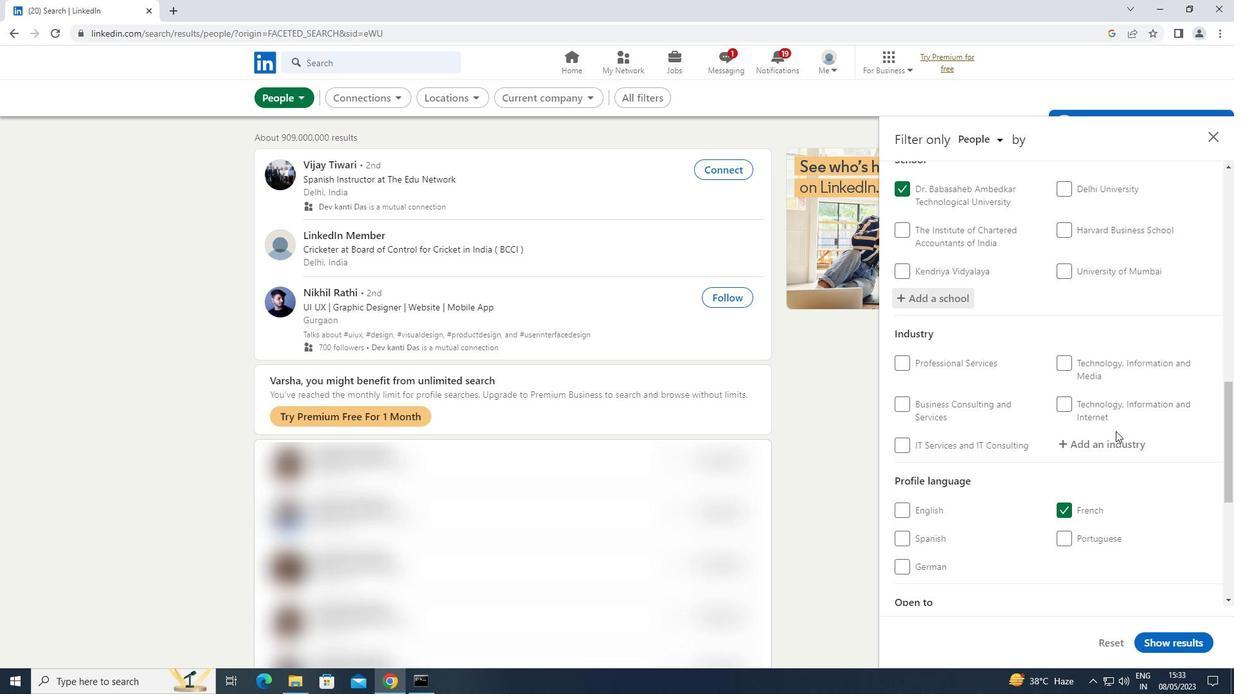 
Action: Mouse pressed left at (1106, 444)
Screenshot: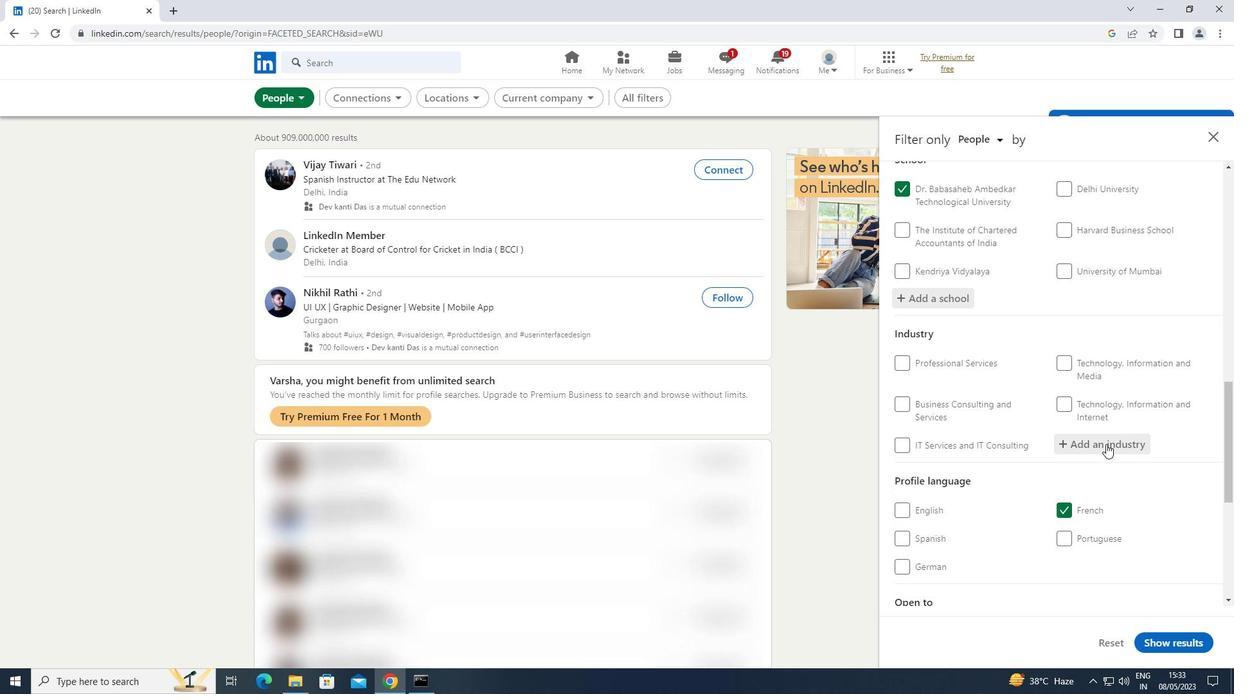 
Action: Key pressed <Key.shift>BOOK<Key.space>
Screenshot: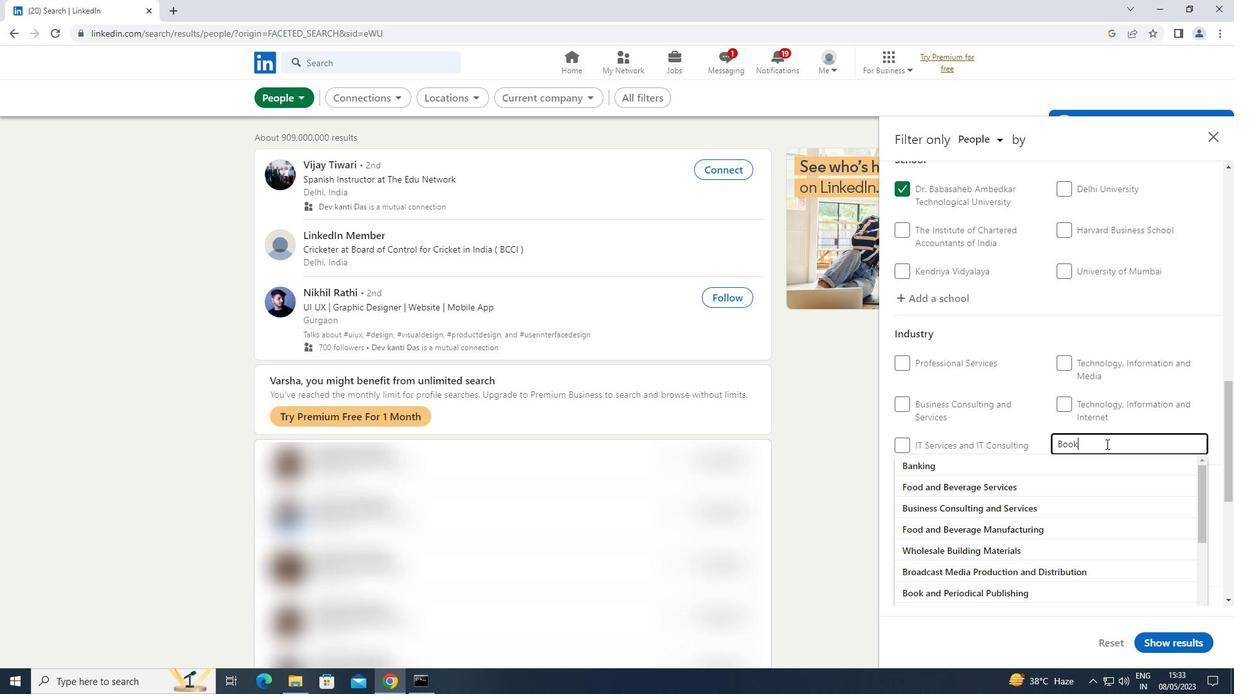
Action: Mouse moved to (1030, 462)
Screenshot: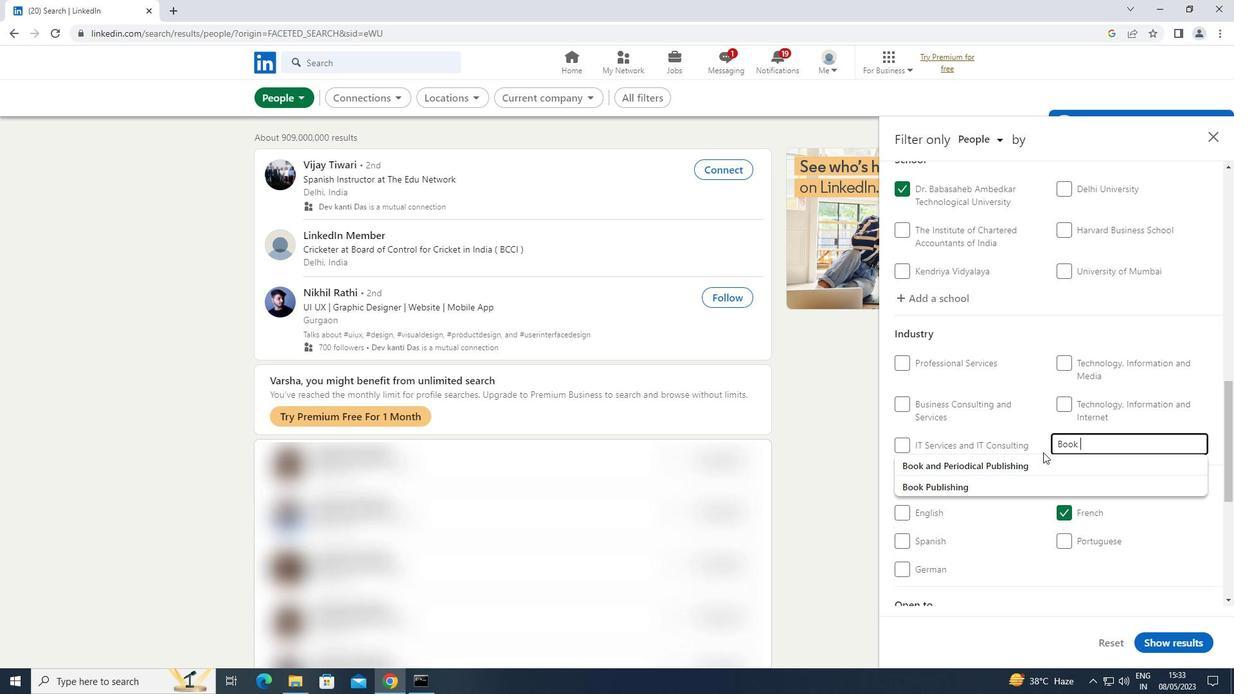 
Action: Mouse pressed left at (1030, 462)
Screenshot: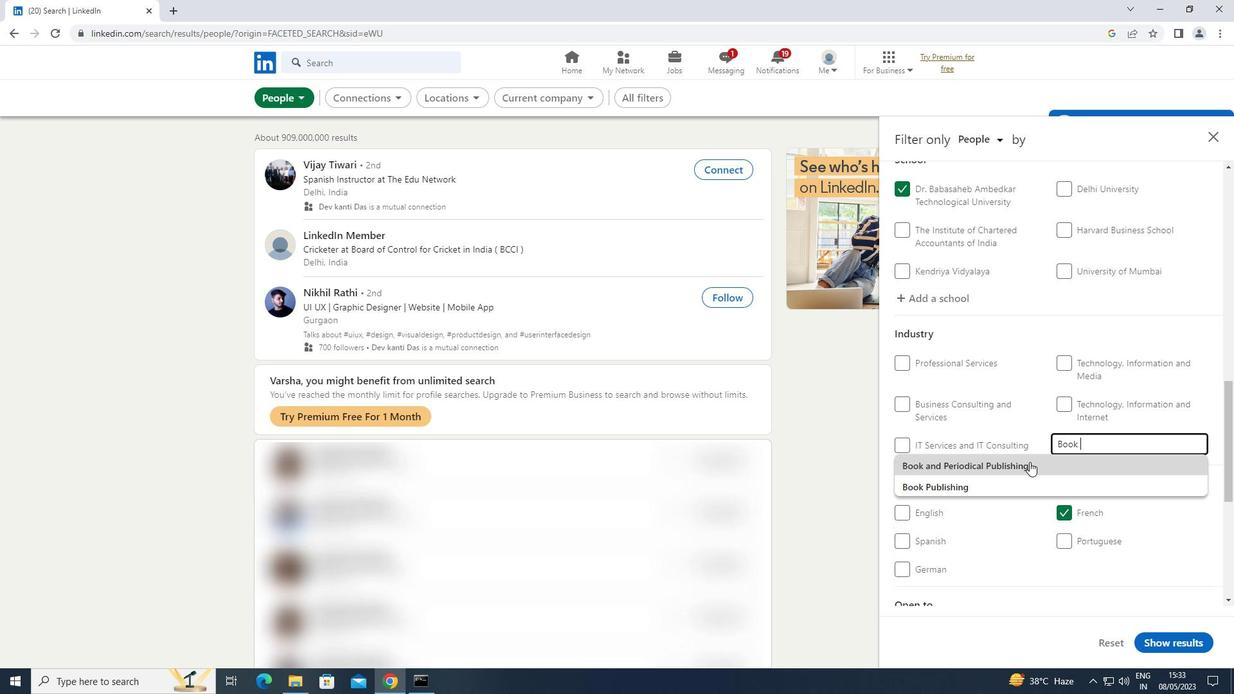 
Action: Mouse moved to (1033, 461)
Screenshot: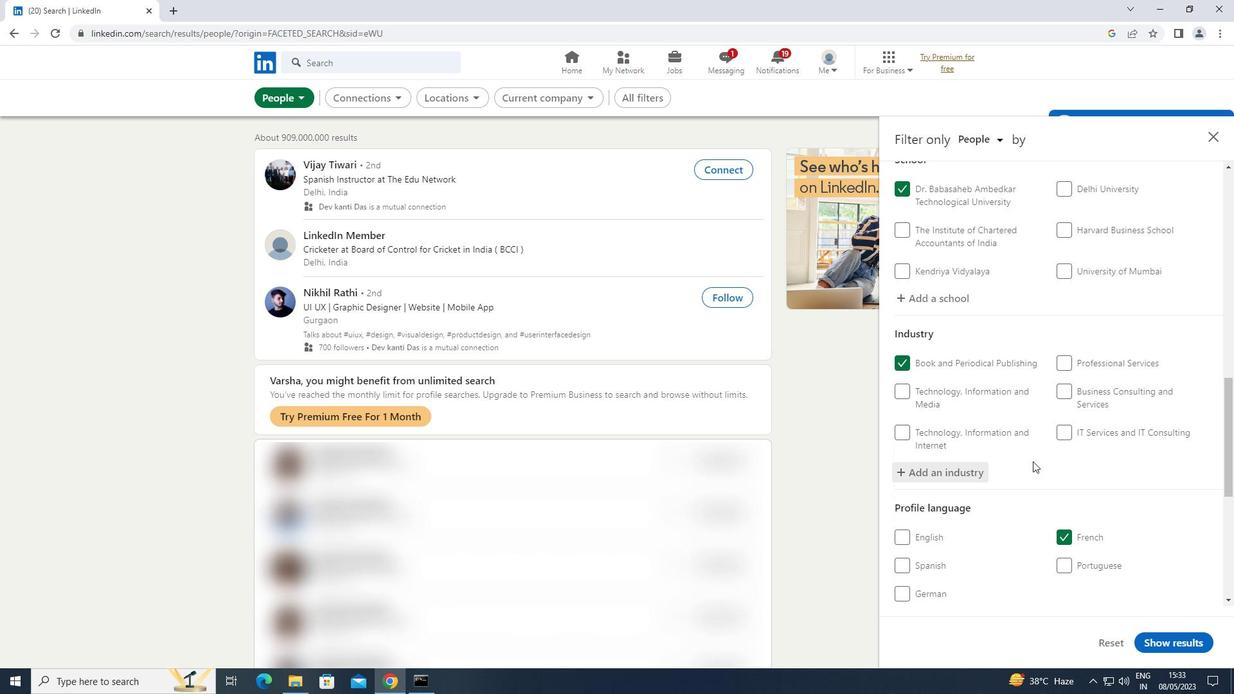 
Action: Mouse scrolled (1033, 460) with delta (0, 0)
Screenshot: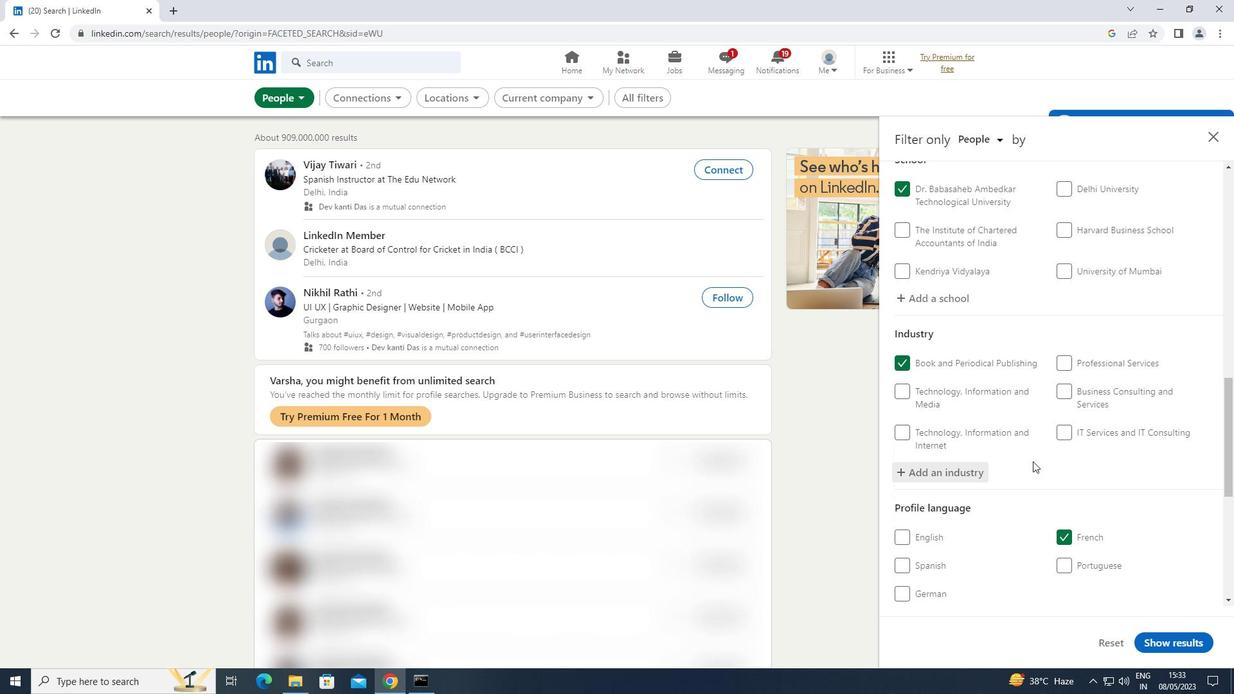 
Action: Mouse scrolled (1033, 460) with delta (0, 0)
Screenshot: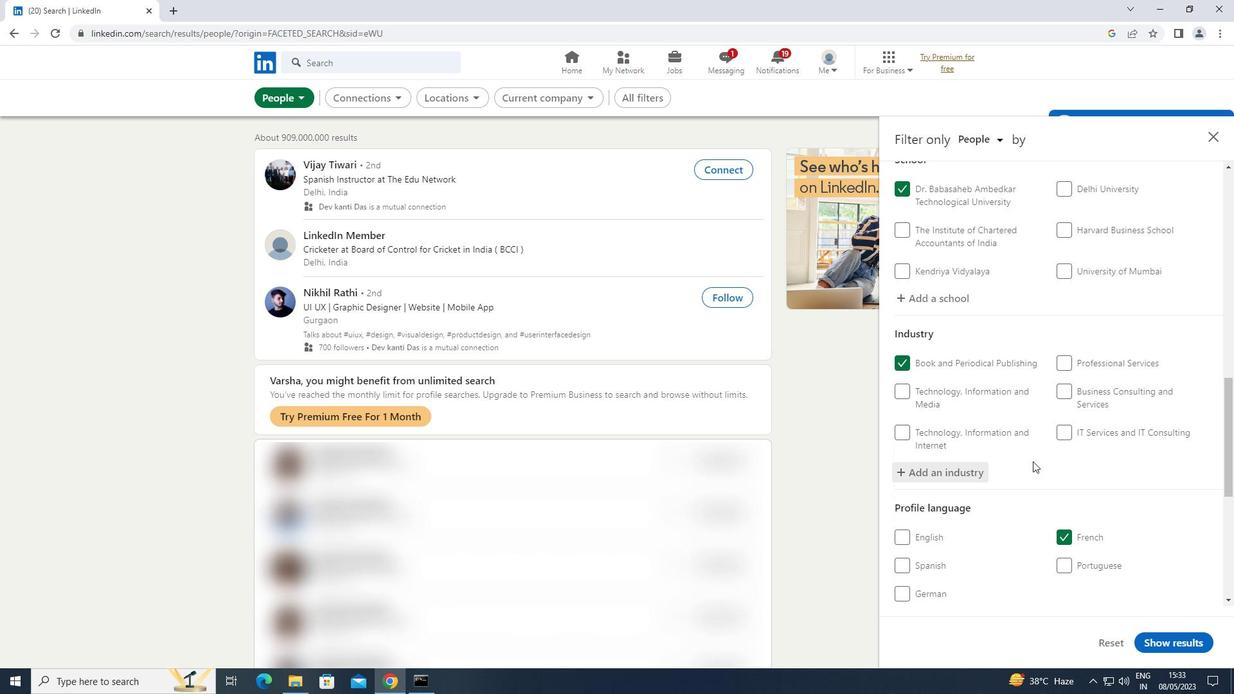 
Action: Mouse scrolled (1033, 460) with delta (0, 0)
Screenshot: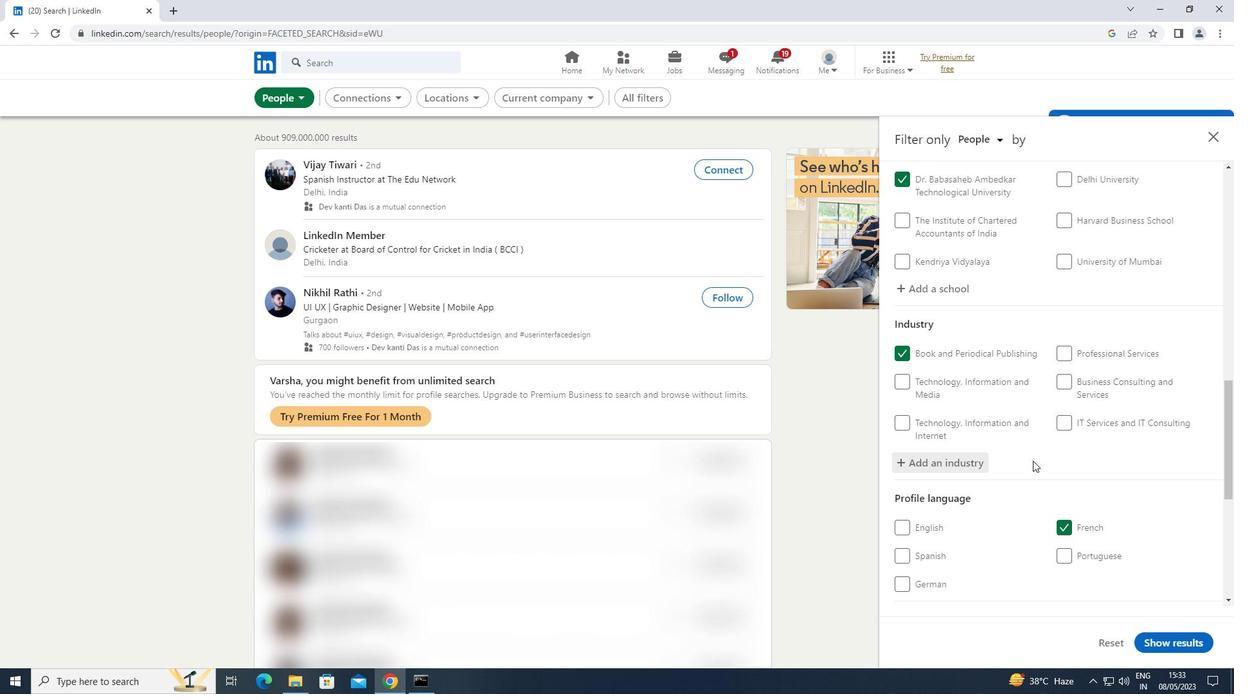 
Action: Mouse scrolled (1033, 460) with delta (0, 0)
Screenshot: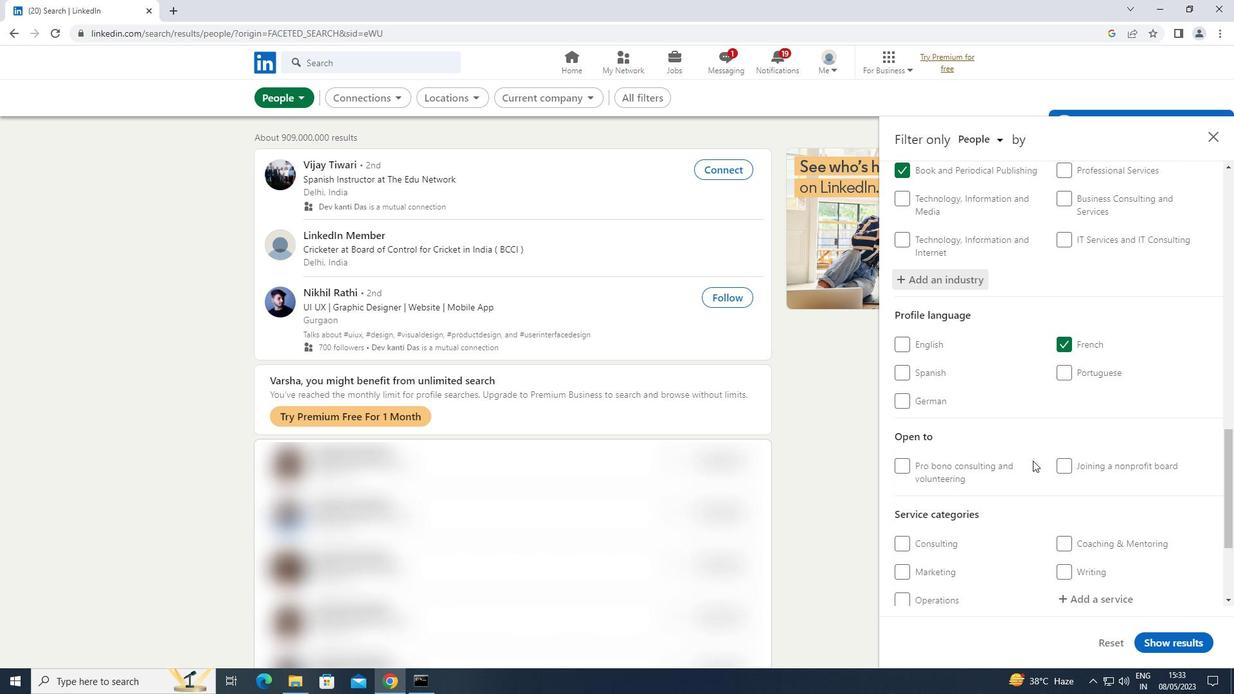 
Action: Mouse scrolled (1033, 460) with delta (0, 0)
Screenshot: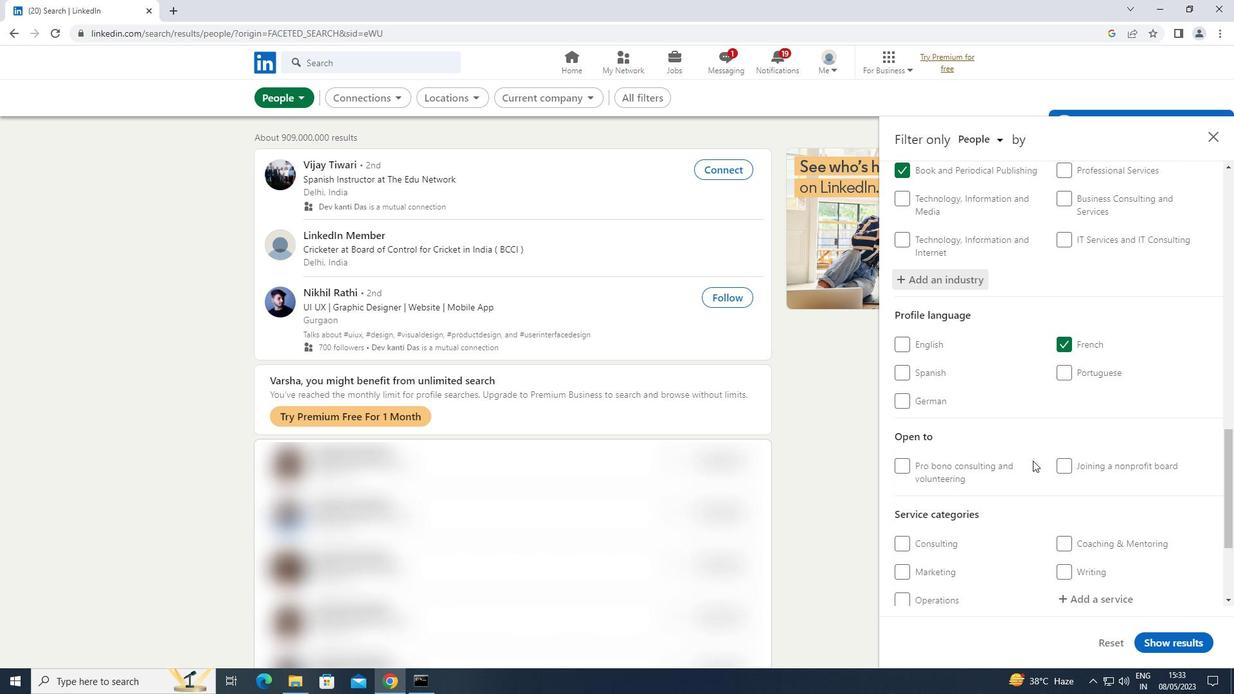 
Action: Mouse scrolled (1033, 460) with delta (0, 0)
Screenshot: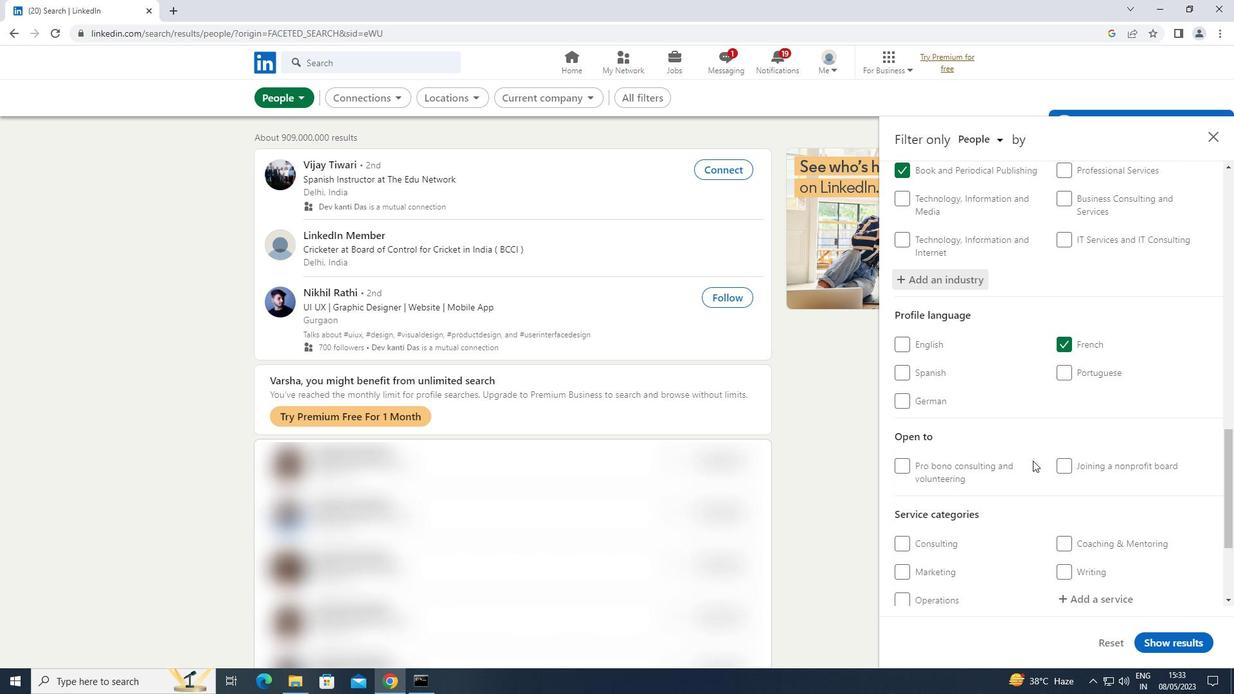 
Action: Mouse moved to (1112, 427)
Screenshot: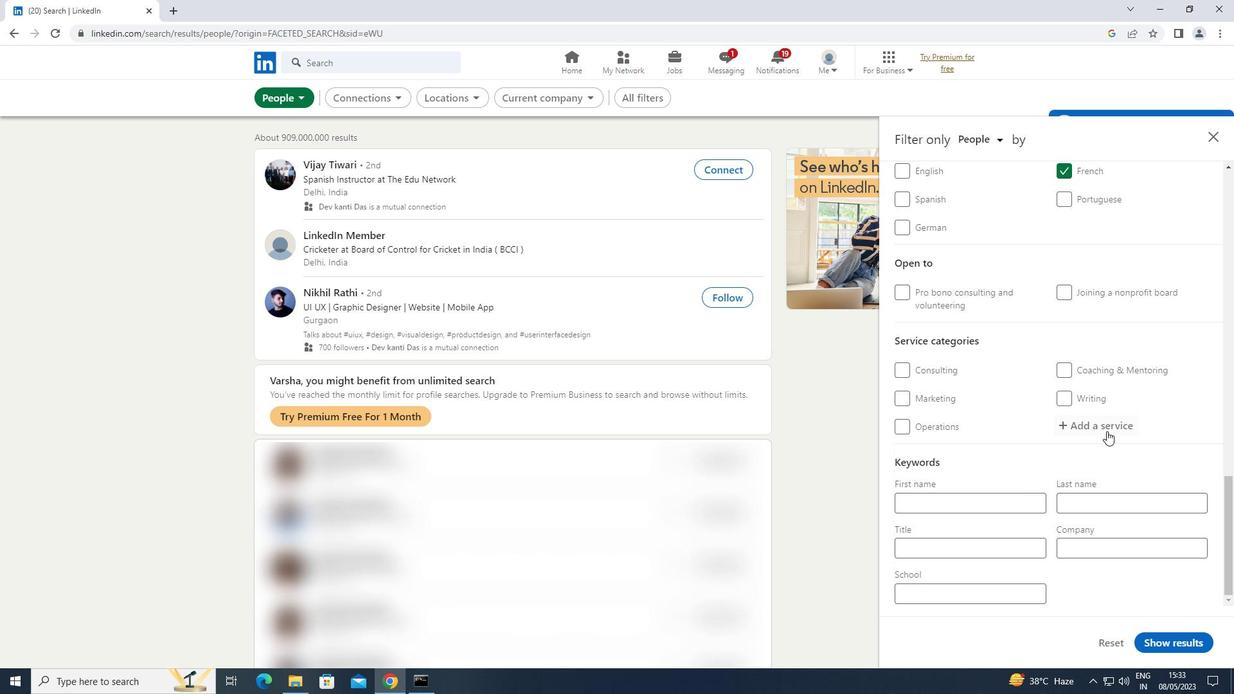 
Action: Mouse pressed left at (1112, 427)
Screenshot: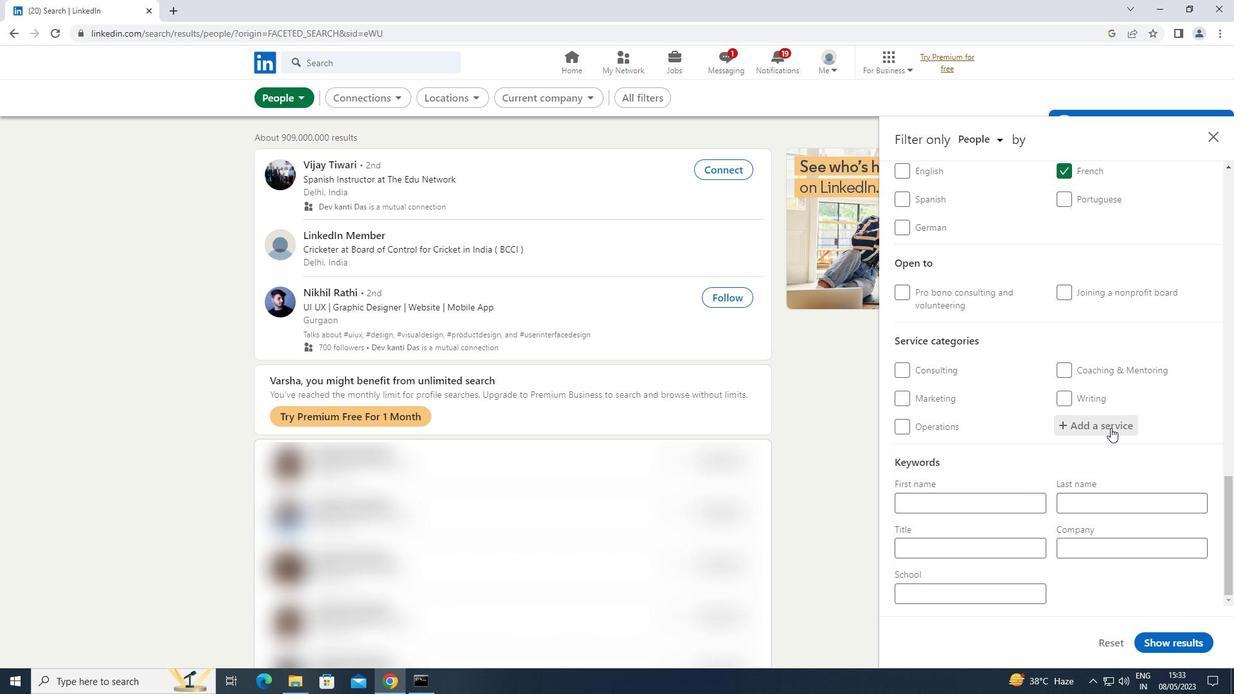 
Action: Key pressed <Key.shift>HR<Key.space>
Screenshot: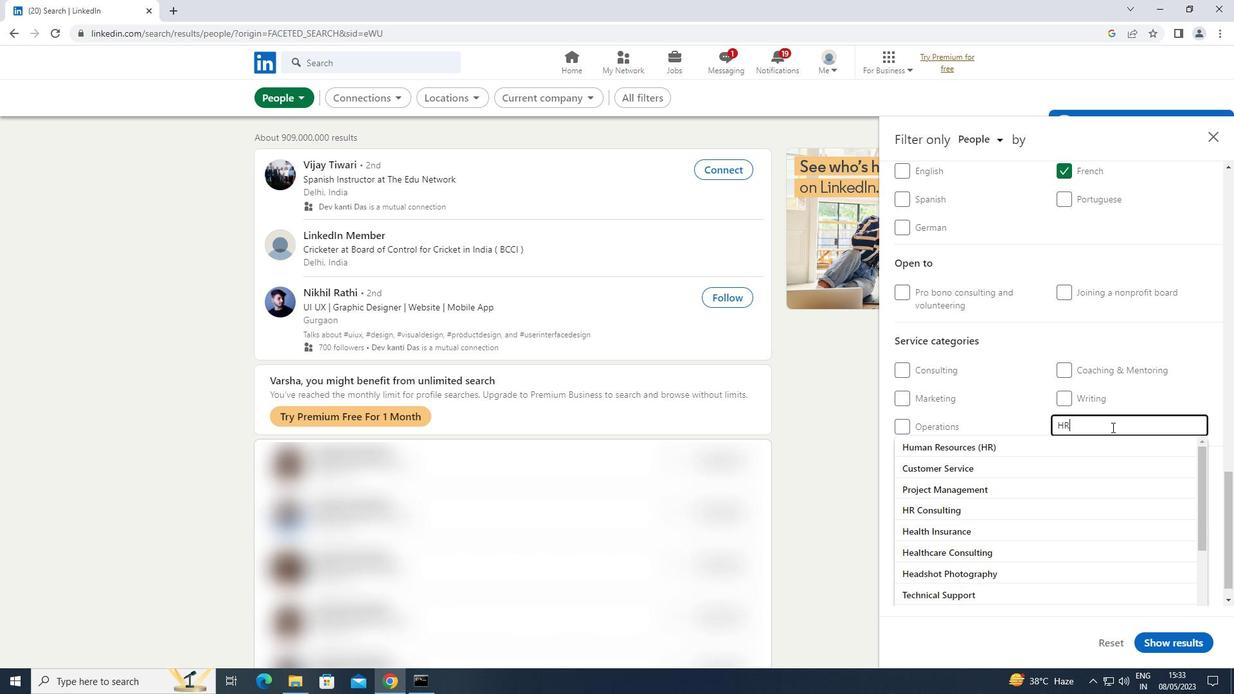 
Action: Mouse moved to (994, 482)
Screenshot: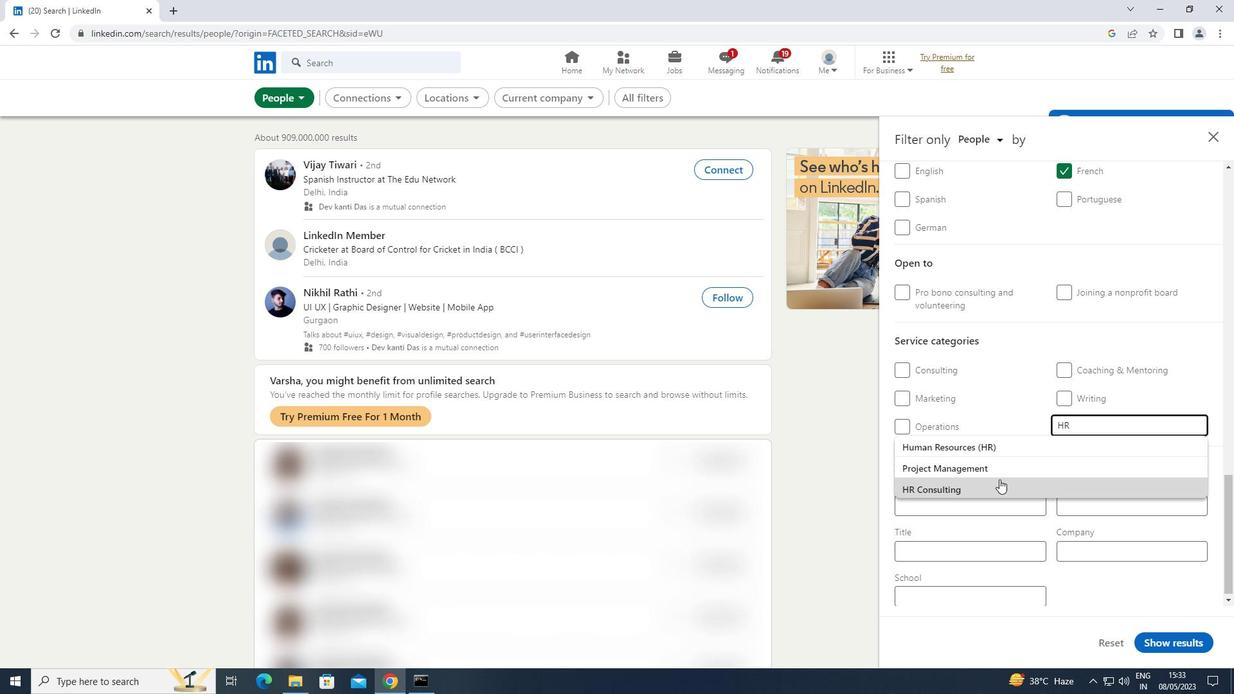 
Action: Mouse pressed left at (994, 482)
Screenshot: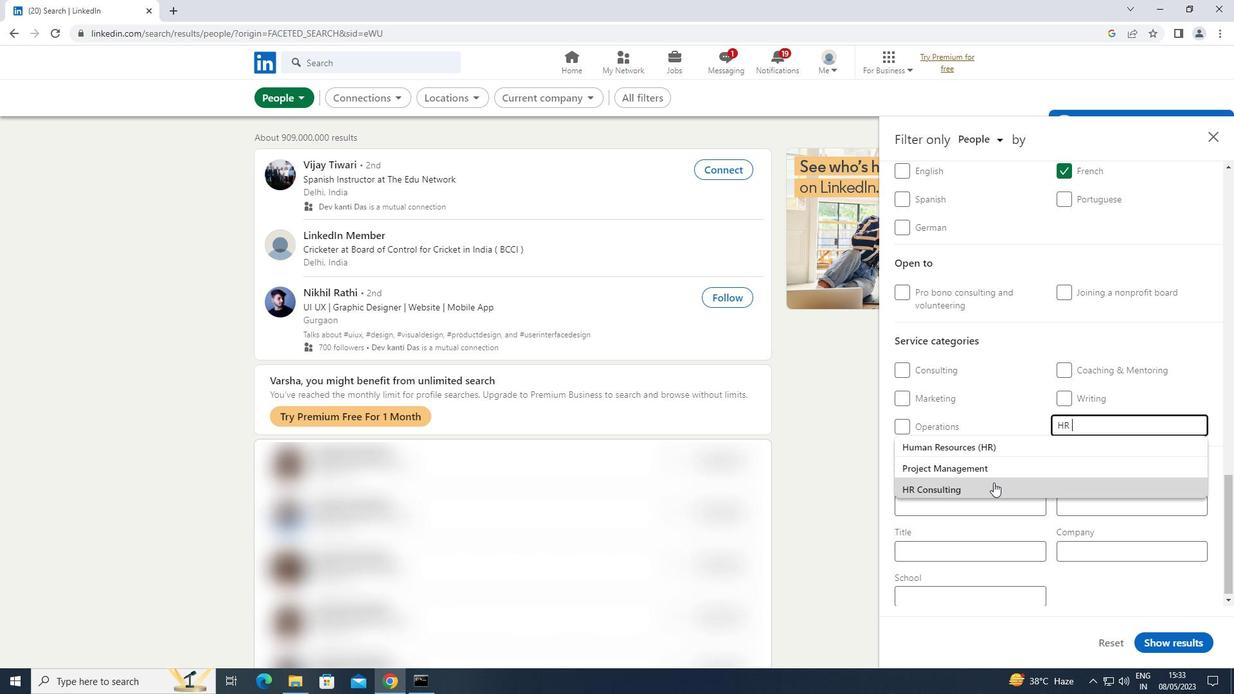 
Action: Mouse scrolled (994, 482) with delta (0, 0)
Screenshot: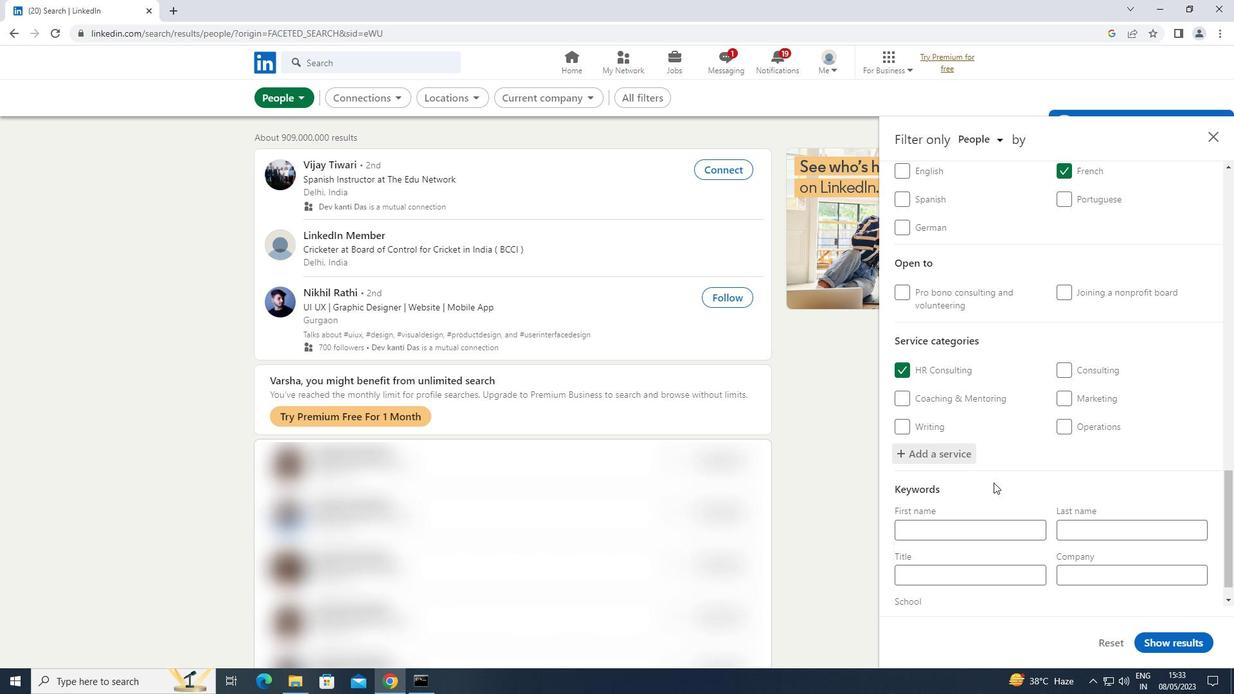 
Action: Mouse scrolled (994, 482) with delta (0, 0)
Screenshot: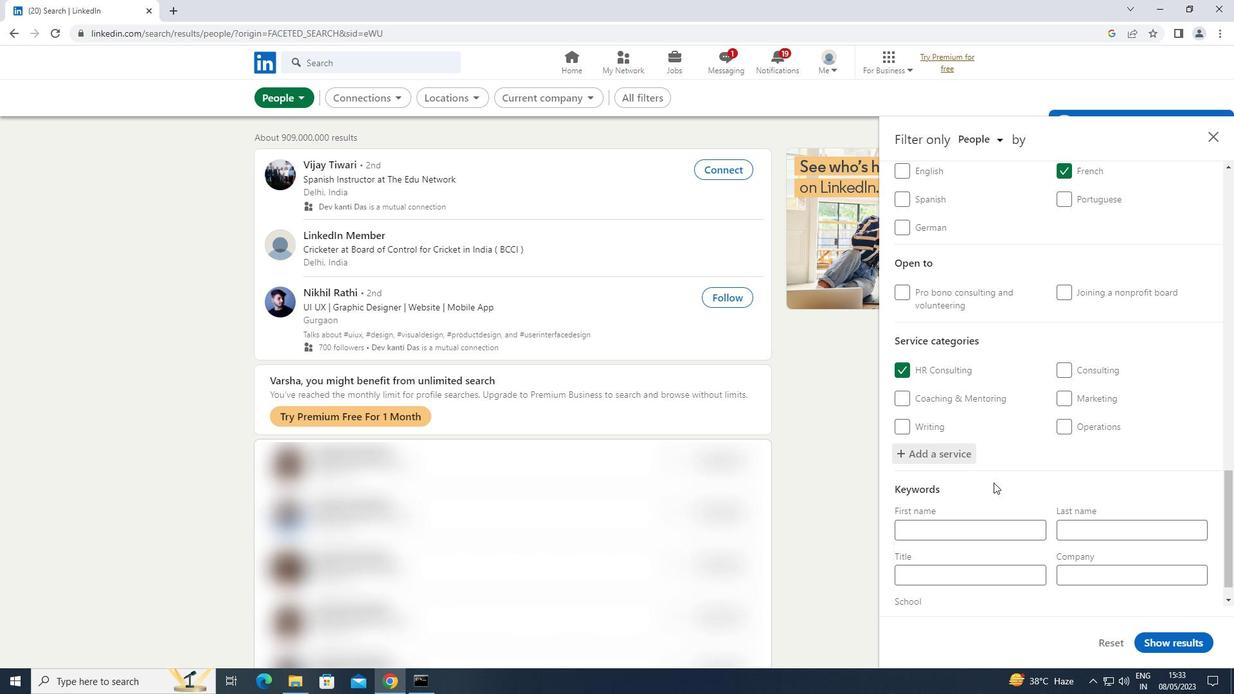 
Action: Mouse scrolled (994, 482) with delta (0, 0)
Screenshot: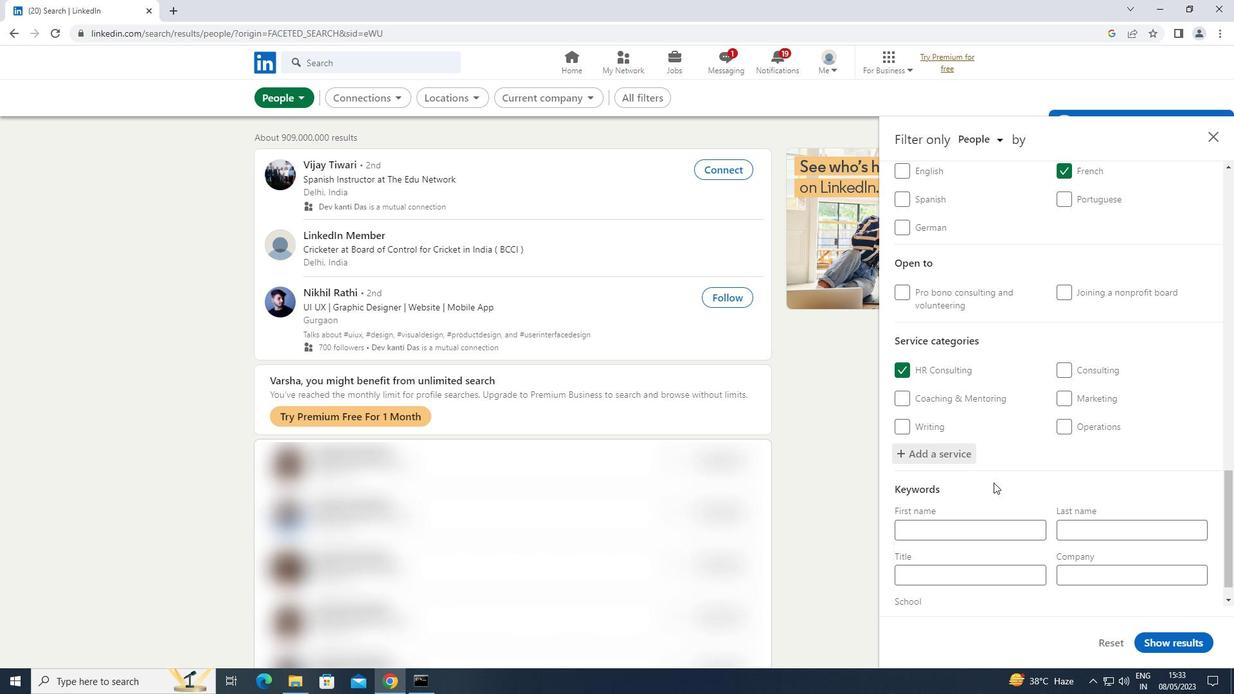 
Action: Mouse scrolled (994, 482) with delta (0, 0)
Screenshot: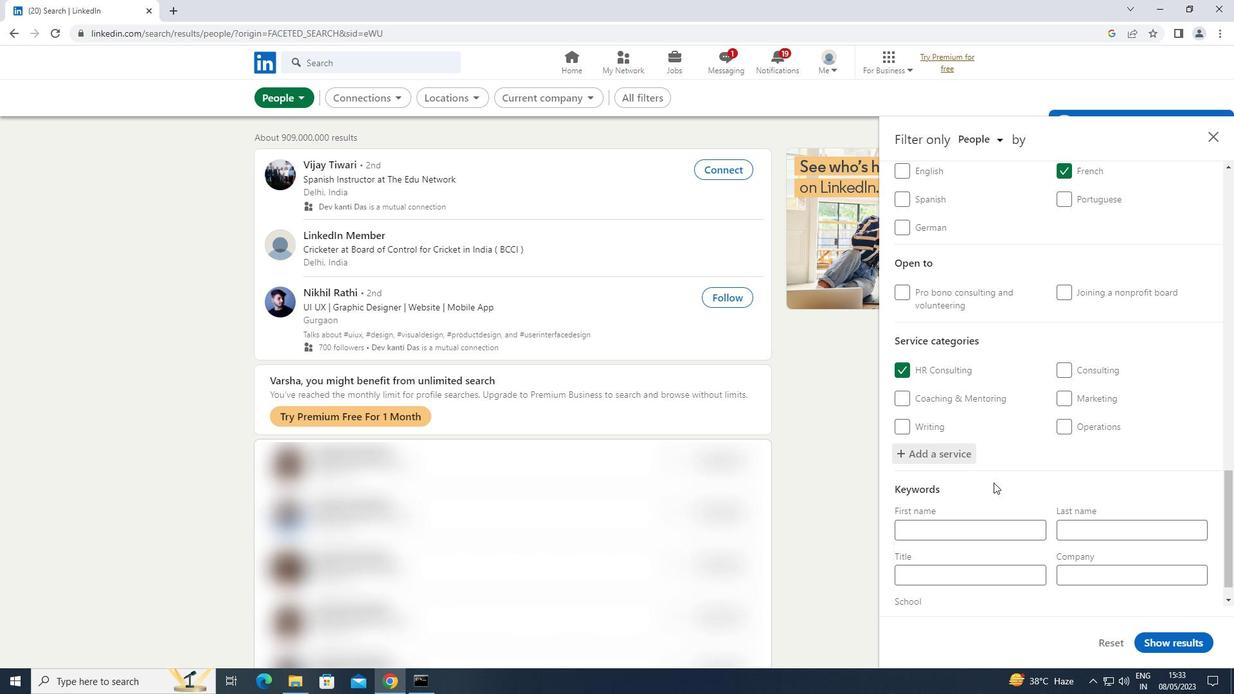 
Action: Mouse scrolled (994, 482) with delta (0, 0)
Screenshot: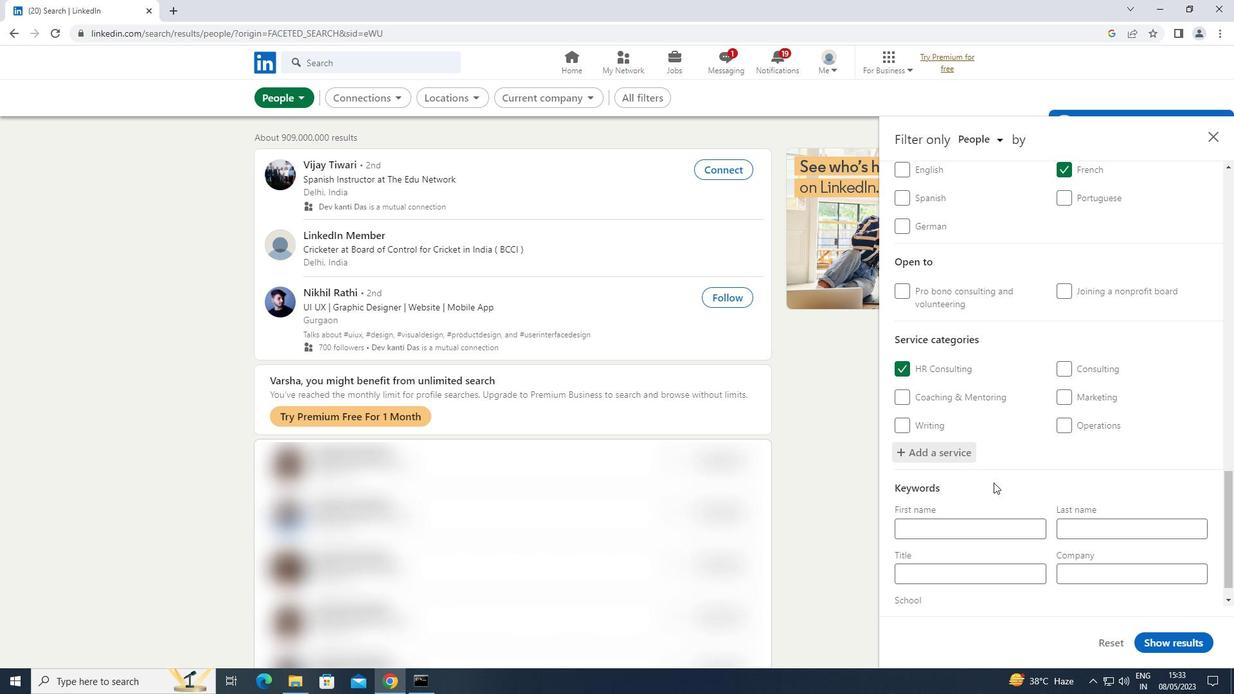 
Action: Mouse moved to (958, 540)
Screenshot: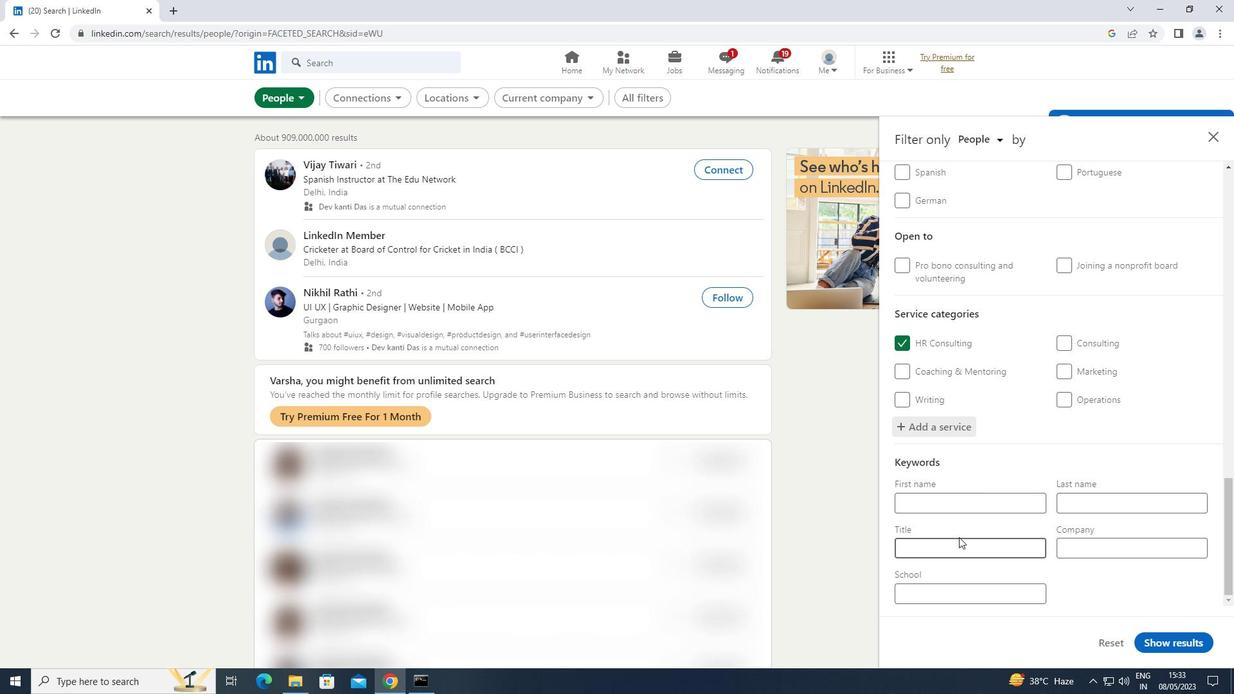
Action: Mouse pressed left at (958, 540)
Screenshot: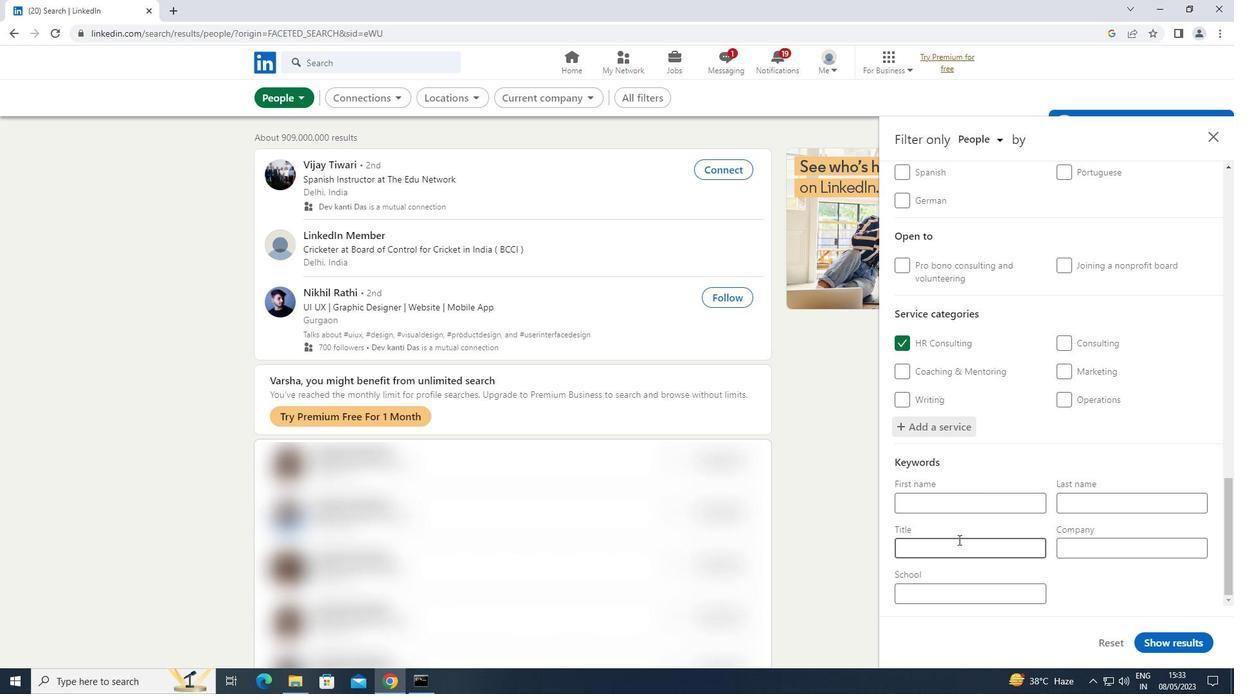 
Action: Key pressed <Key.shift>HAIR<Key.space><Key.shift>STYLIST
Screenshot: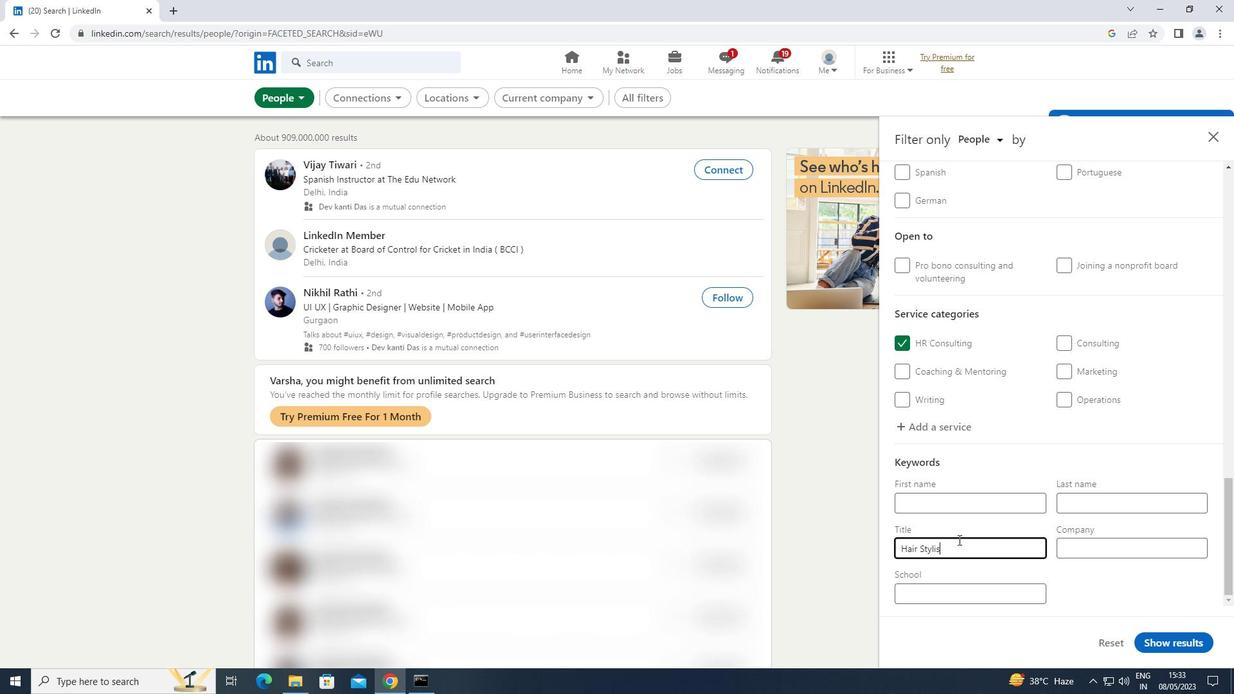 
Action: Mouse moved to (1165, 646)
Screenshot: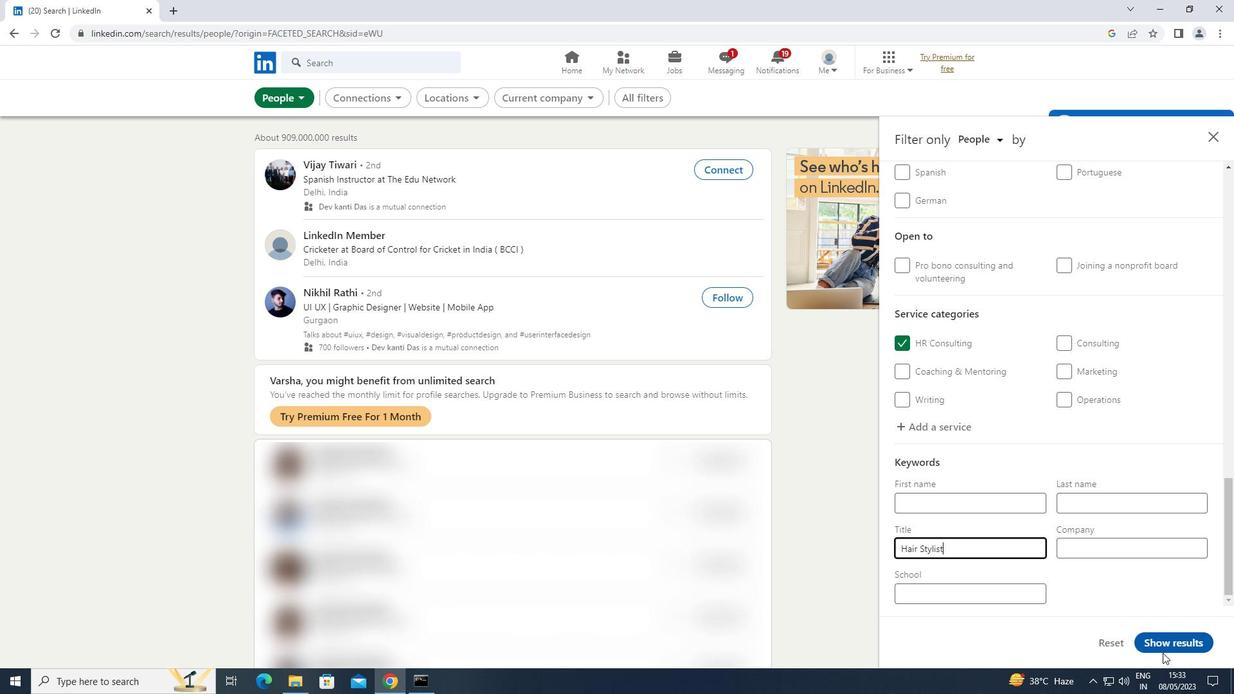 
Action: Mouse pressed left at (1165, 646)
Screenshot: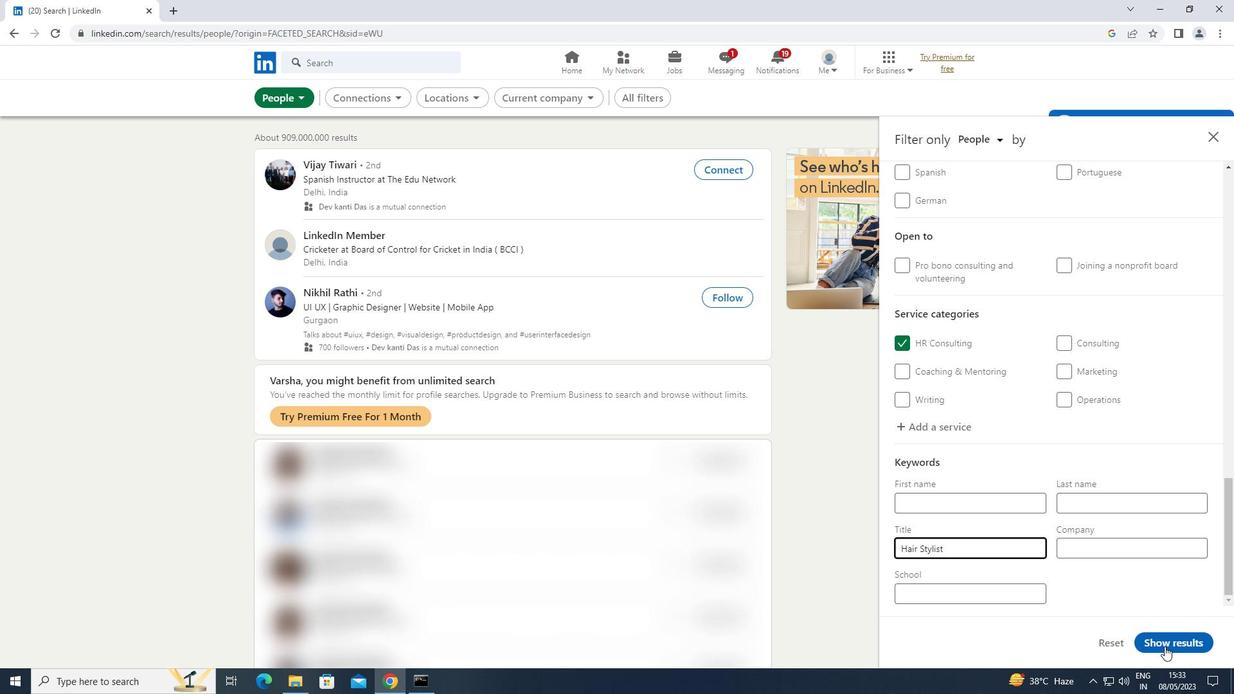 
